 Task: Select Kindle E-Readers from Kindle E-readers & Books. Add to cart Kindle Paperwhite Leather Cover-2. Place order for _x000D_
205 6th Ct NW_x000D_
Elgin, Minnesota(MN), 55932, Cell Number (507) 876-3158
Action: Mouse moved to (404, 193)
Screenshot: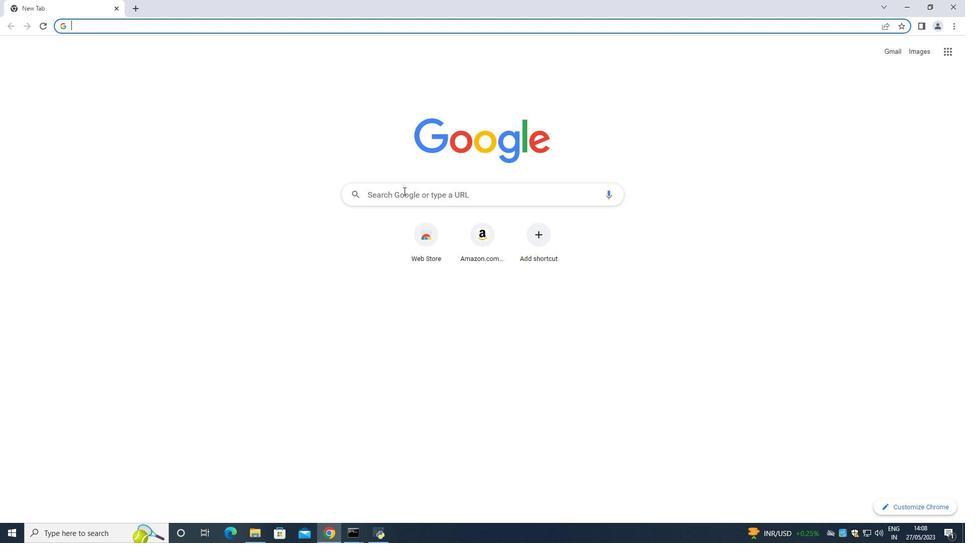 
Action: Mouse pressed left at (404, 193)
Screenshot: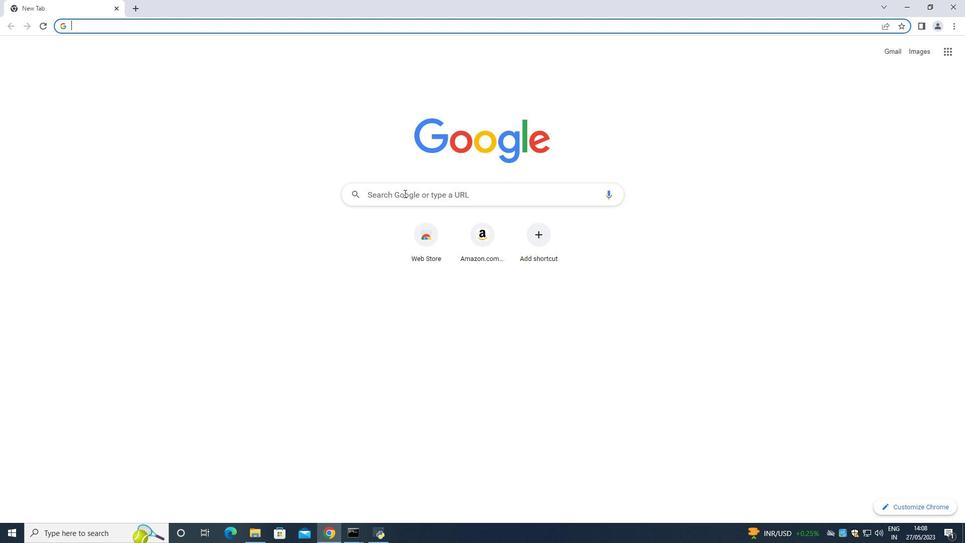 
Action: Mouse moved to (415, 167)
Screenshot: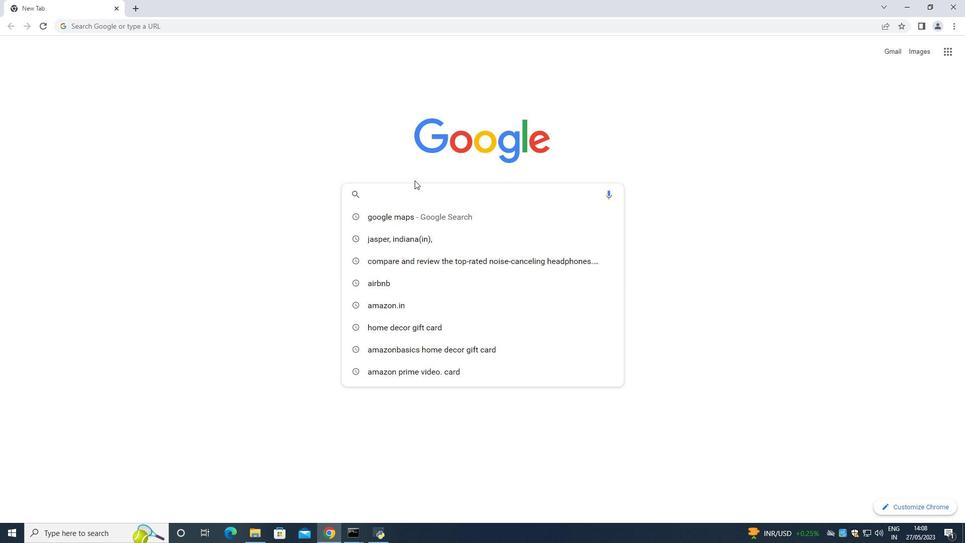 
Action: Mouse pressed left at (415, 167)
Screenshot: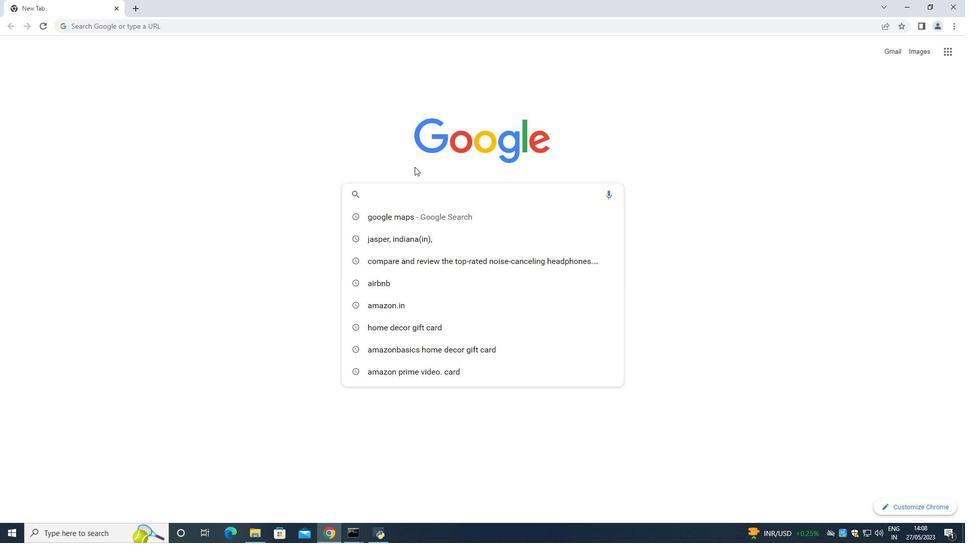 
Action: Mouse moved to (472, 234)
Screenshot: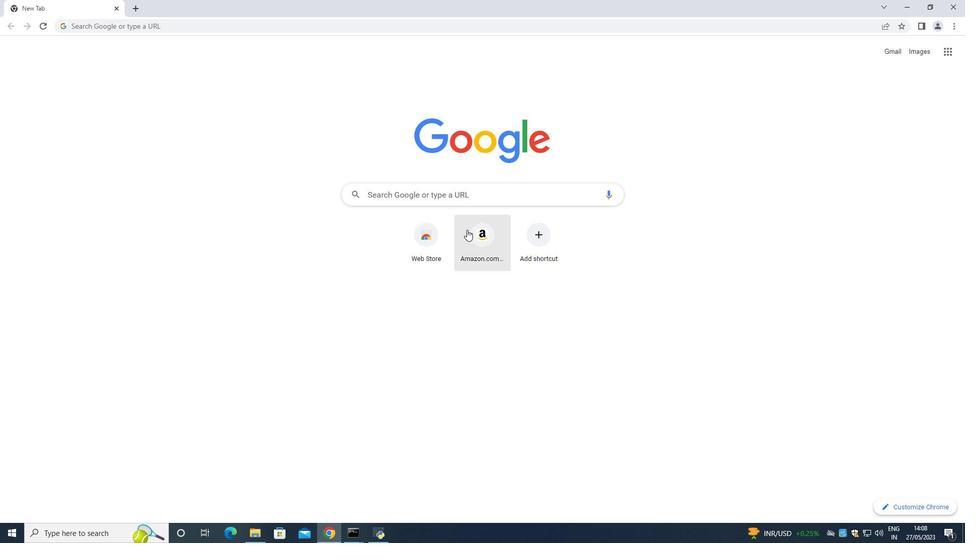 
Action: Mouse pressed left at (472, 234)
Screenshot: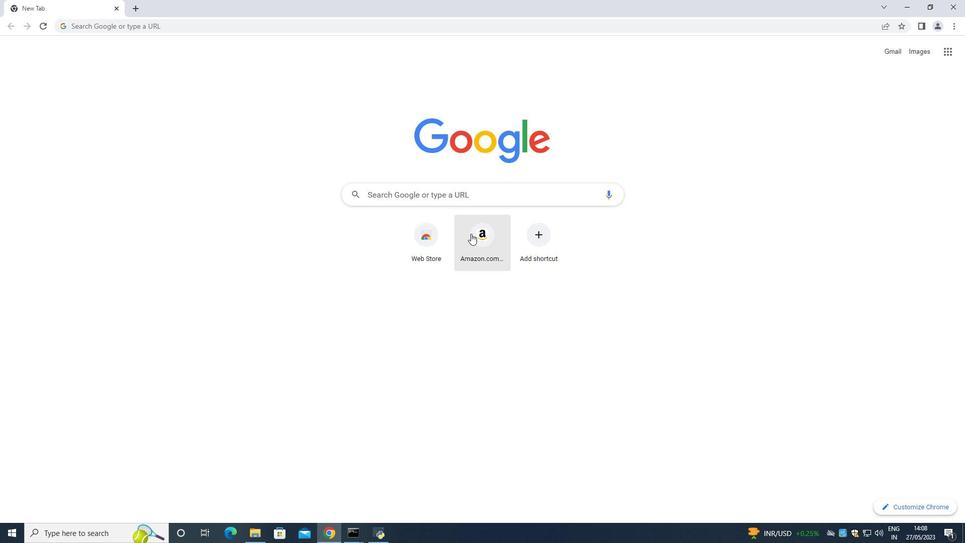 
Action: Mouse moved to (19, 77)
Screenshot: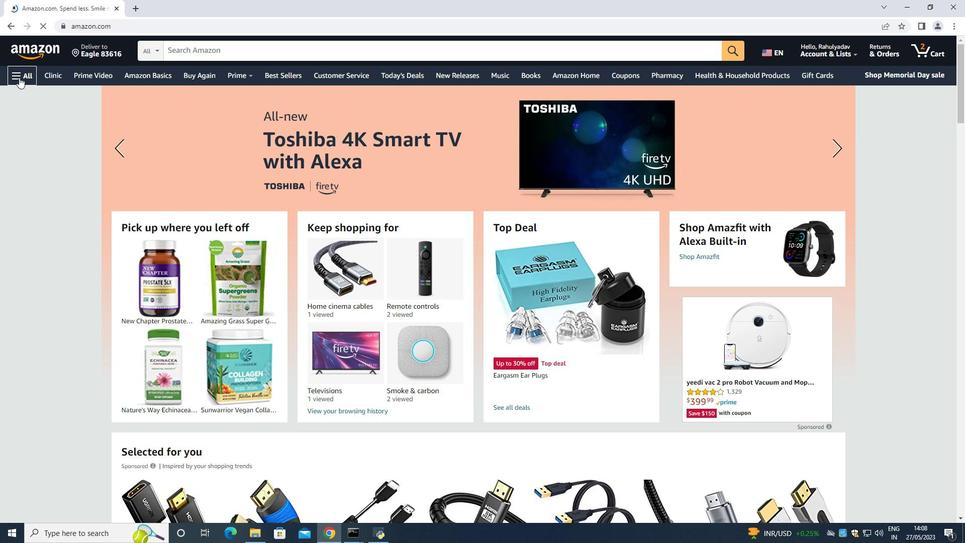 
Action: Mouse pressed left at (19, 77)
Screenshot: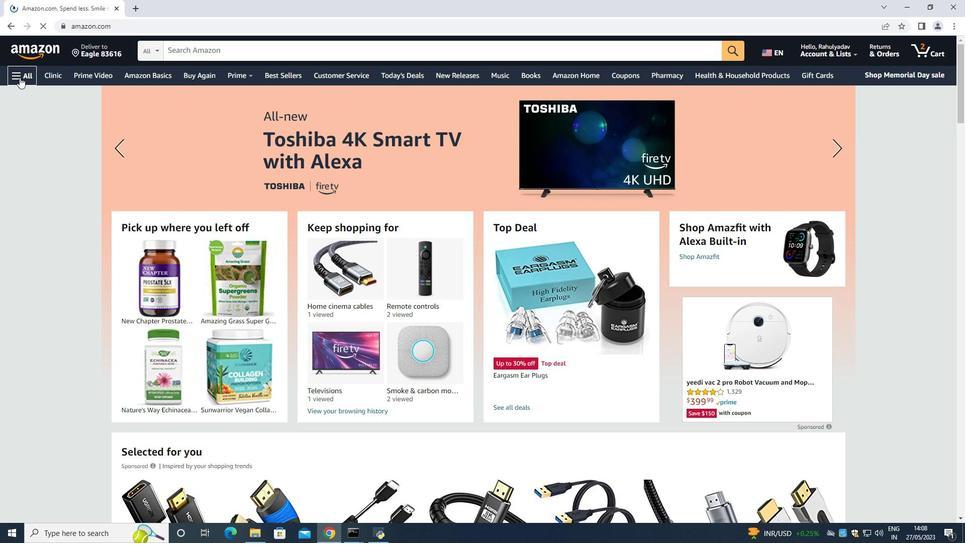
Action: Mouse moved to (66, 313)
Screenshot: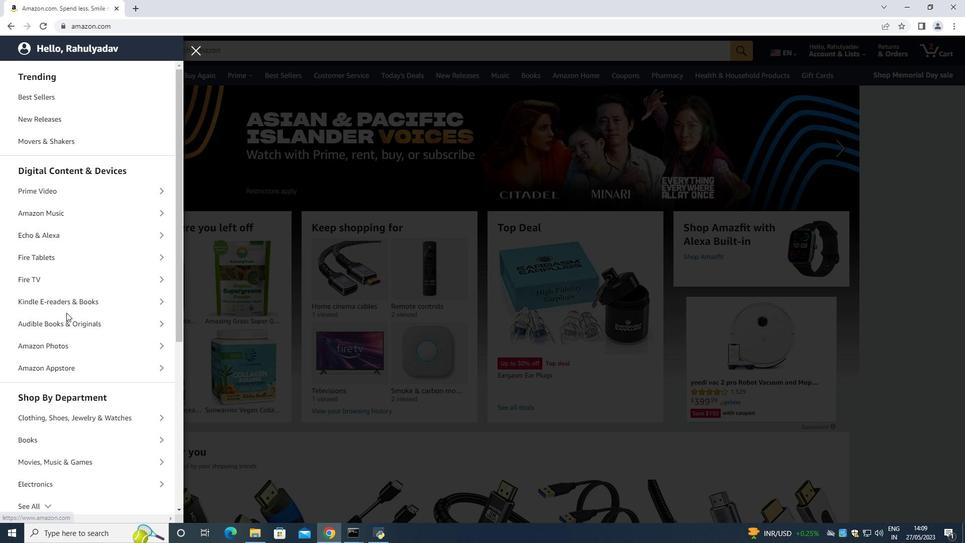 
Action: Mouse scrolled (66, 312) with delta (0, 0)
Screenshot: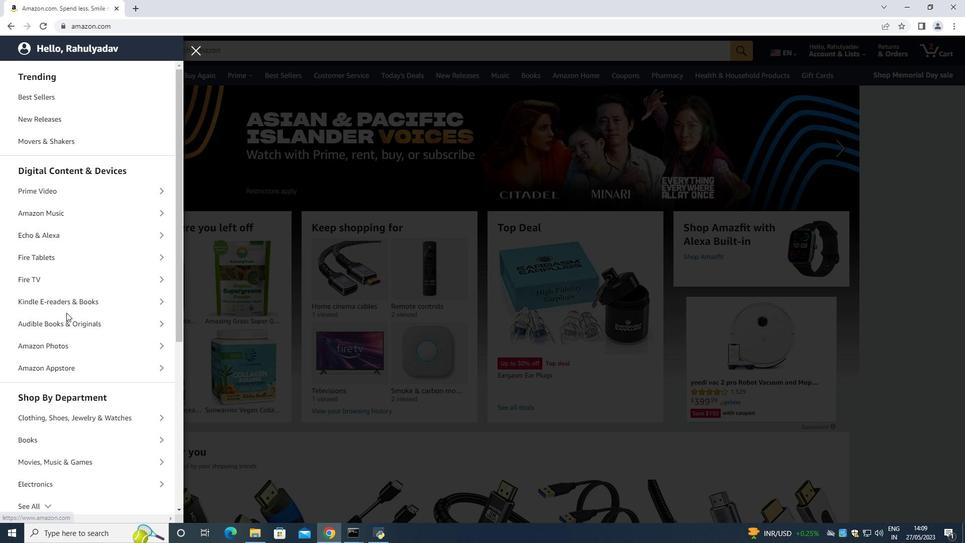 
Action: Mouse moved to (85, 254)
Screenshot: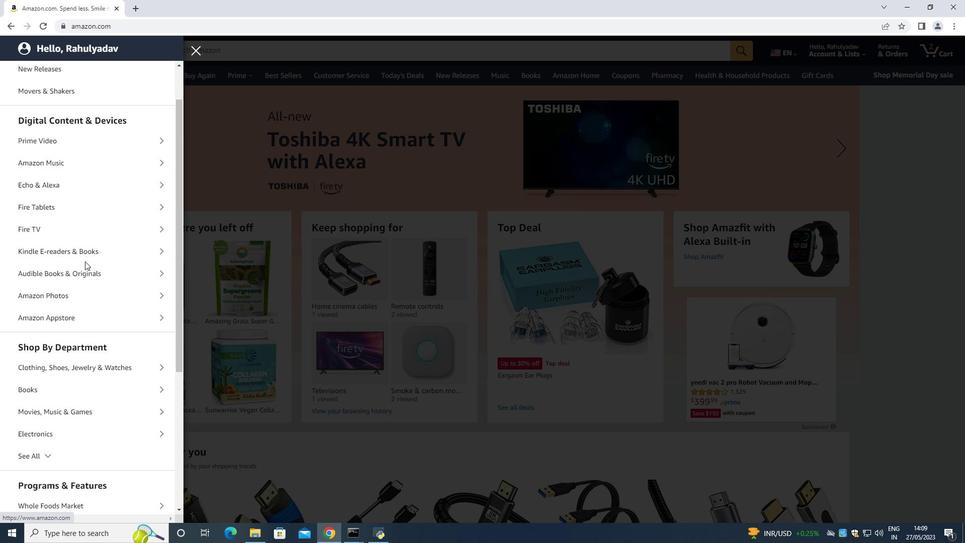 
Action: Mouse pressed left at (85, 254)
Screenshot: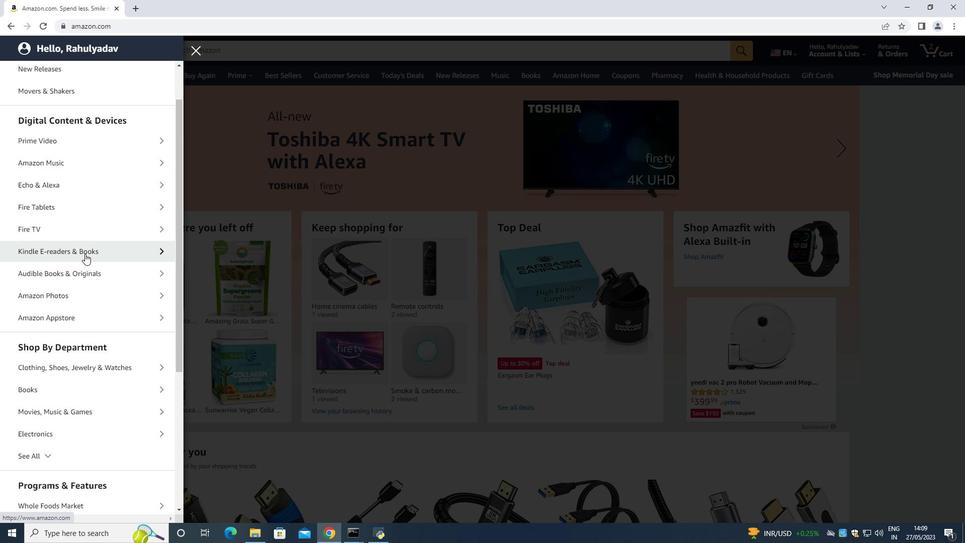 
Action: Mouse moved to (55, 256)
Screenshot: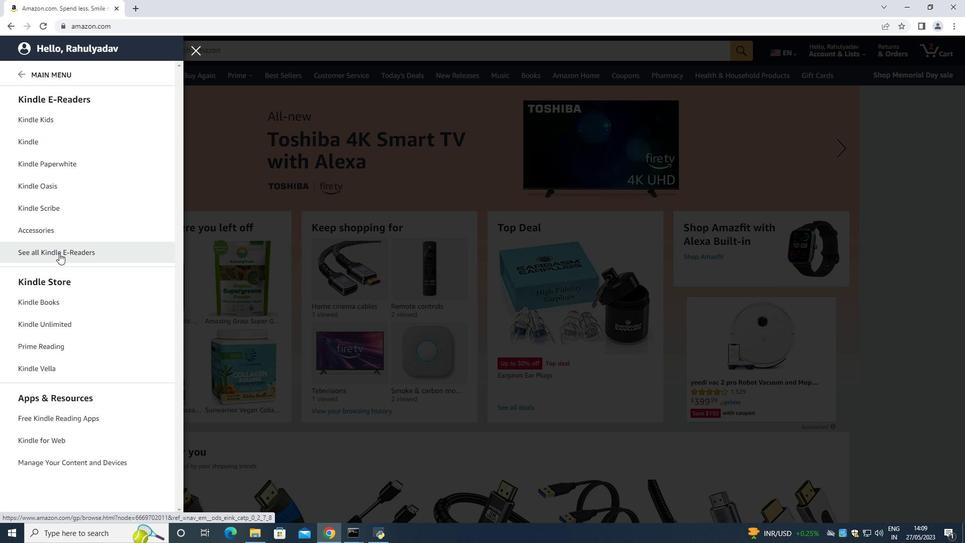
Action: Mouse pressed left at (55, 256)
Screenshot: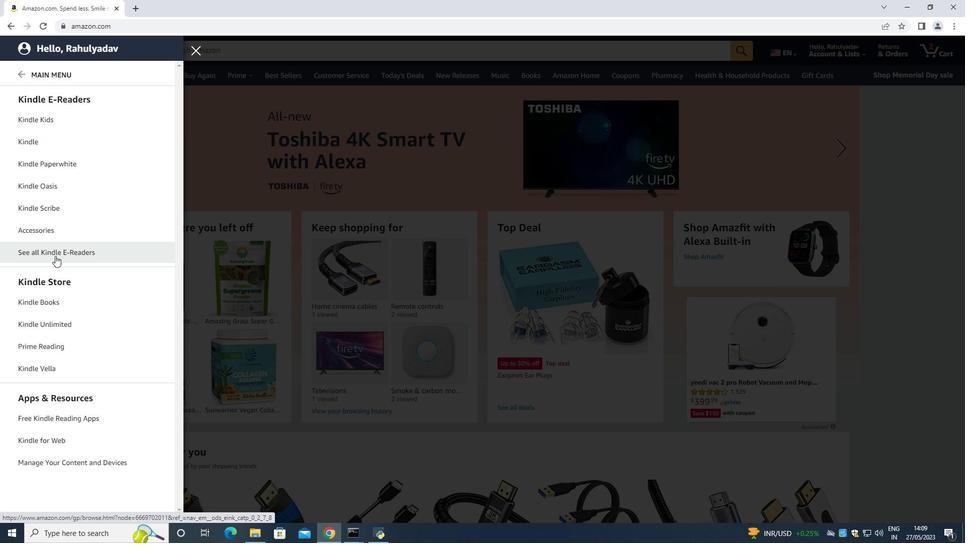 
Action: Mouse moved to (226, 47)
Screenshot: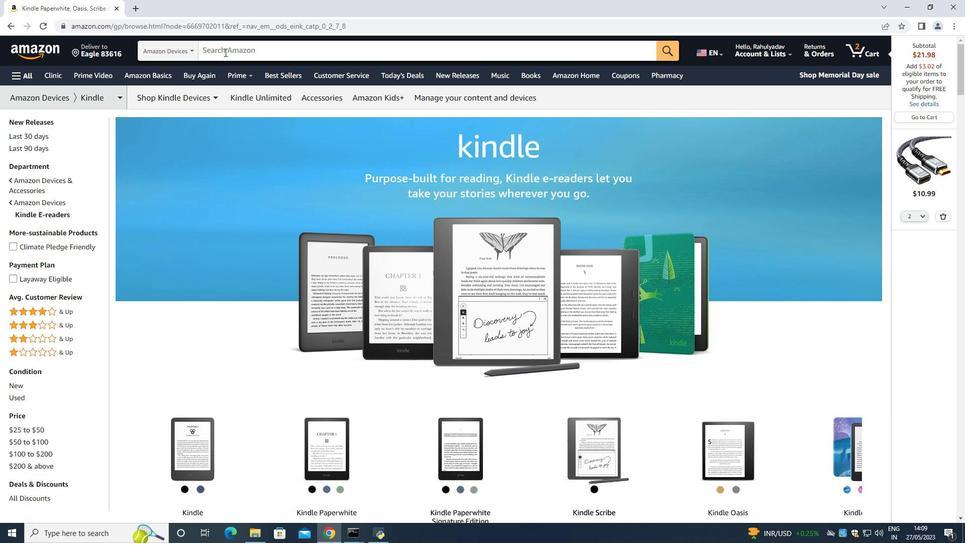 
Action: Mouse pressed left at (226, 47)
Screenshot: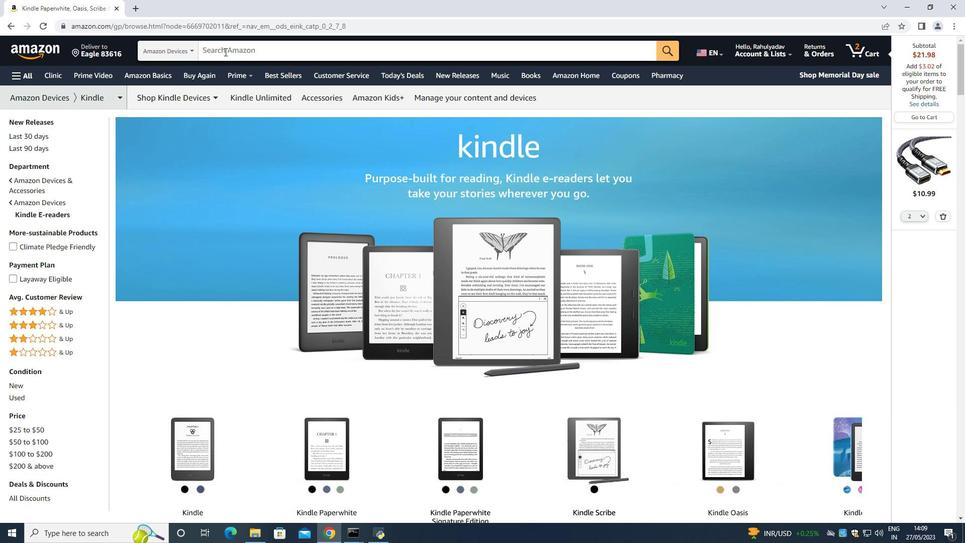 
Action: Mouse moved to (219, 58)
Screenshot: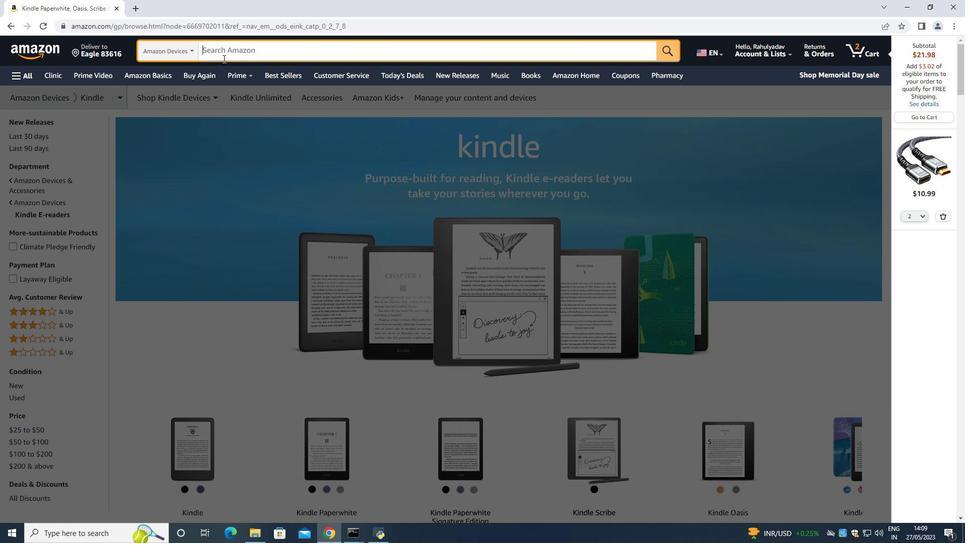 
Action: Key pressed <Key.shift><Key.shift><Key.shift><Key.shift><Key.shift><Key.shift_r>P
Screenshot: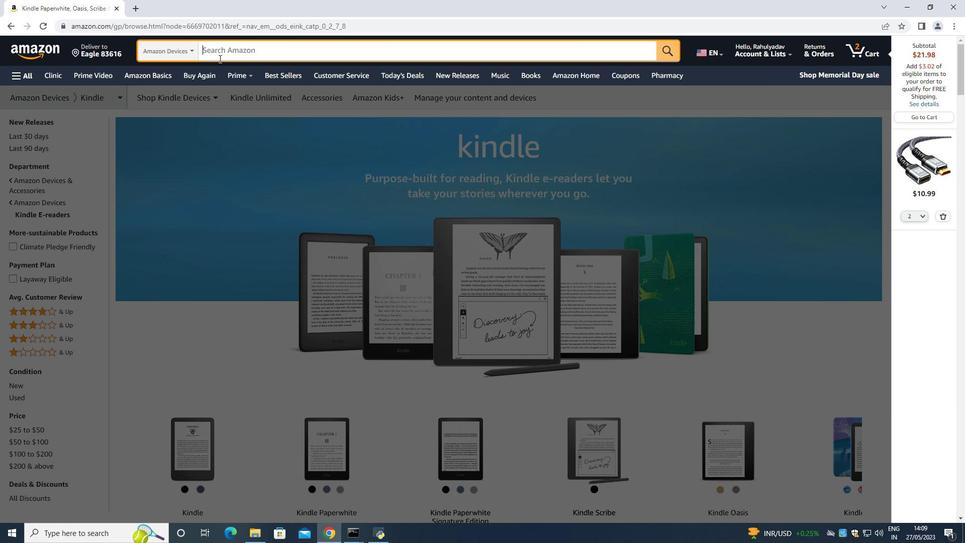 
Action: Mouse moved to (895, 0)
Screenshot: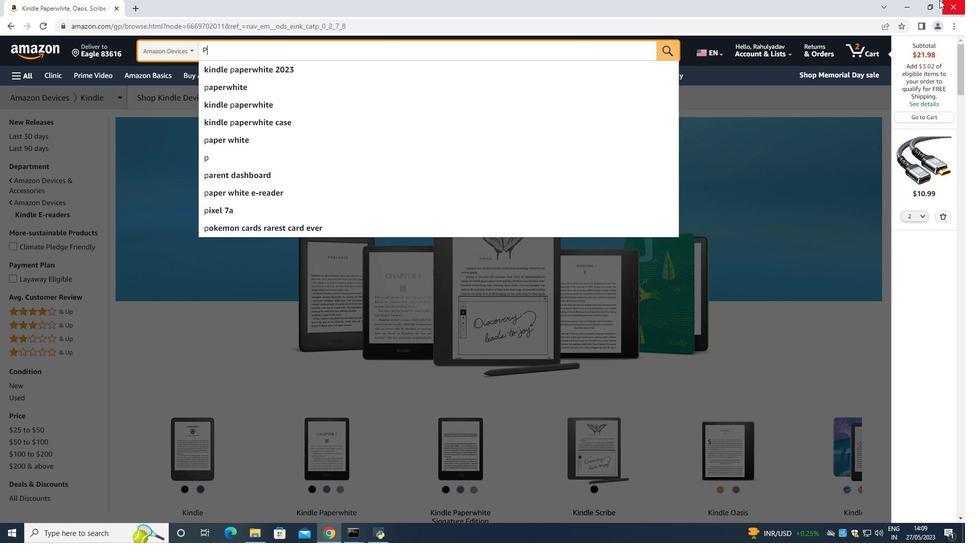 
Action: Key pressed <Key.shift><Key.shift><Key.shift><Key.shift><Key.shift><Key.shift><Key.shift>apr<Key.backspace>erwhite<Key.space><Key.shift><Key.shift><Key.shift><Key.shift><Key.shift><Key.shift><Key.shift><Key.shift><Key.shift><Key.shift><Key.shift><Key.shift><Key.shift><Key.shift><Key.shift><Key.shift><Key.shift><Key.shift><Key.shift><Key.shift><Key.shift><Key.shift><Key.shift><Key.shift><Key.shift><Key.shift><Key.shift><Key.shift><Key.shift><Key.shift><Key.shift><Key.shift>Leather<Key.space><Key.shift>Cover
Screenshot: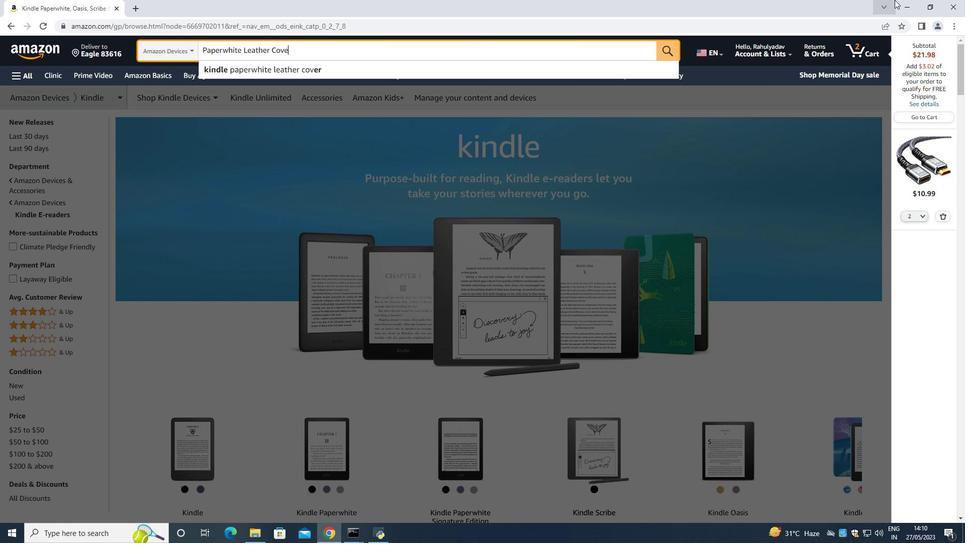
Action: Mouse moved to (671, 50)
Screenshot: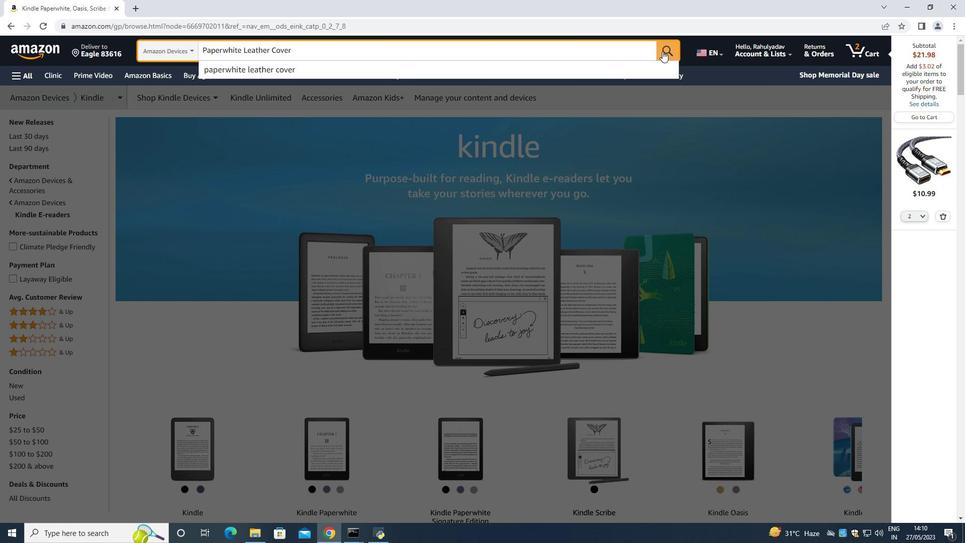 
Action: Mouse pressed left at (671, 50)
Screenshot: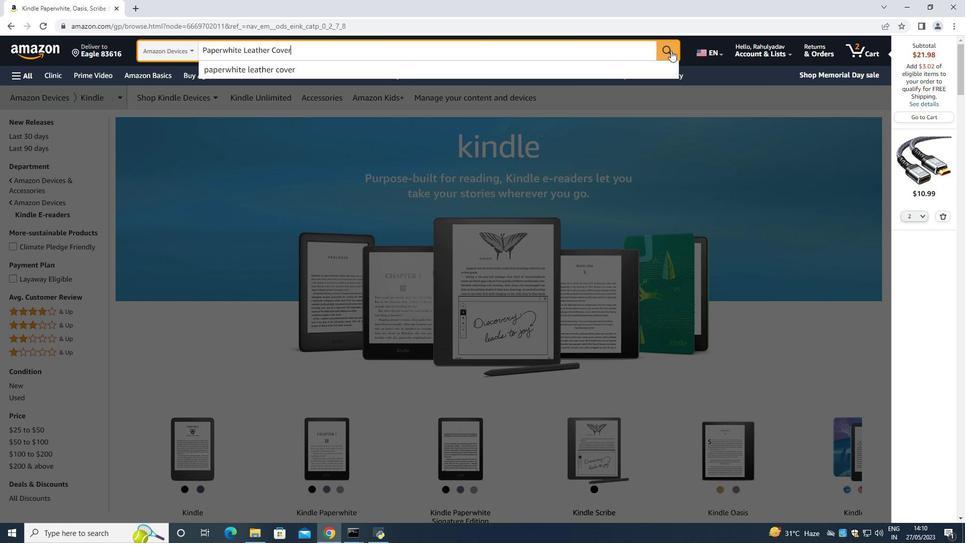 
Action: Mouse moved to (414, 308)
Screenshot: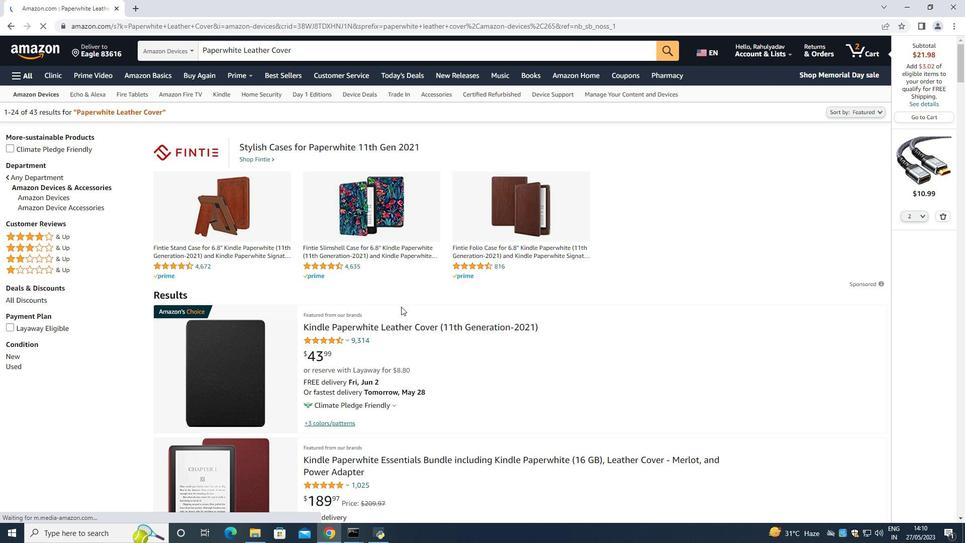 
Action: Mouse scrolled (414, 307) with delta (0, 0)
Screenshot: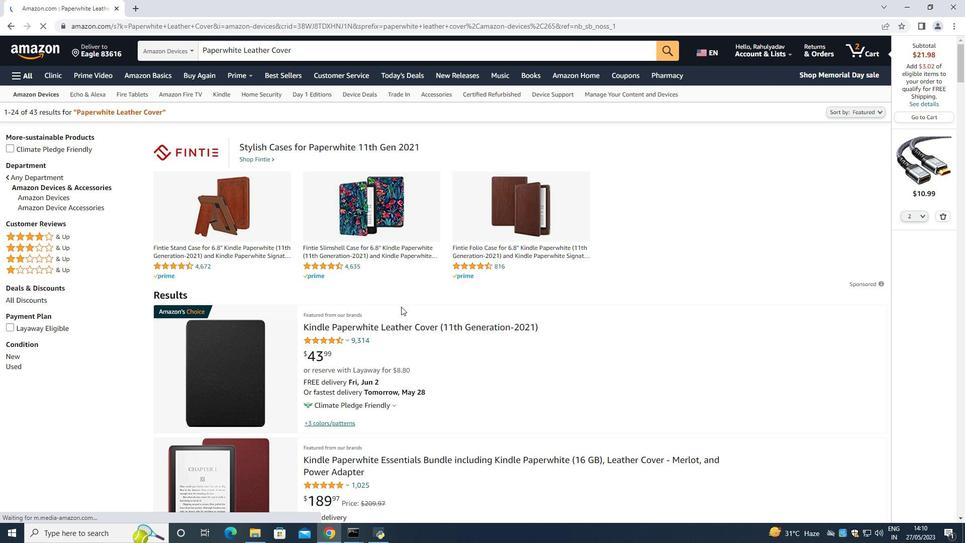 
Action: Mouse moved to (533, 274)
Screenshot: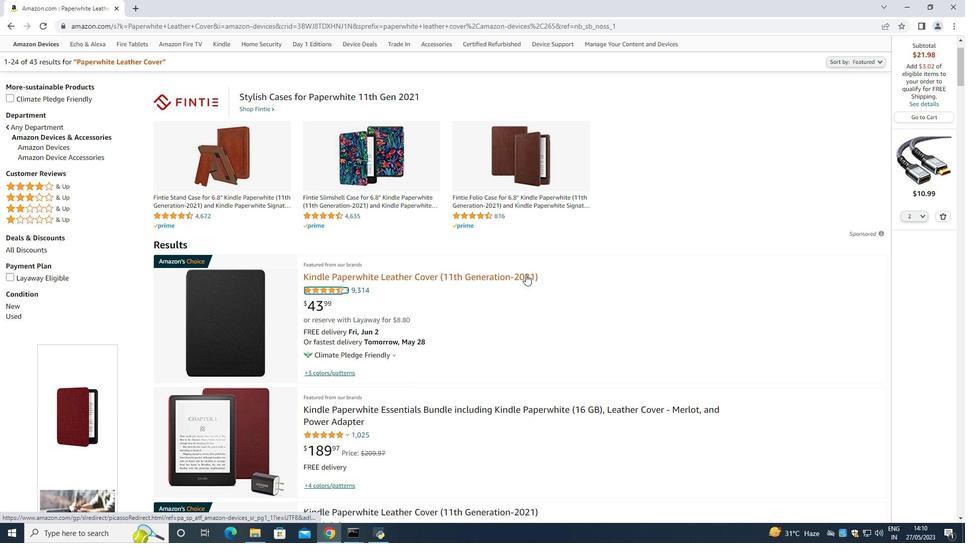 
Action: Mouse scrolled (533, 274) with delta (0, 0)
Screenshot: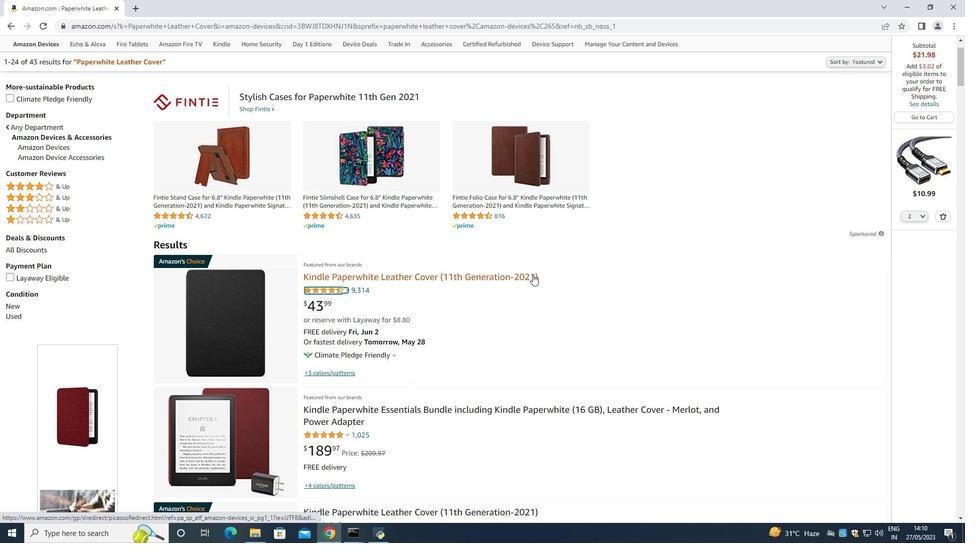 
Action: Mouse moved to (534, 214)
Screenshot: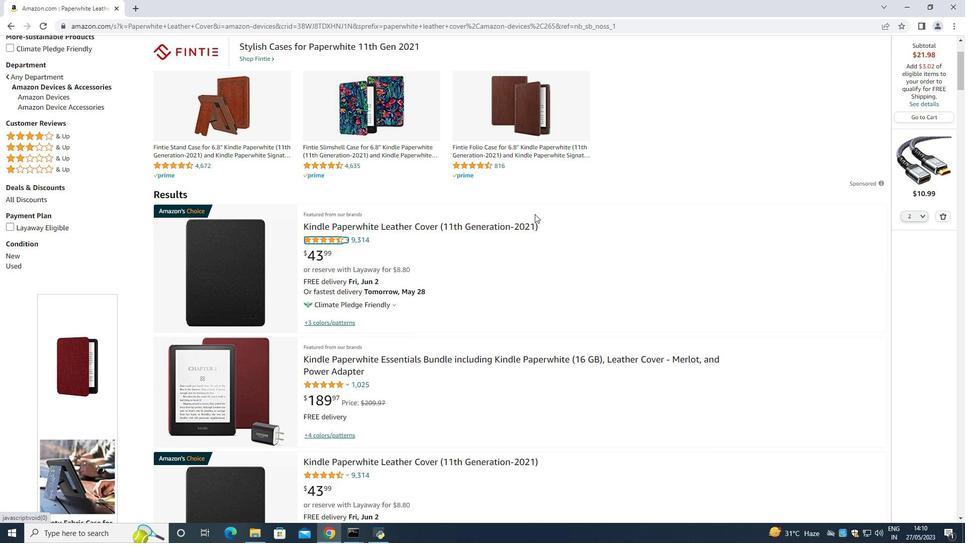 
Action: Mouse scrolled (534, 214) with delta (0, 0)
Screenshot: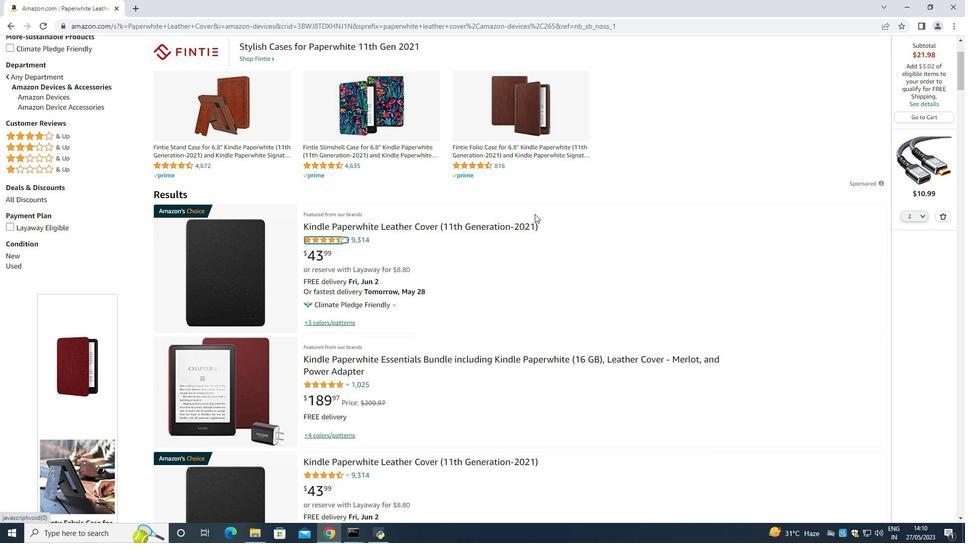 
Action: Mouse moved to (533, 215)
Screenshot: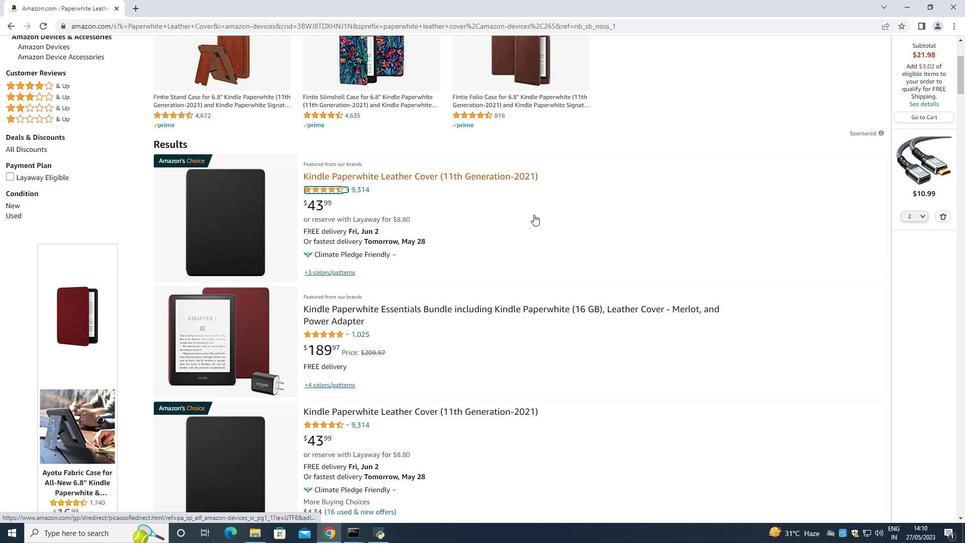 
Action: Mouse scrolled (533, 214) with delta (0, 0)
Screenshot: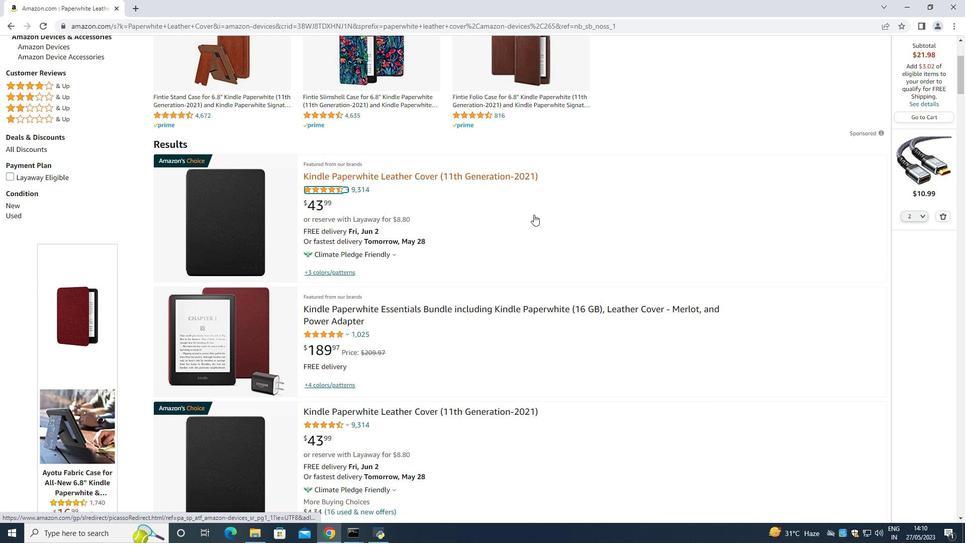 
Action: Mouse moved to (532, 215)
Screenshot: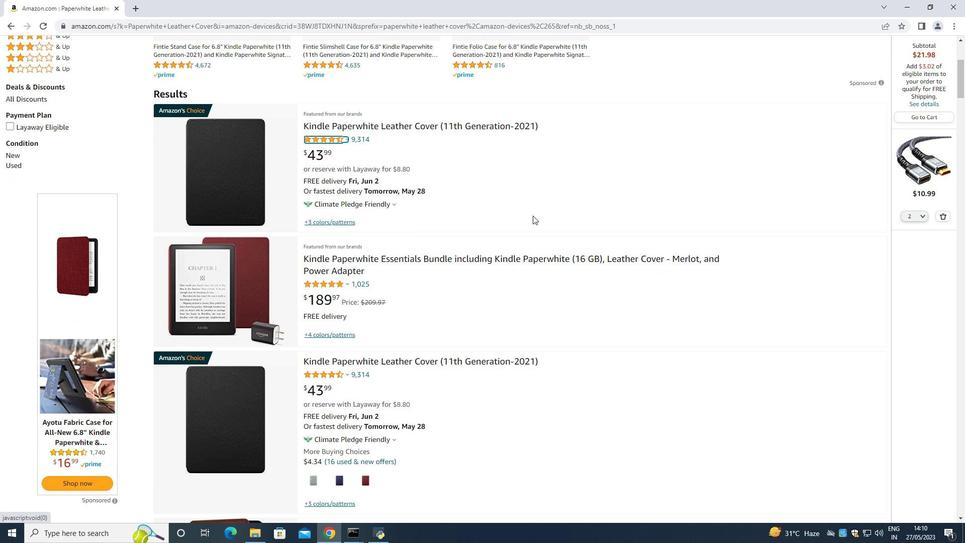 
Action: Mouse scrolled (532, 215) with delta (0, 0)
Screenshot: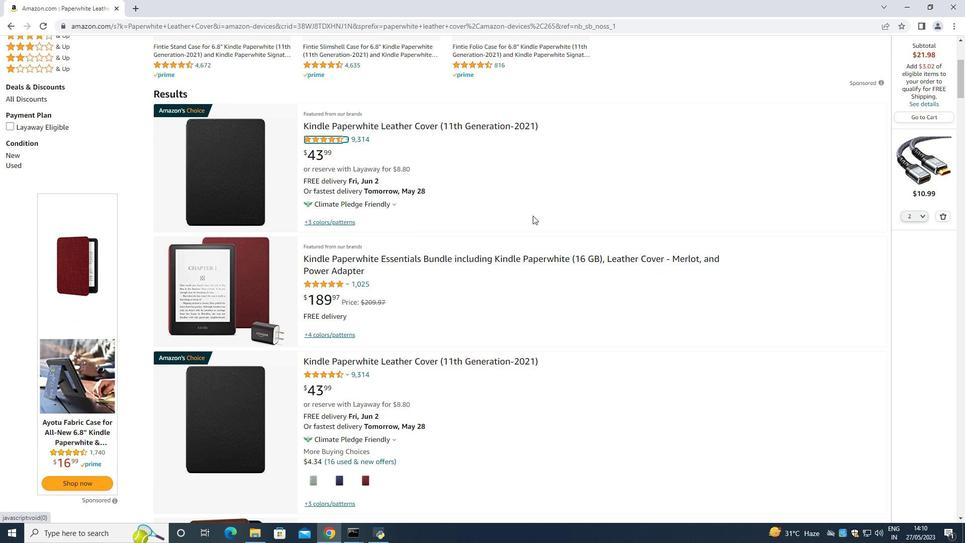 
Action: Mouse scrolled (532, 215) with delta (0, 0)
Screenshot: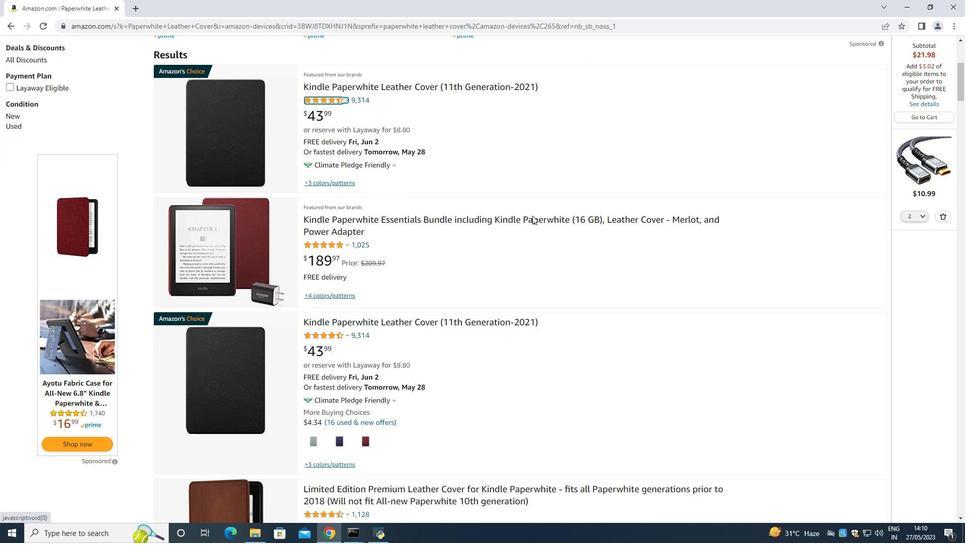 
Action: Mouse moved to (531, 216)
Screenshot: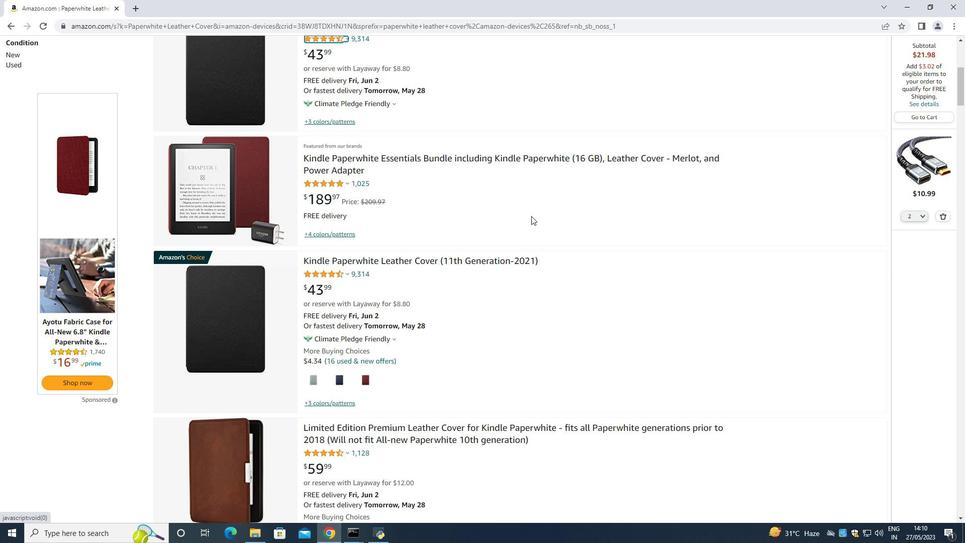 
Action: Mouse scrolled (531, 216) with delta (0, 0)
Screenshot: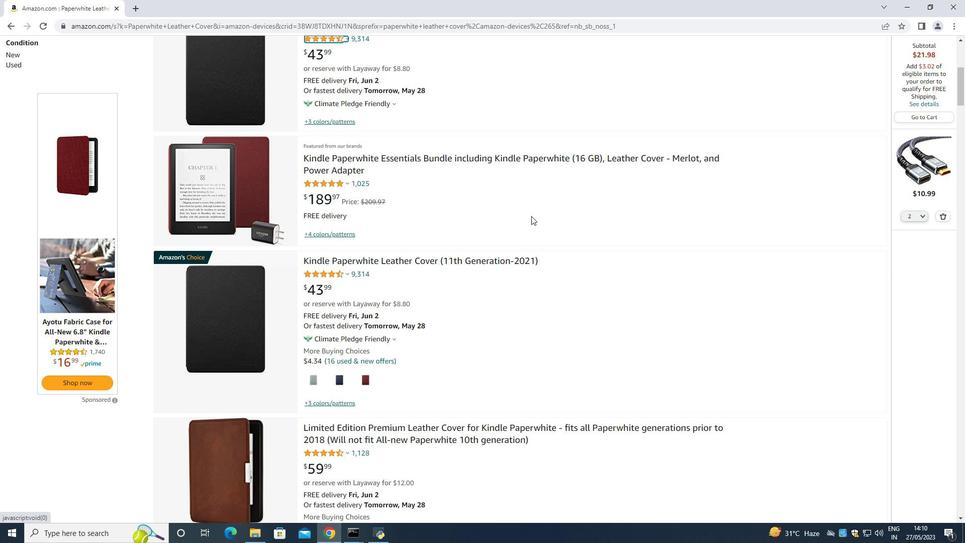 
Action: Mouse moved to (530, 216)
Screenshot: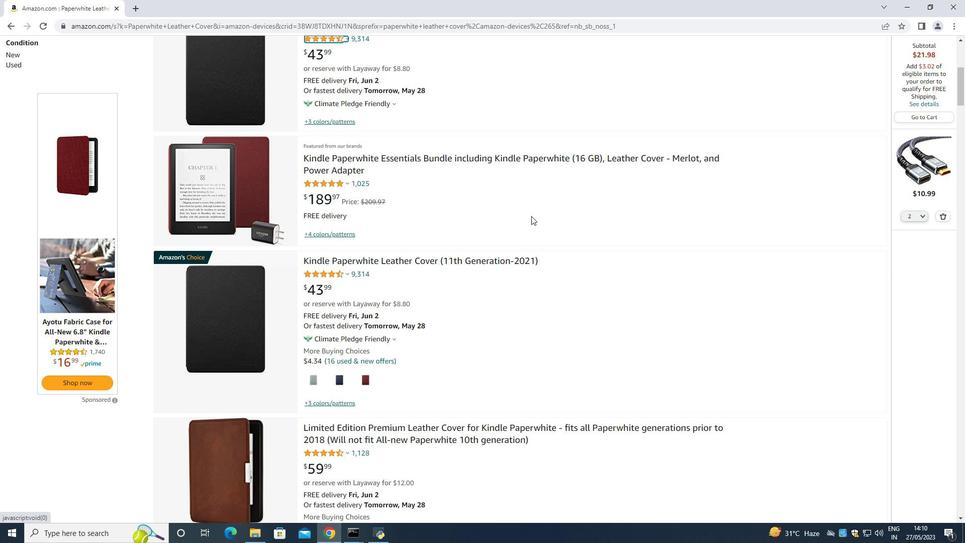
Action: Mouse scrolled (530, 216) with delta (0, 0)
Screenshot: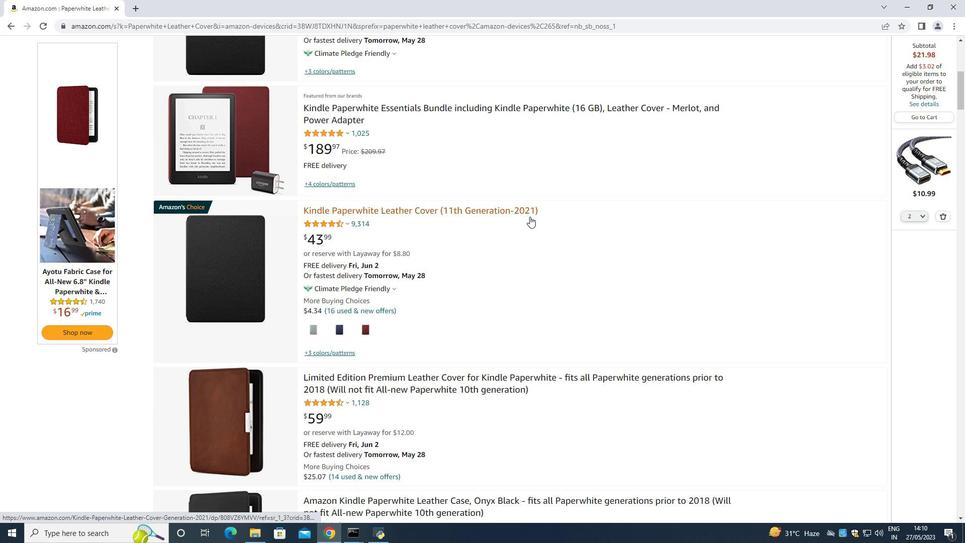 
Action: Mouse moved to (529, 216)
Screenshot: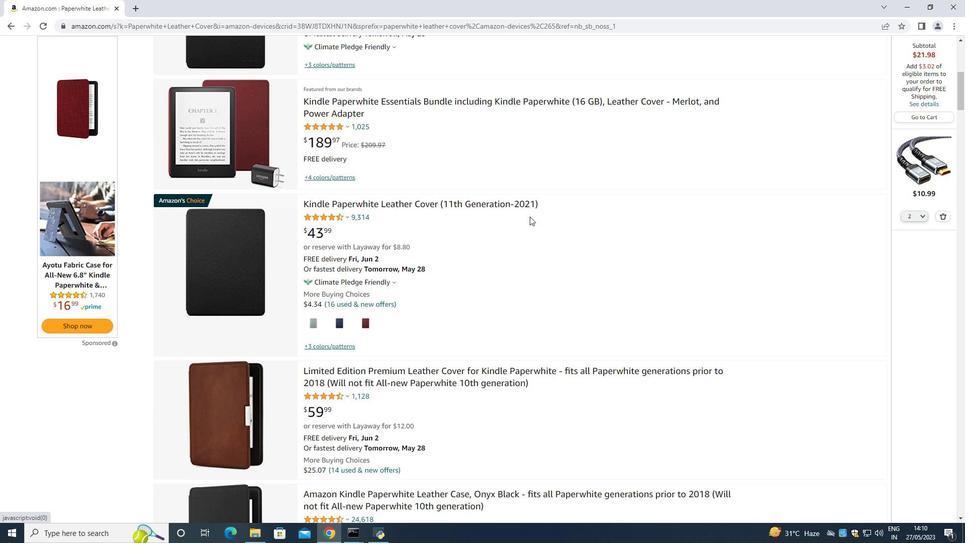 
Action: Mouse scrolled (529, 216) with delta (0, 0)
Screenshot: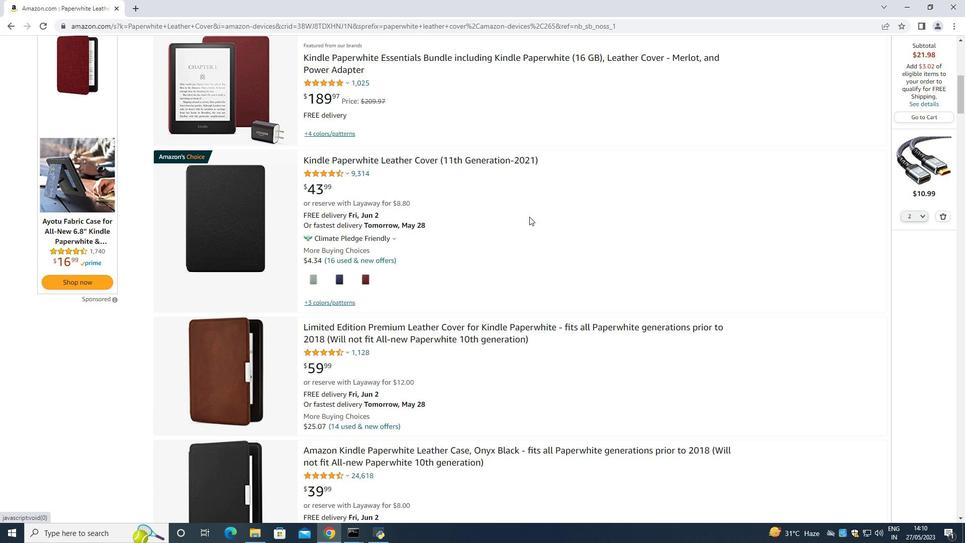 
Action: Mouse moved to (331, 196)
Screenshot: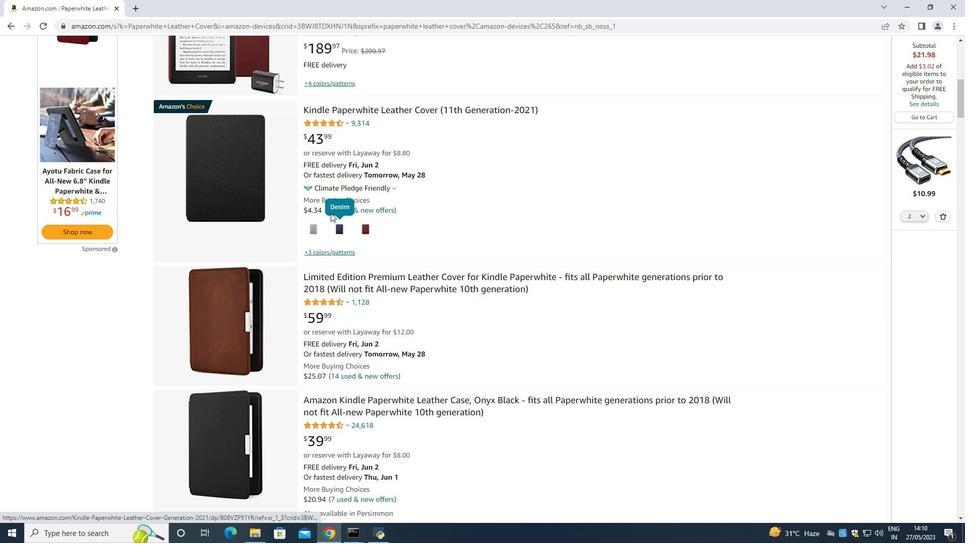 
Action: Mouse scrolled (331, 196) with delta (0, 0)
Screenshot: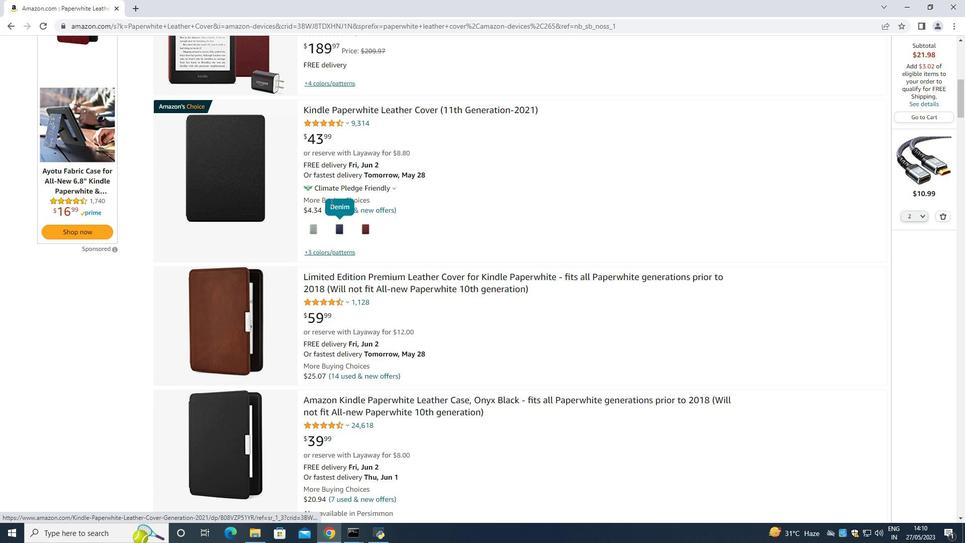
Action: Mouse moved to (327, 195)
Screenshot: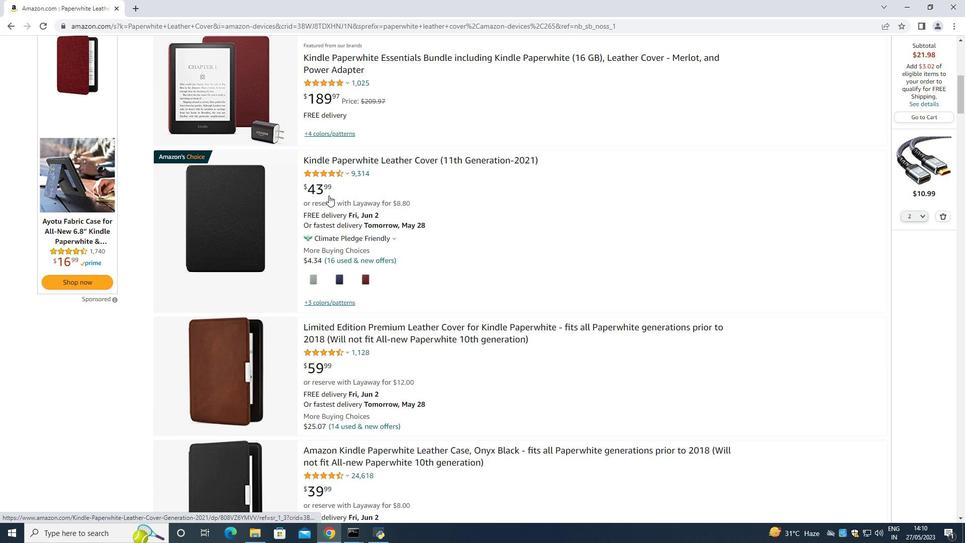 
Action: Mouse scrolled (327, 195) with delta (0, 0)
Screenshot: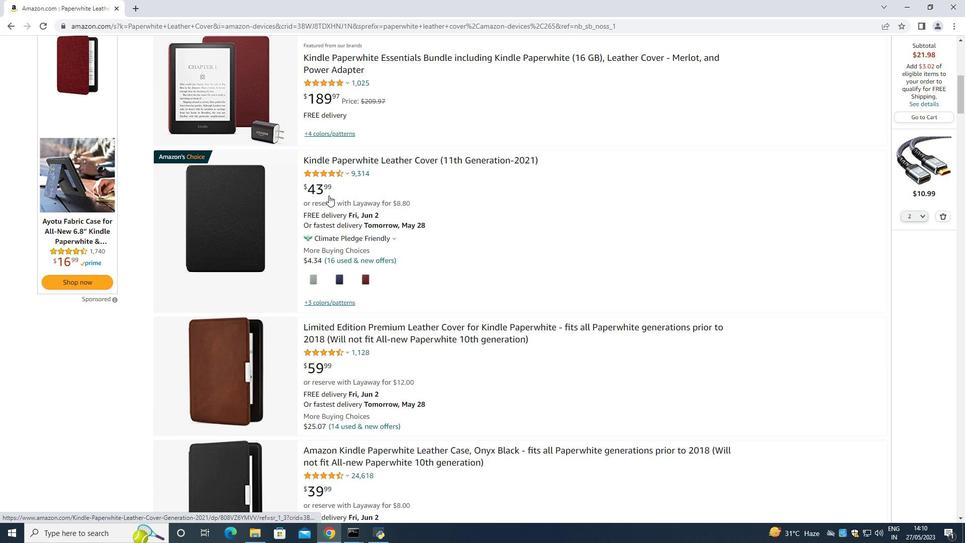 
Action: Mouse moved to (328, 195)
Screenshot: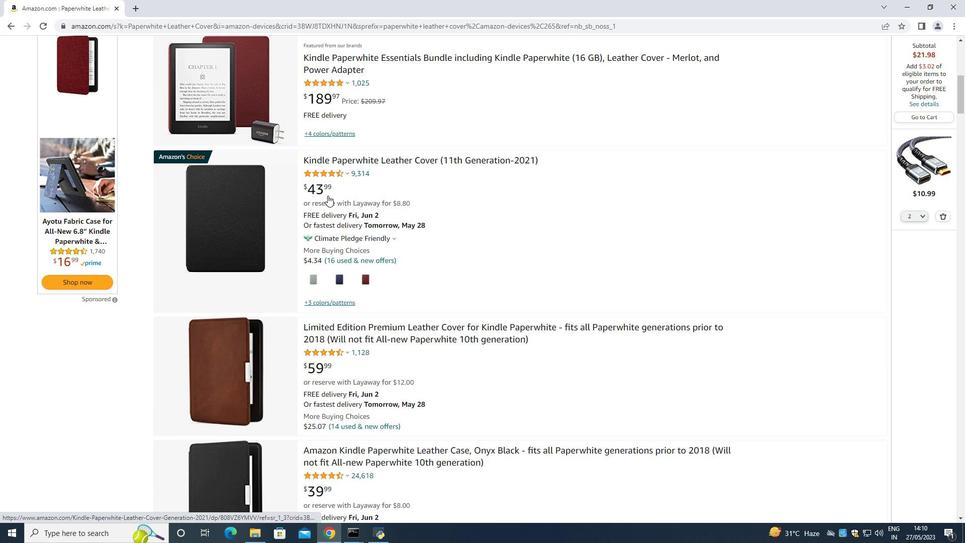 
Action: Mouse scrolled (328, 195) with delta (0, 0)
Screenshot: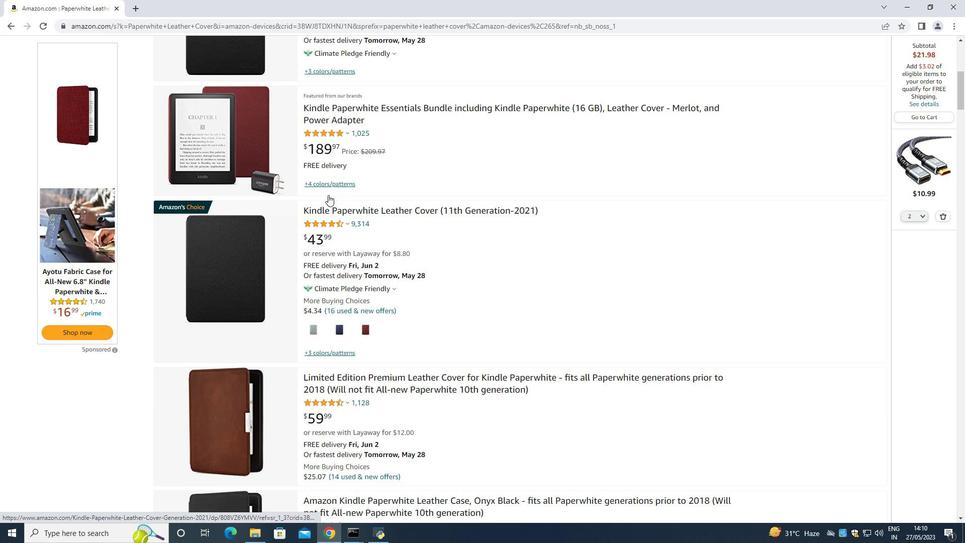 
Action: Mouse scrolled (328, 195) with delta (0, 0)
Screenshot: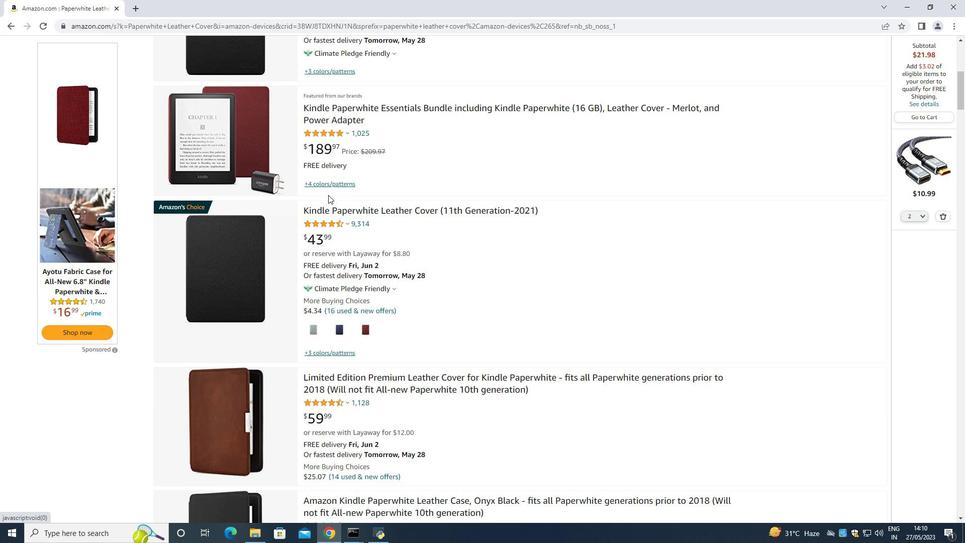 
Action: Mouse moved to (328, 194)
Screenshot: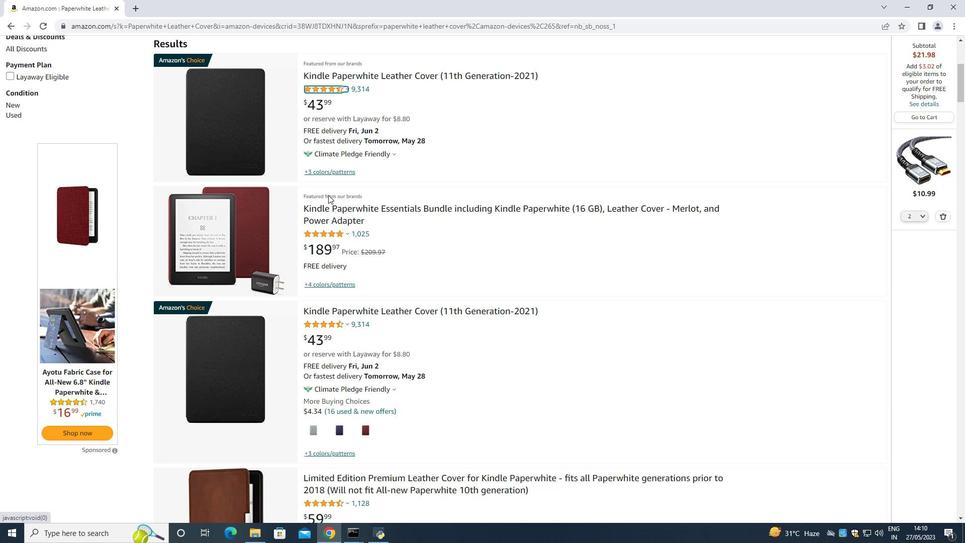 
Action: Mouse scrolled (328, 194) with delta (0, 0)
Screenshot: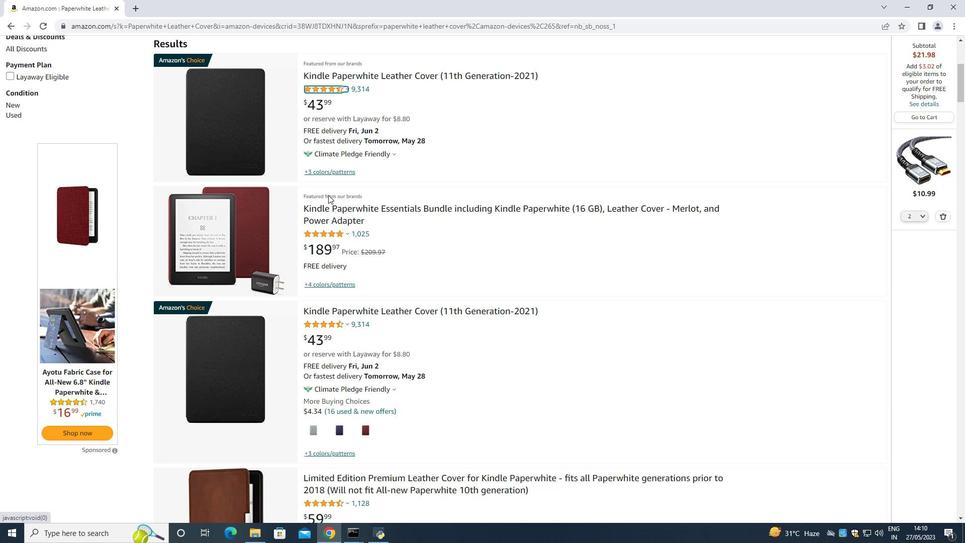 
Action: Mouse scrolled (328, 194) with delta (0, 0)
Screenshot: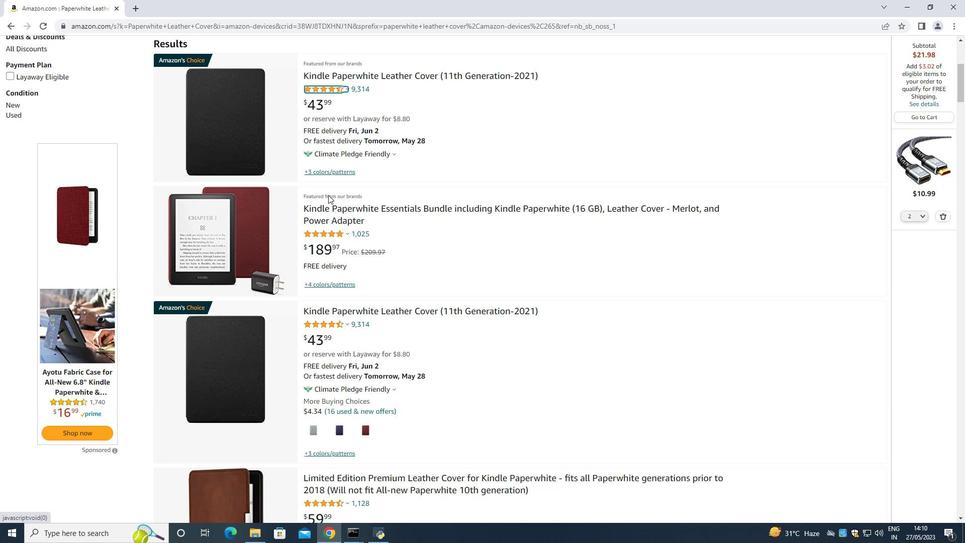 
Action: Mouse scrolled (328, 194) with delta (0, 0)
Screenshot: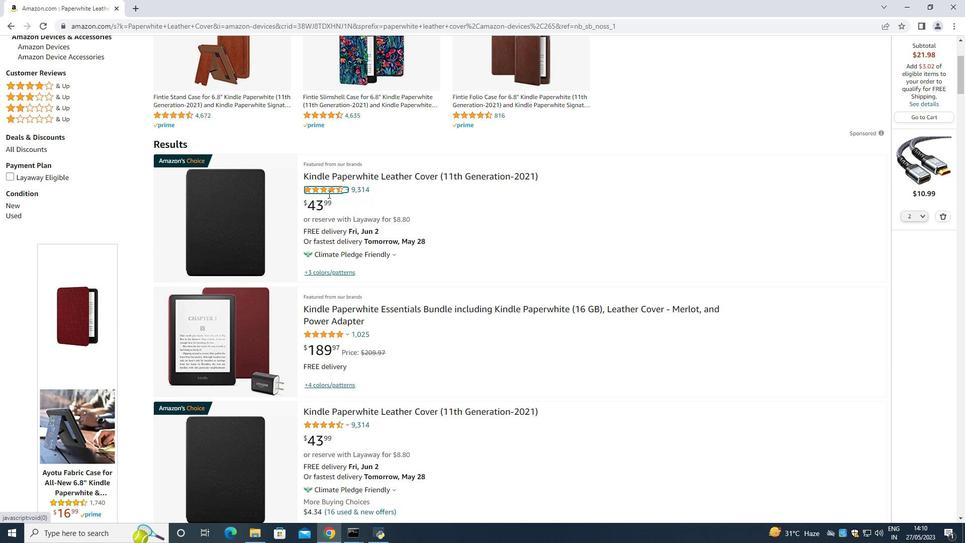 
Action: Mouse scrolled (328, 194) with delta (0, 0)
Screenshot: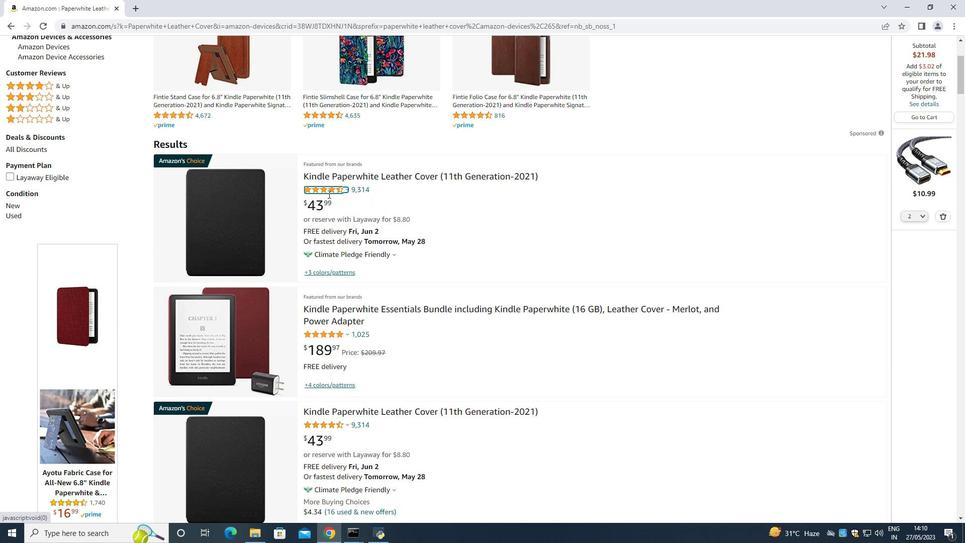 
Action: Mouse scrolled (328, 194) with delta (0, 0)
Screenshot: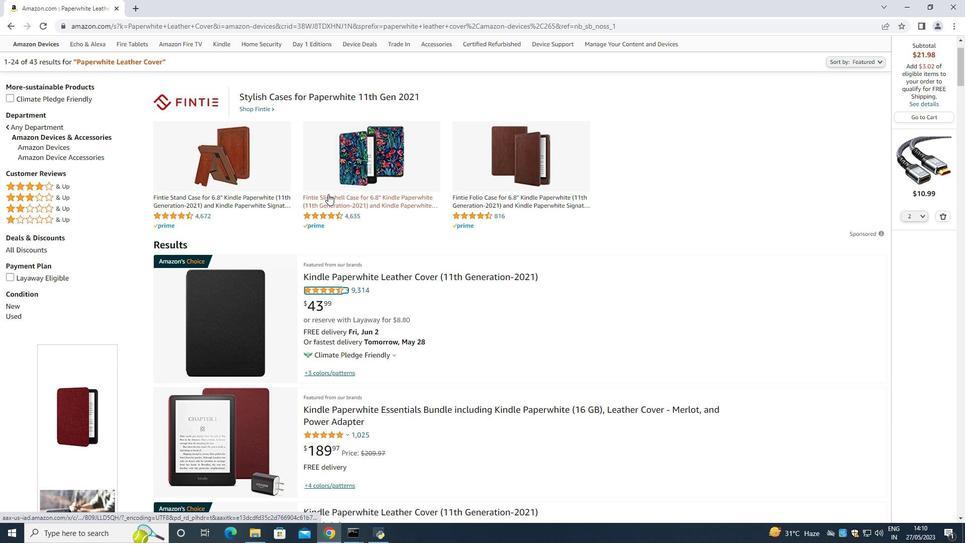
Action: Mouse scrolled (328, 194) with delta (0, 0)
Screenshot: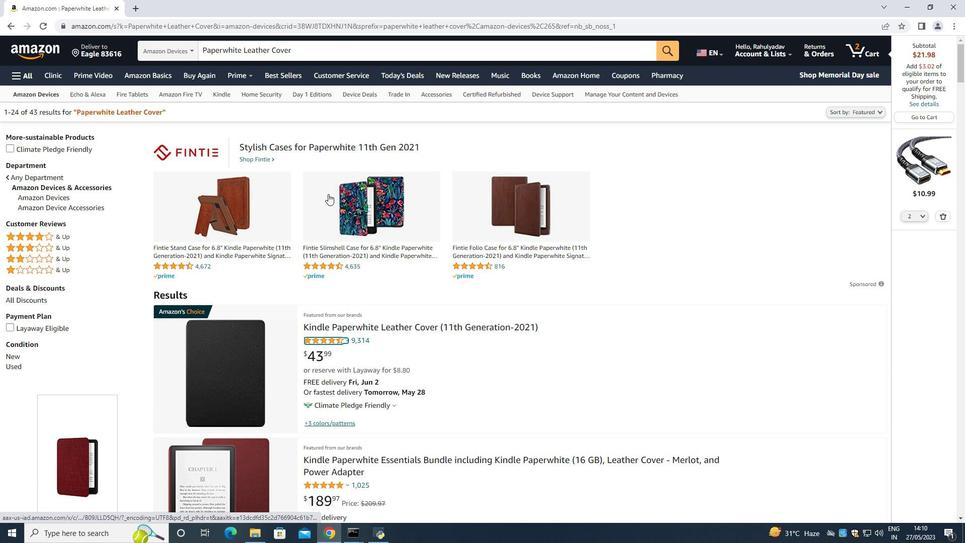 
Action: Mouse scrolled (328, 194) with delta (0, 0)
Screenshot: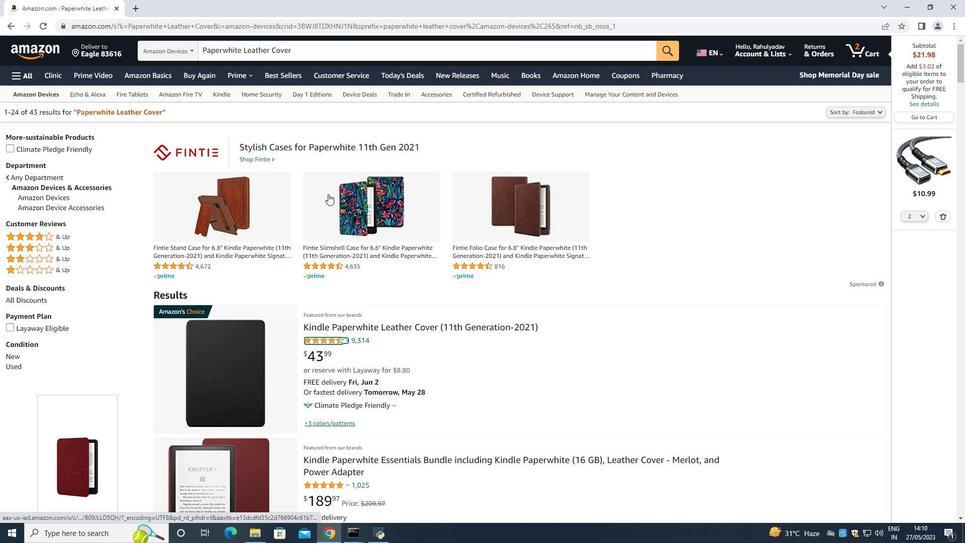
Action: Mouse scrolled (328, 194) with delta (0, 0)
Screenshot: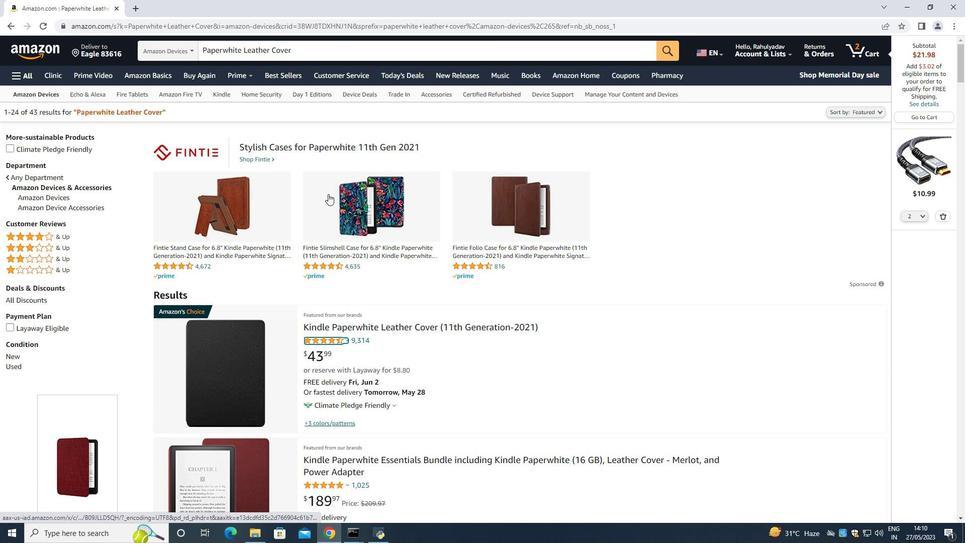 
Action: Mouse scrolled (328, 194) with delta (0, 0)
Screenshot: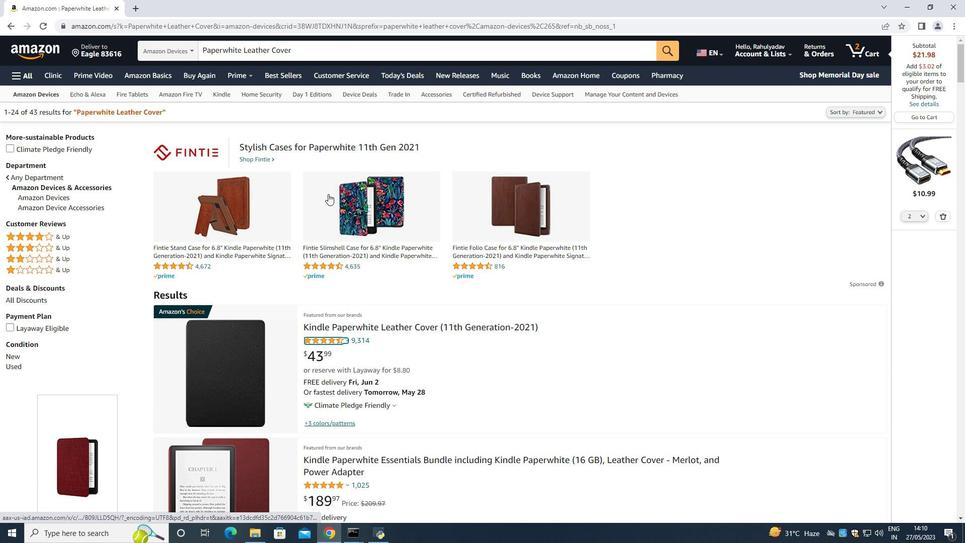 
Action: Mouse moved to (361, 382)
Screenshot: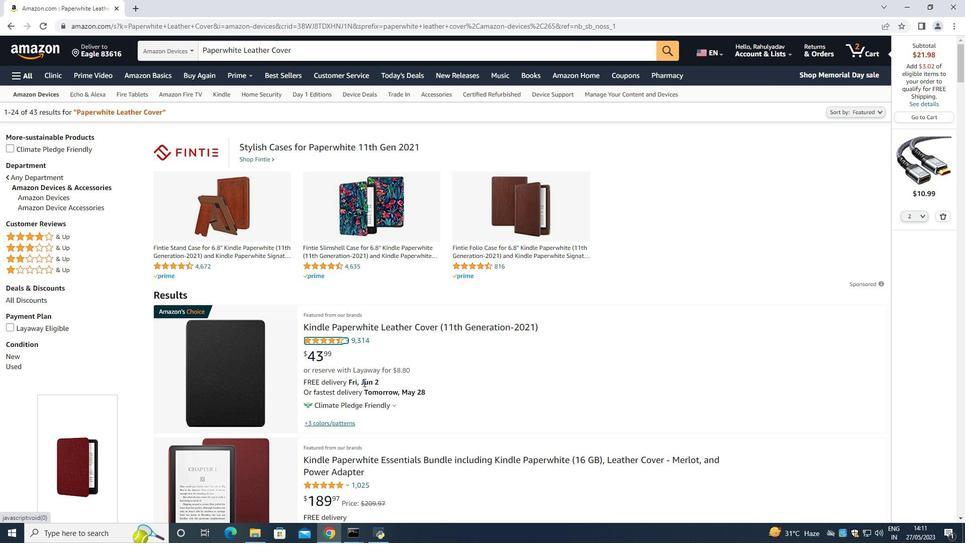 
Action: Mouse scrolled (361, 382) with delta (0, 0)
Screenshot: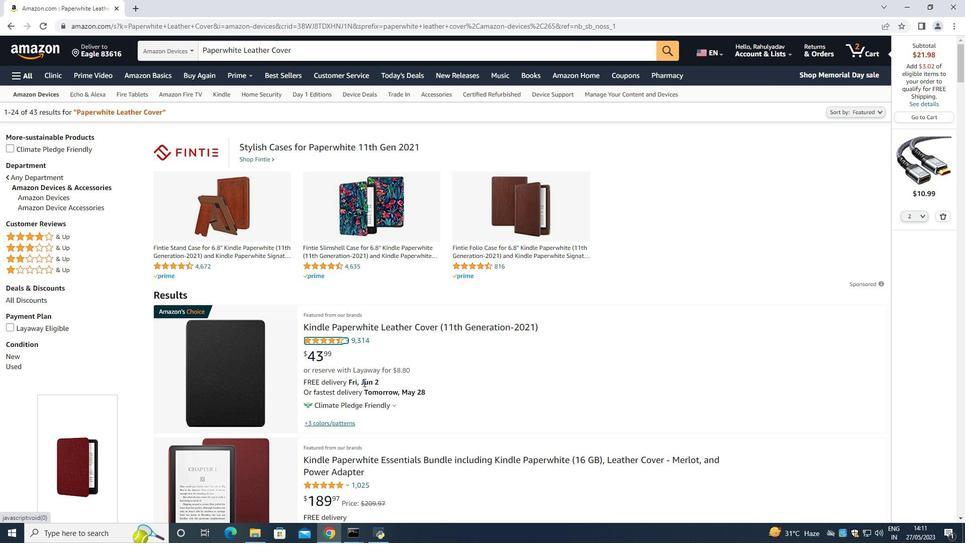 
Action: Mouse moved to (569, 413)
Screenshot: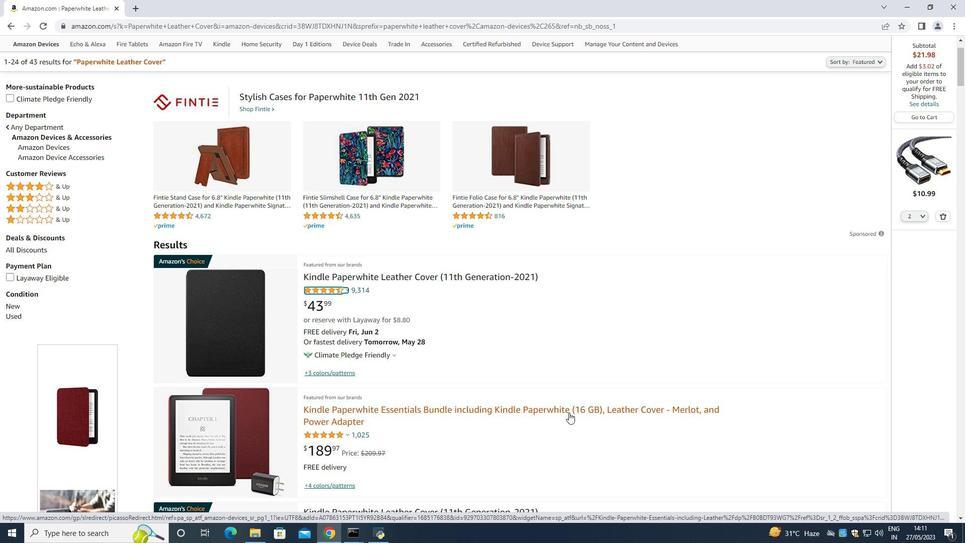 
Action: Mouse scrolled (569, 413) with delta (0, 0)
Screenshot: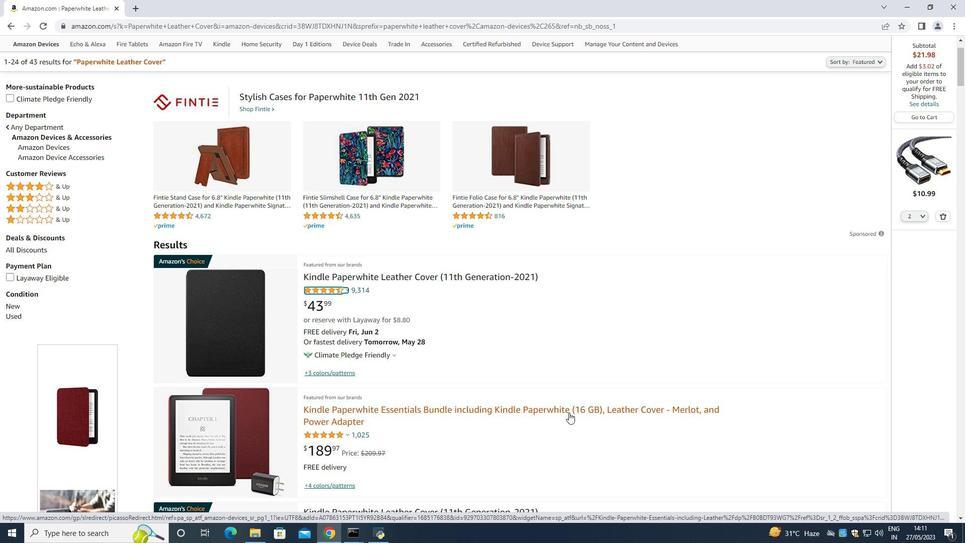 
Action: Mouse scrolled (569, 413) with delta (0, 0)
Screenshot: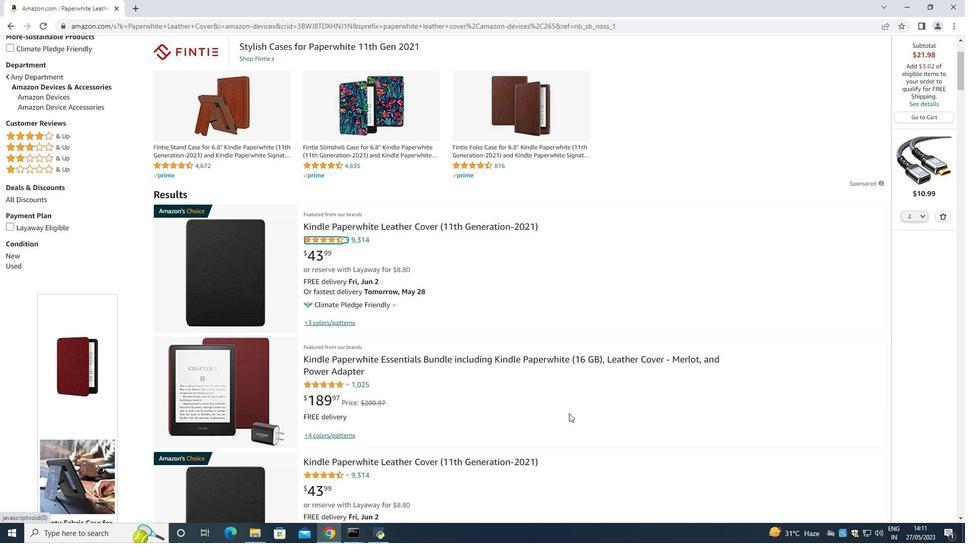 
Action: Mouse scrolled (569, 413) with delta (0, 0)
Screenshot: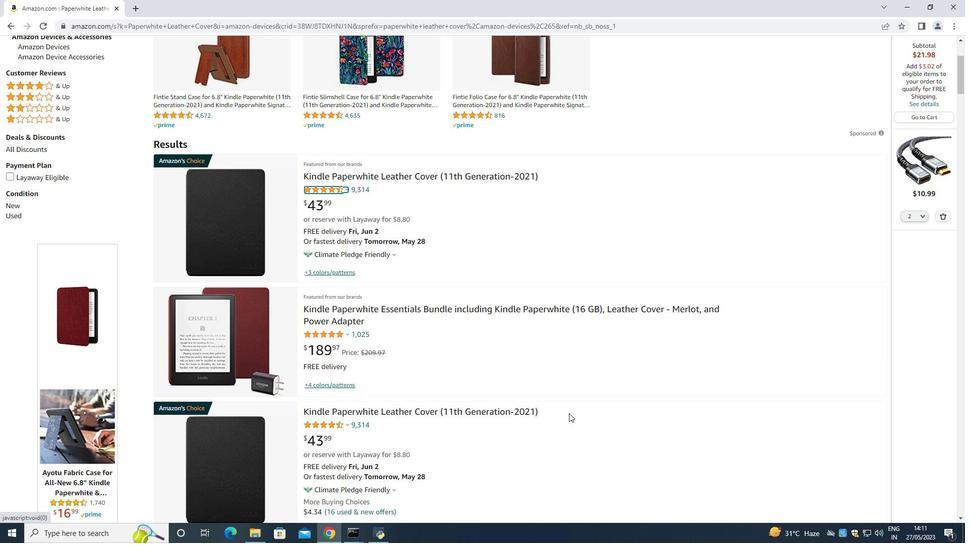 
Action: Mouse moved to (510, 379)
Screenshot: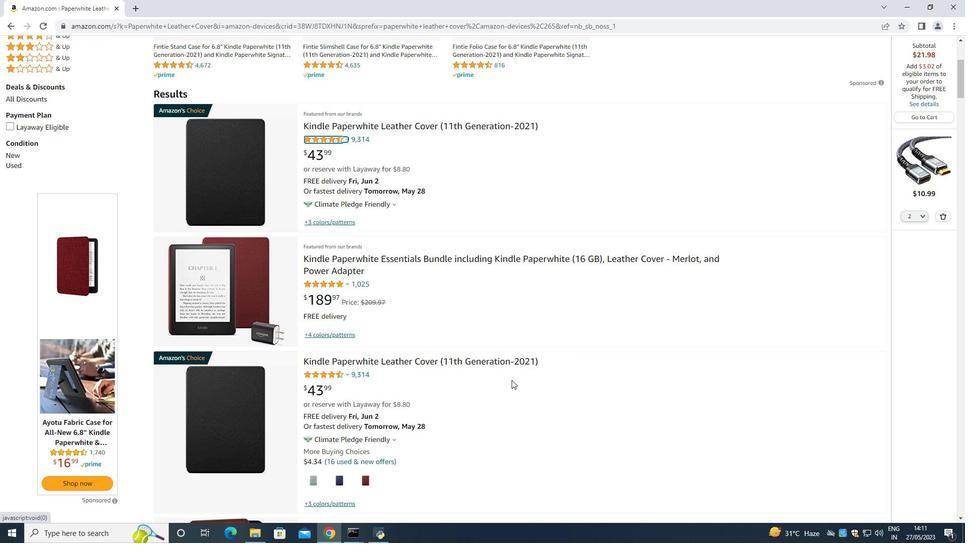 
Action: Mouse scrolled (510, 379) with delta (0, 0)
Screenshot: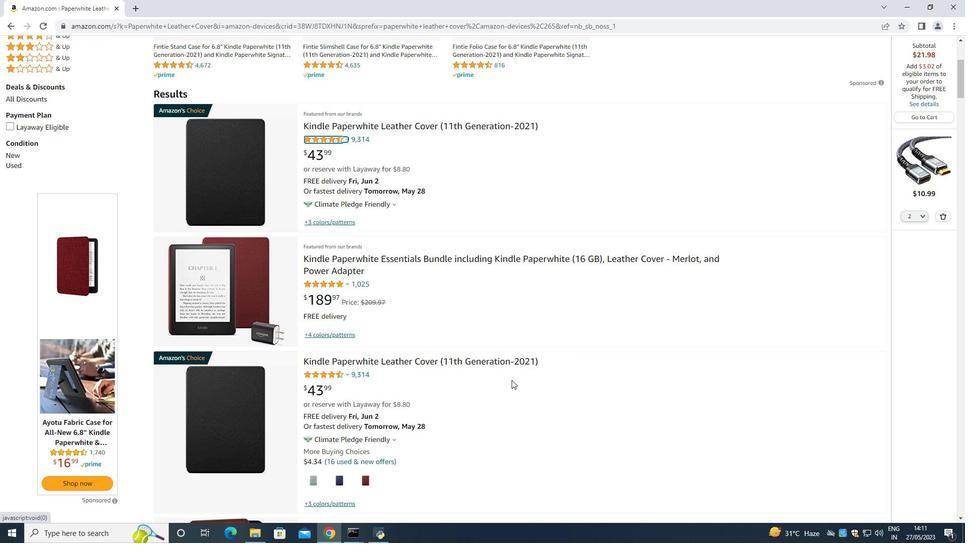 
Action: Mouse moved to (554, 229)
Screenshot: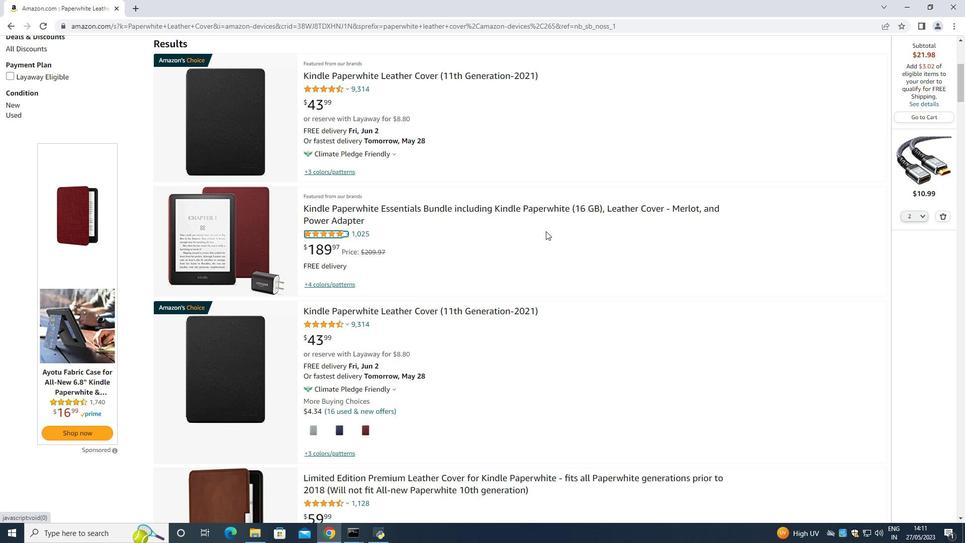 
Action: Mouse scrolled (554, 229) with delta (0, 0)
Screenshot: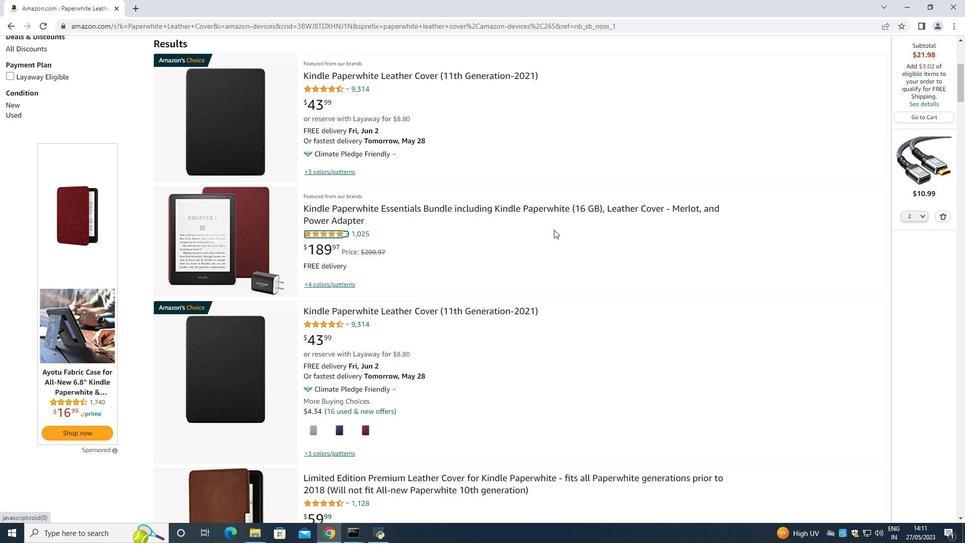 
Action: Mouse moved to (375, 268)
Screenshot: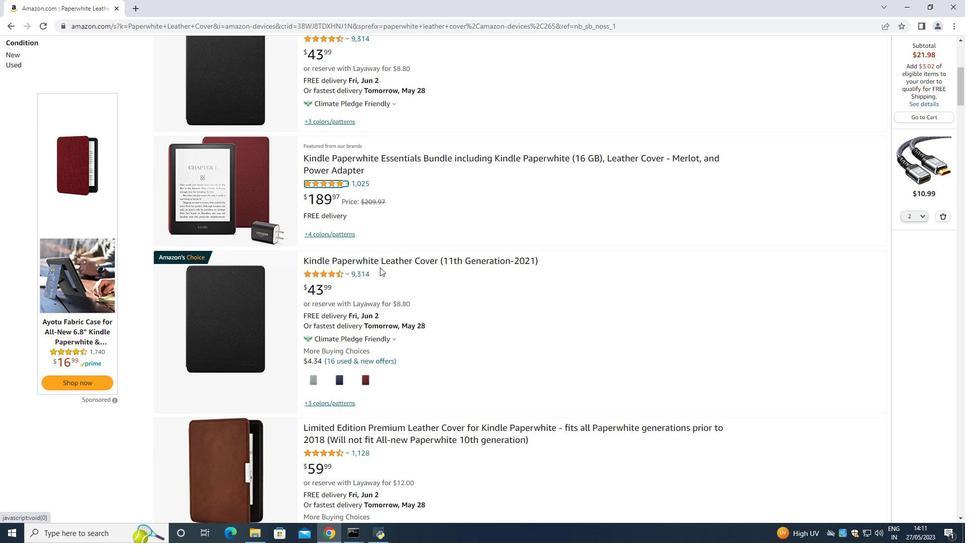 
Action: Mouse scrolled (375, 268) with delta (0, 0)
Screenshot: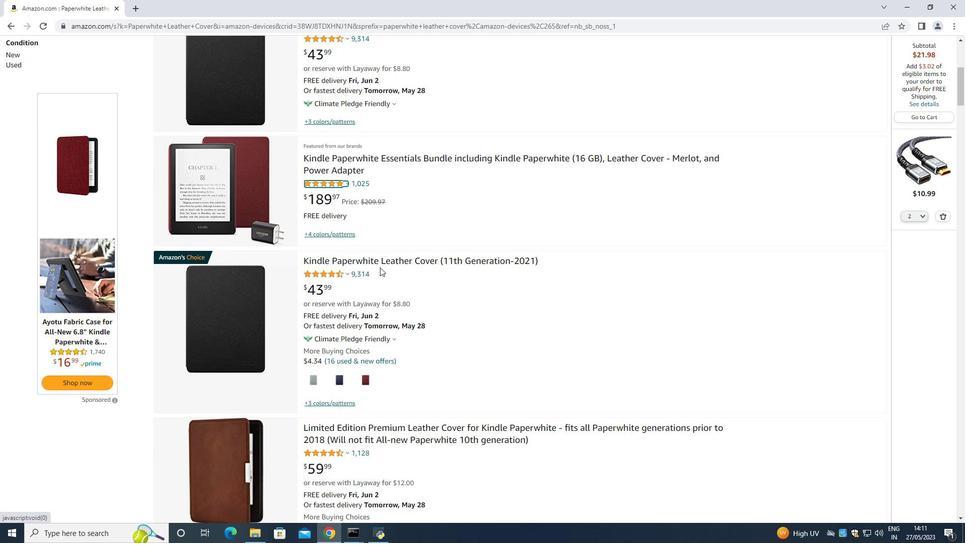 
Action: Mouse moved to (364, 268)
Screenshot: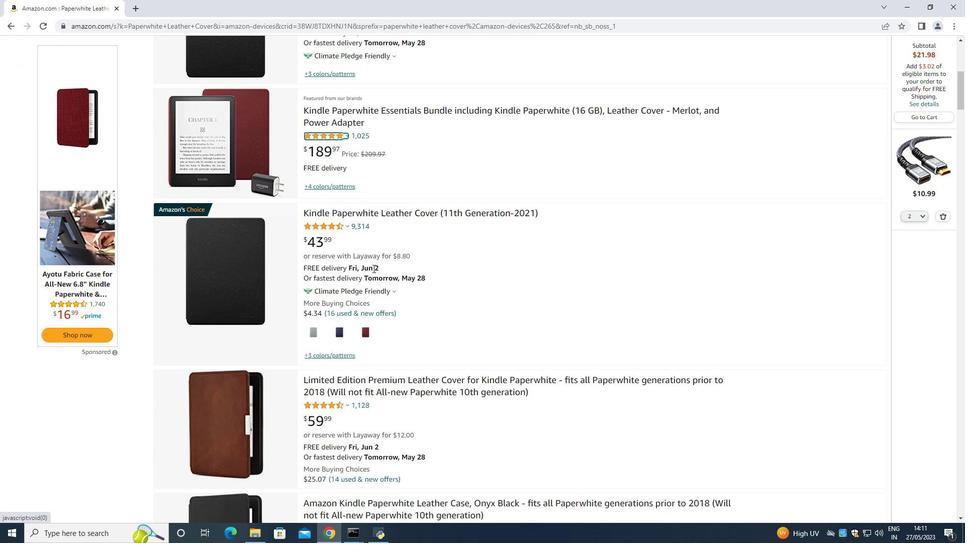 
Action: Mouse scrolled (364, 268) with delta (0, 0)
Screenshot: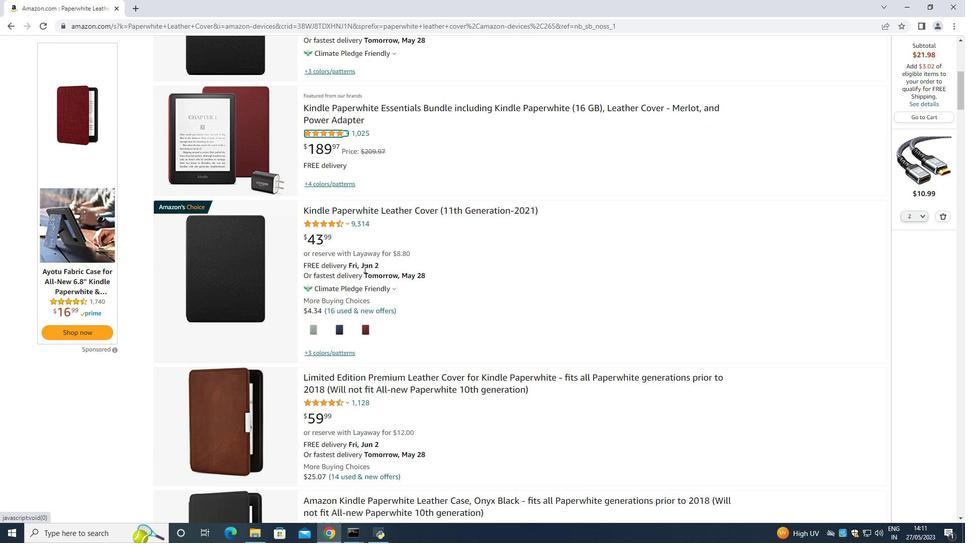 
Action: Mouse moved to (384, 234)
Screenshot: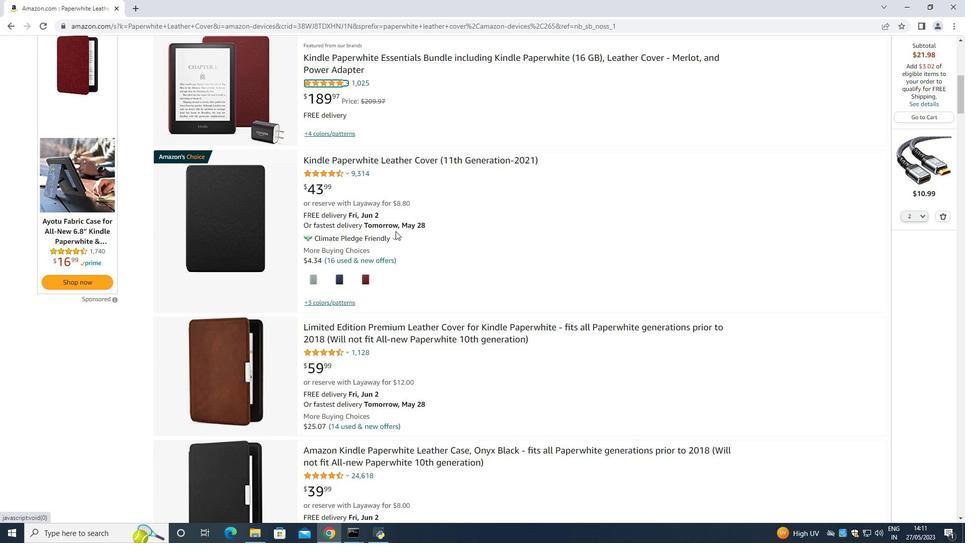 
Action: Mouse scrolled (384, 234) with delta (0, 0)
Screenshot: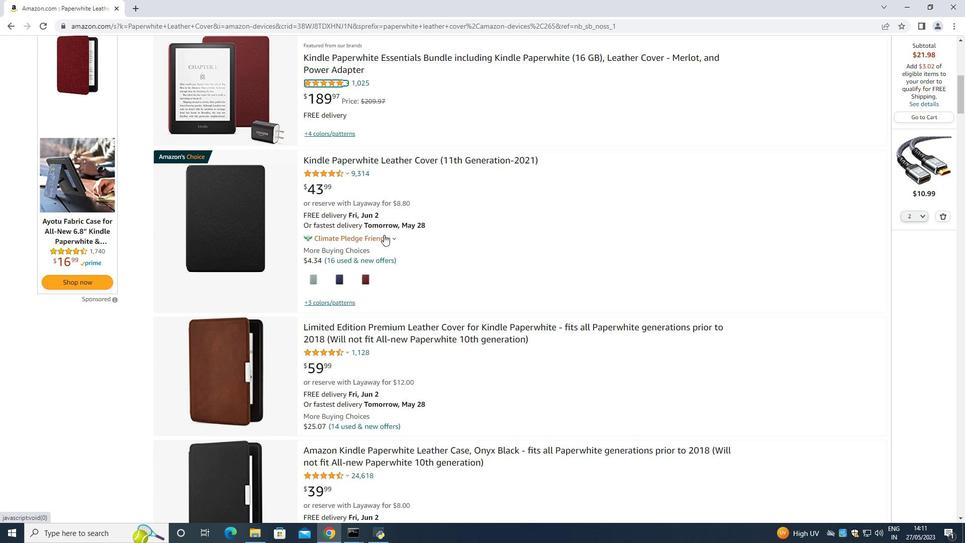 
Action: Mouse moved to (340, 220)
Screenshot: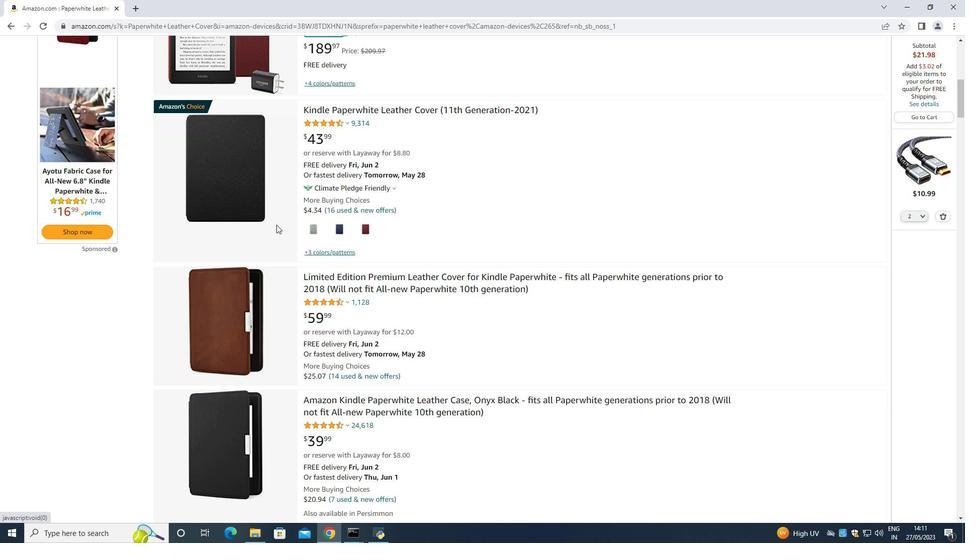 
Action: Mouse scrolled (340, 220) with delta (0, 0)
Screenshot: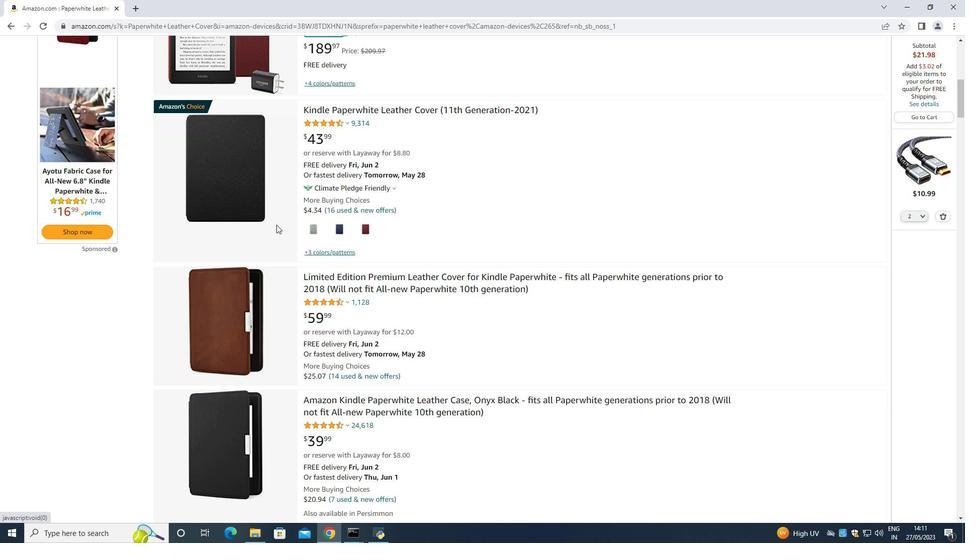 
Action: Mouse scrolled (340, 220) with delta (0, 0)
Screenshot: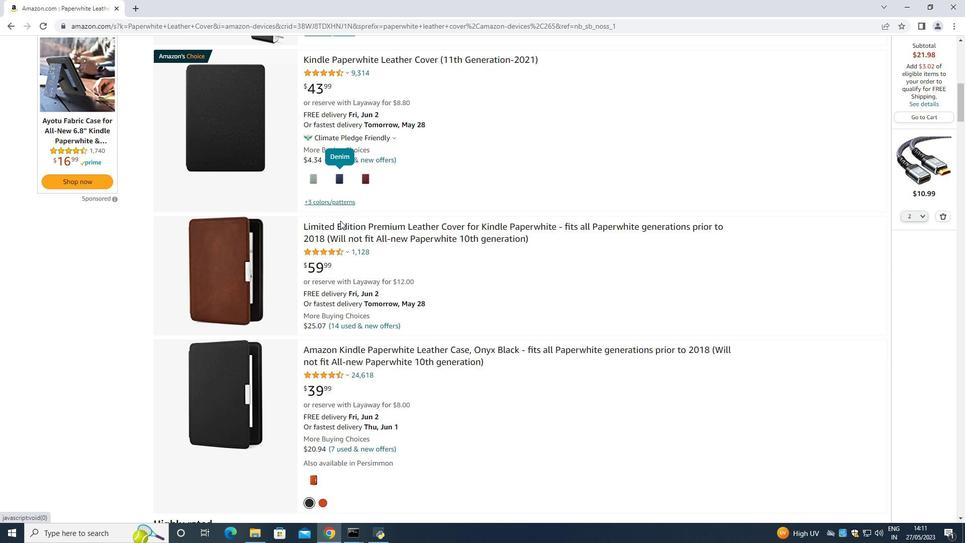 
Action: Mouse scrolled (340, 220) with delta (0, 0)
Screenshot: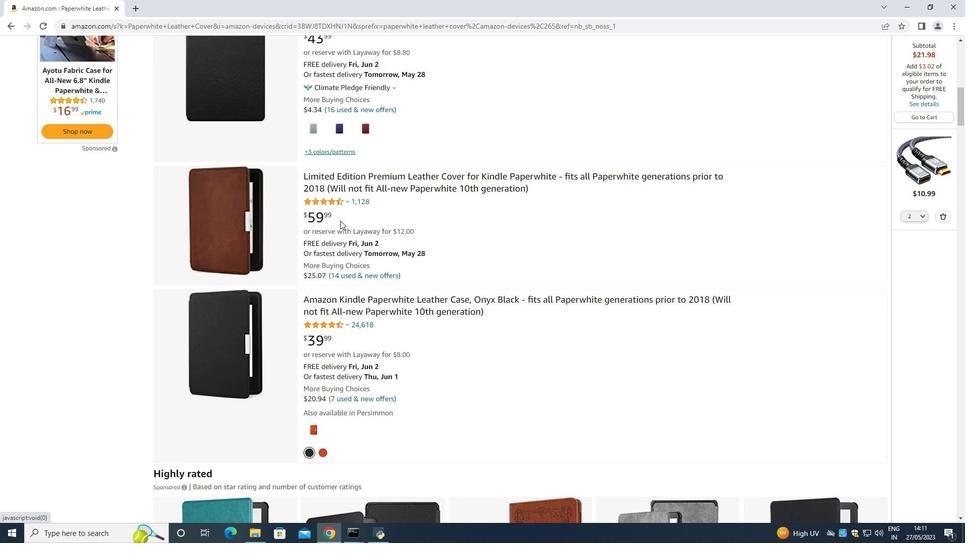
Action: Mouse scrolled (340, 220) with delta (0, 0)
Screenshot: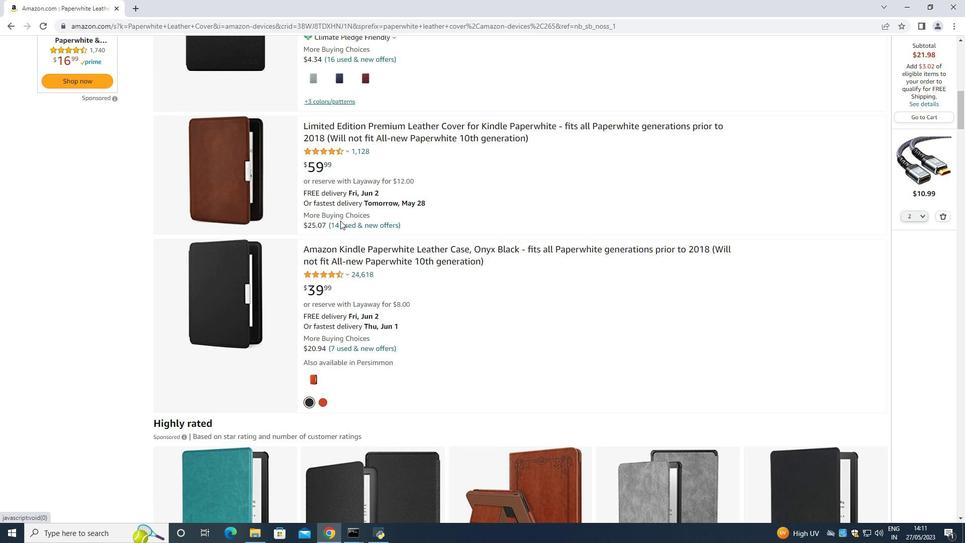 
Action: Mouse moved to (438, 196)
Screenshot: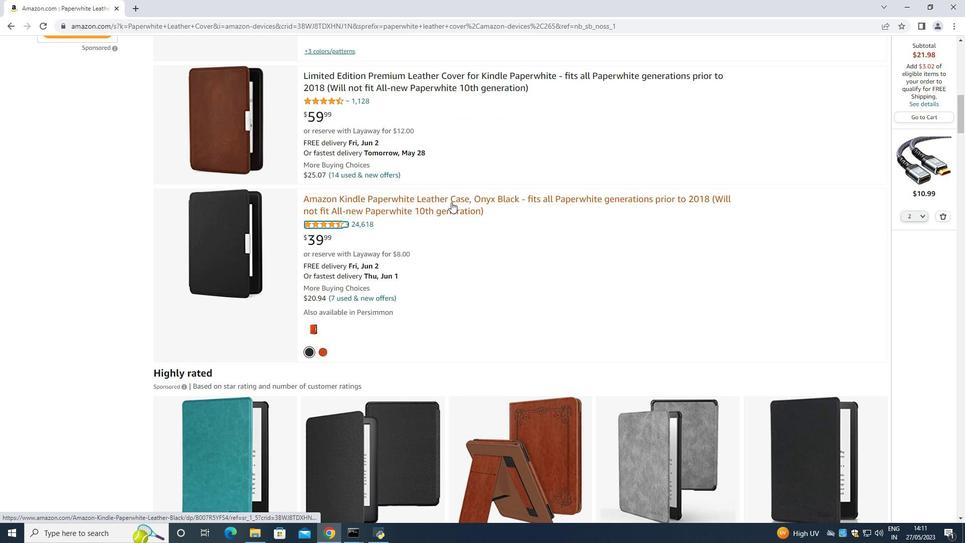 
Action: Mouse scrolled (438, 196) with delta (0, 0)
Screenshot: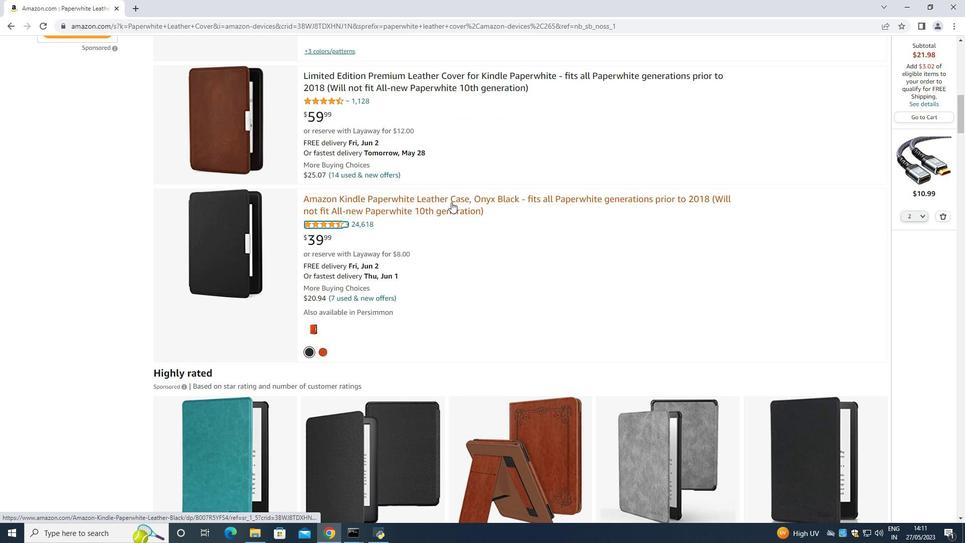 
Action: Mouse moved to (434, 195)
Screenshot: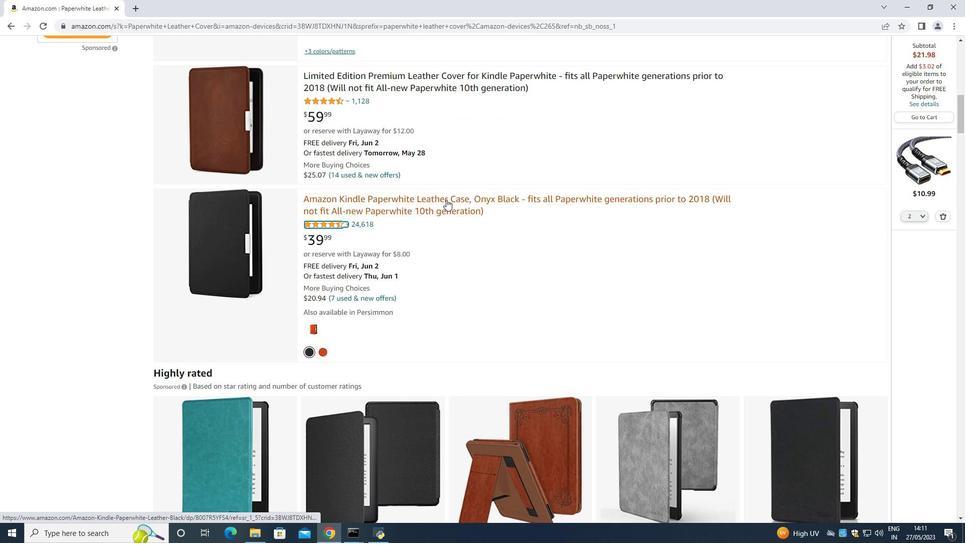 
Action: Mouse scrolled (434, 196) with delta (0, 0)
Screenshot: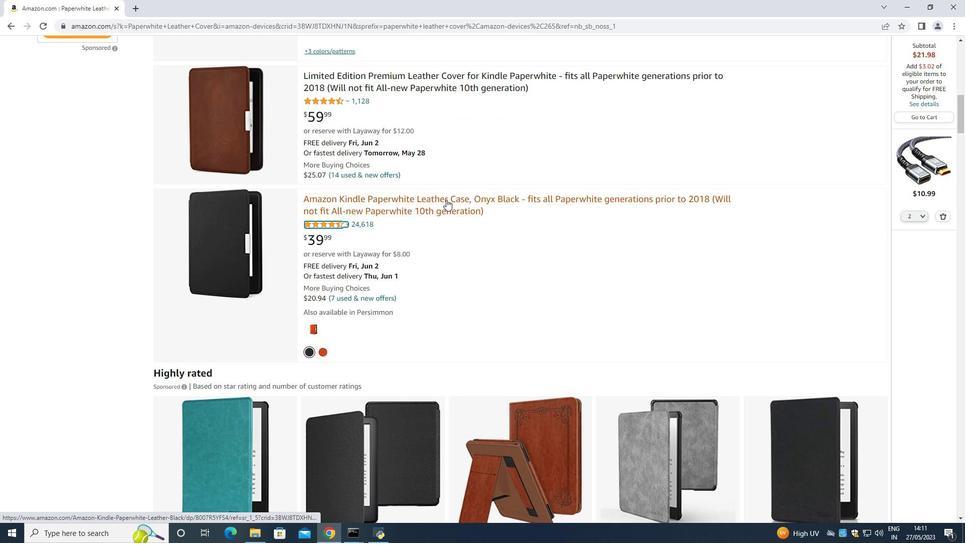 
Action: Mouse moved to (342, 202)
Screenshot: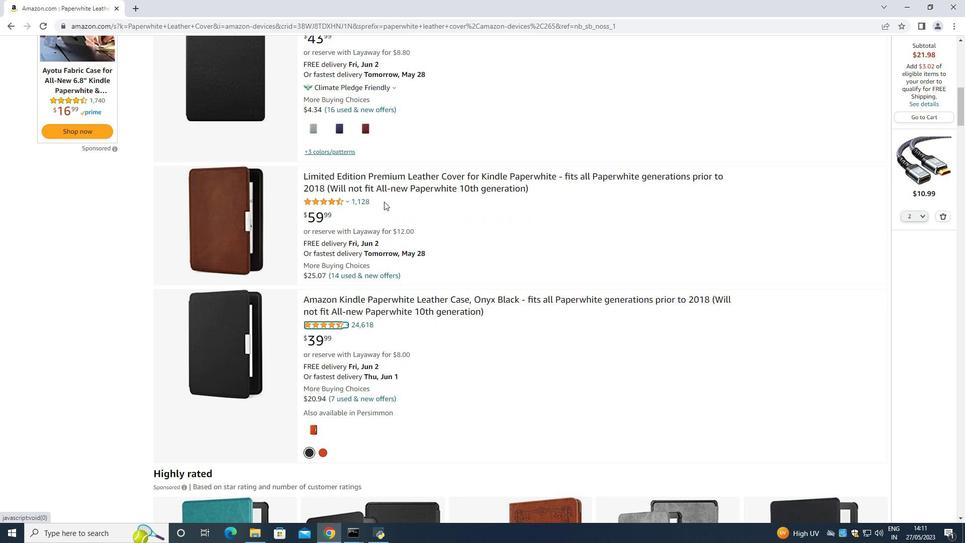 
Action: Mouse scrolled (342, 203) with delta (0, 0)
Screenshot: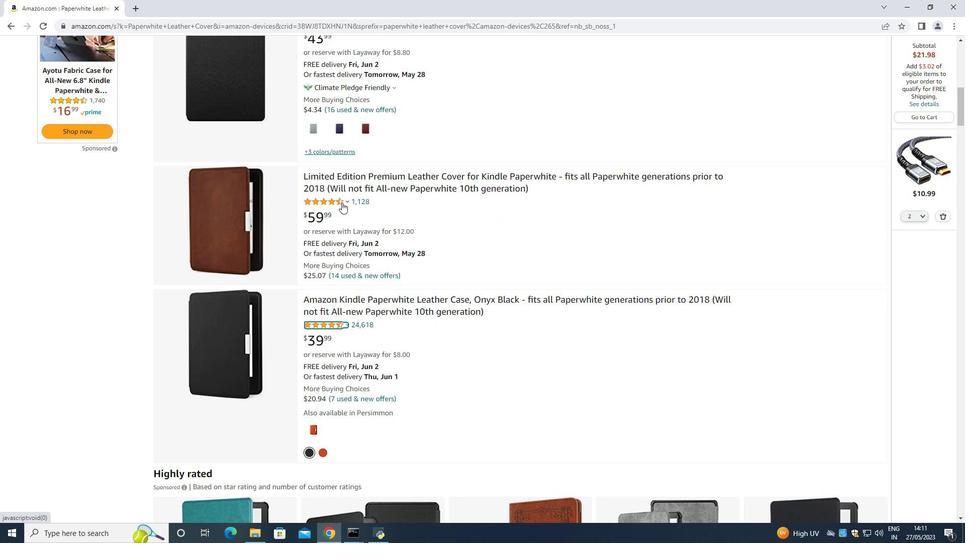 
Action: Mouse scrolled (342, 203) with delta (0, 0)
Screenshot: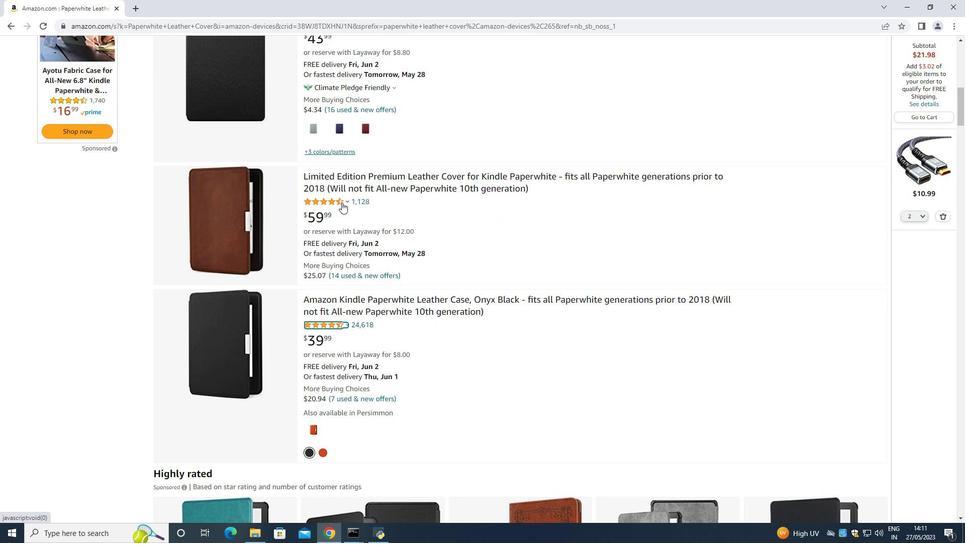 
Action: Mouse scrolled (342, 203) with delta (0, 0)
Screenshot: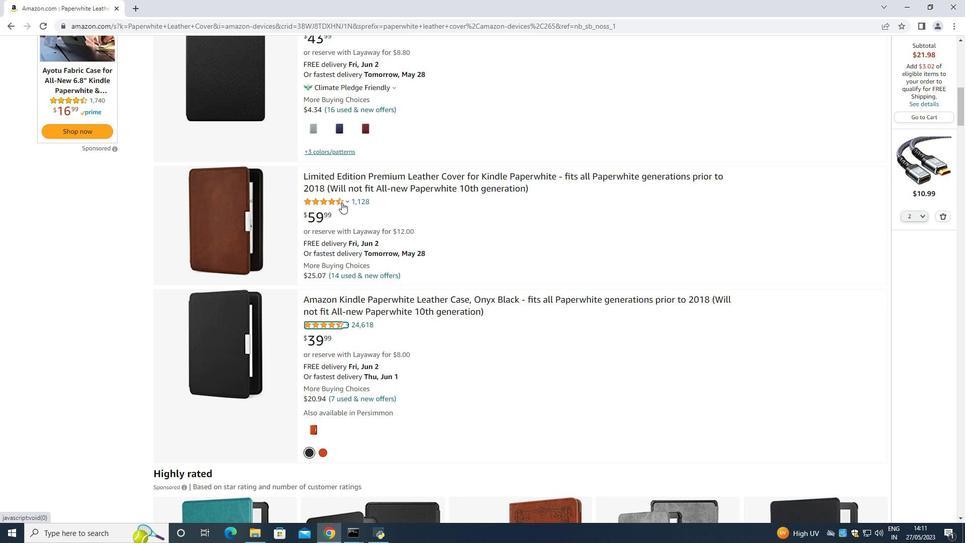 
Action: Mouse moved to (385, 189)
Screenshot: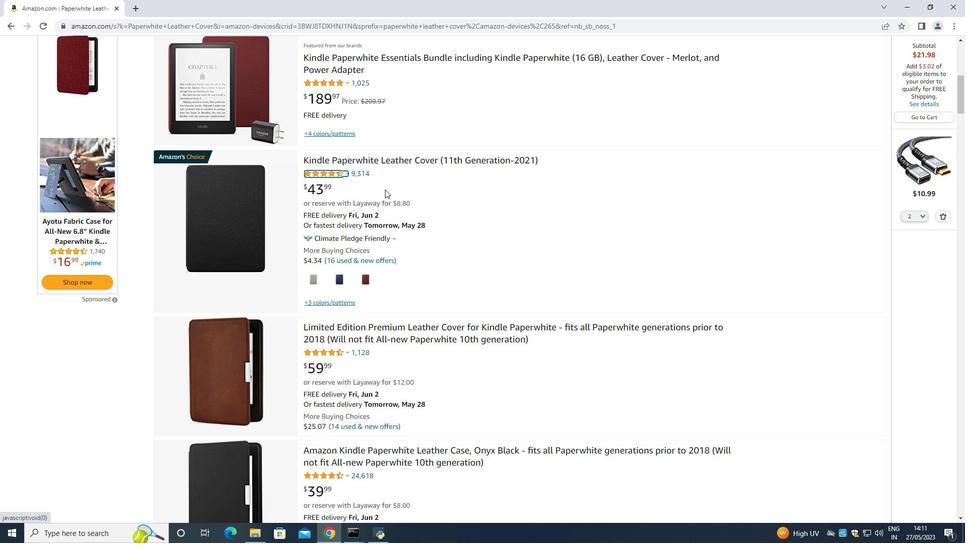 
Action: Mouse scrolled (385, 189) with delta (0, 0)
Screenshot: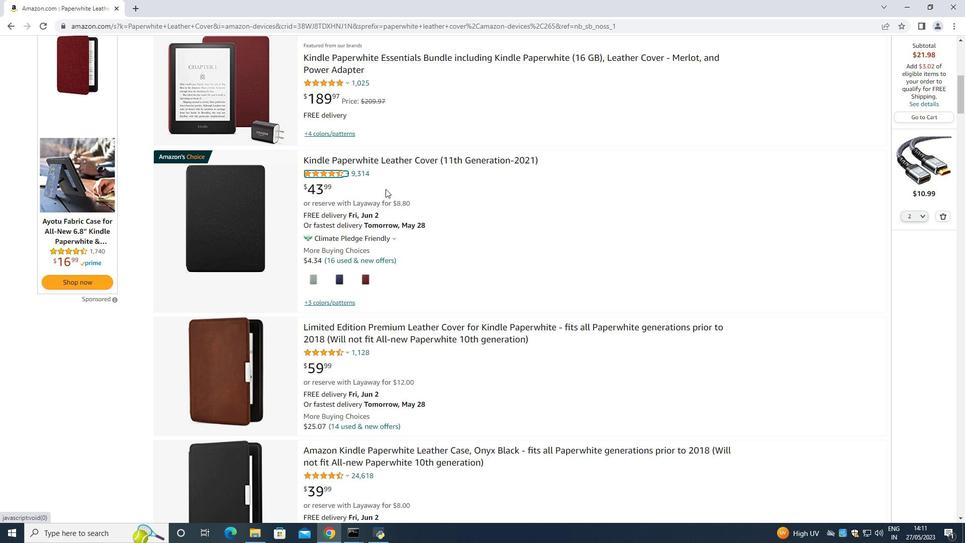 
Action: Mouse moved to (381, 179)
Screenshot: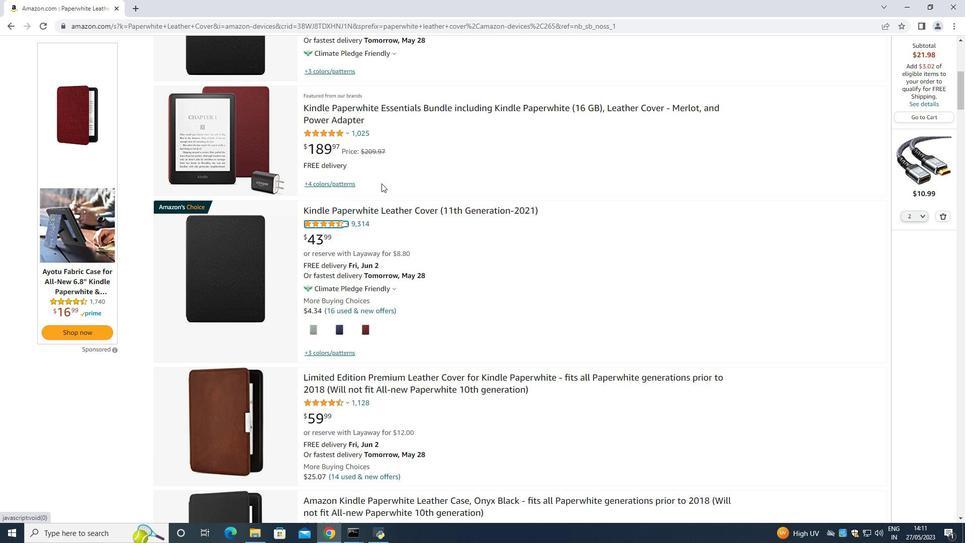 
Action: Mouse scrolled (381, 180) with delta (0, 0)
Screenshot: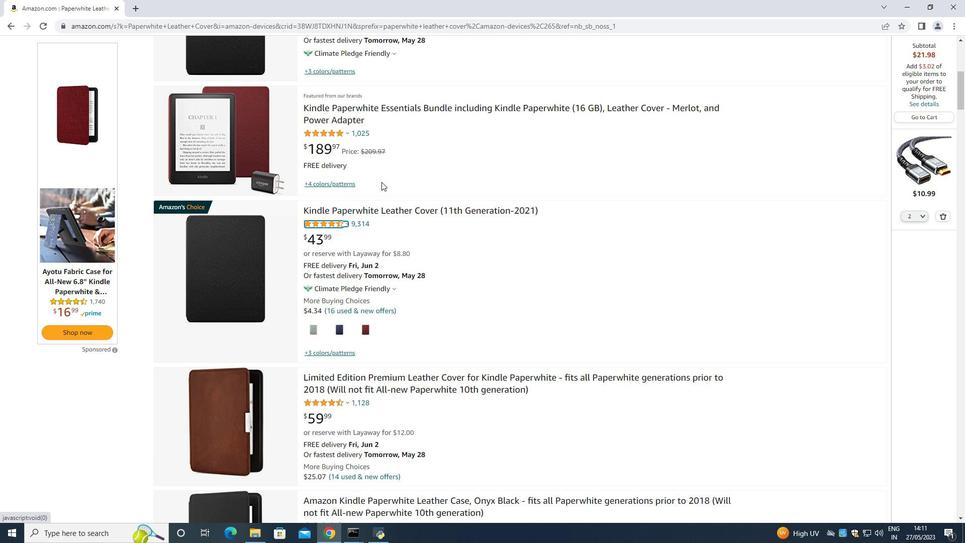 
Action: Mouse scrolled (381, 180) with delta (0, 0)
Screenshot: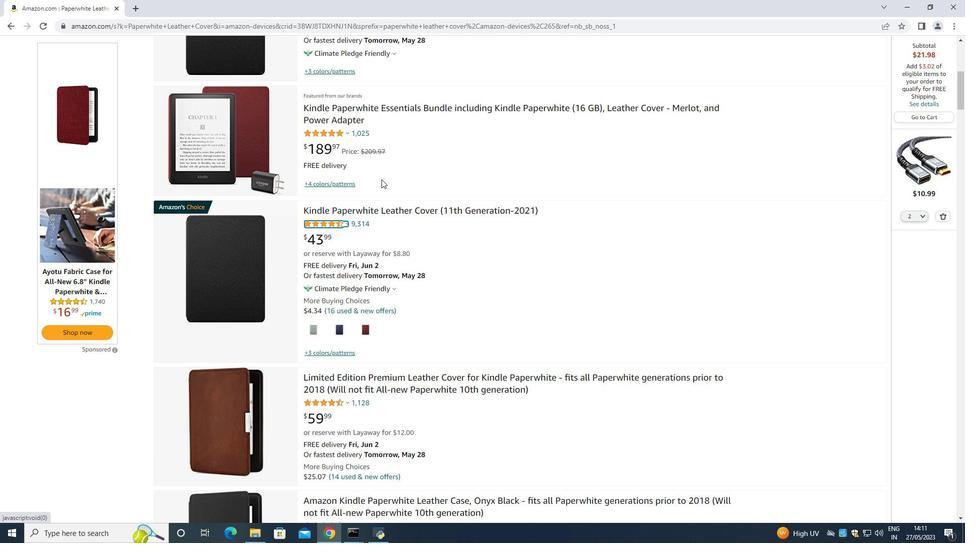 
Action: Mouse moved to (389, 216)
Screenshot: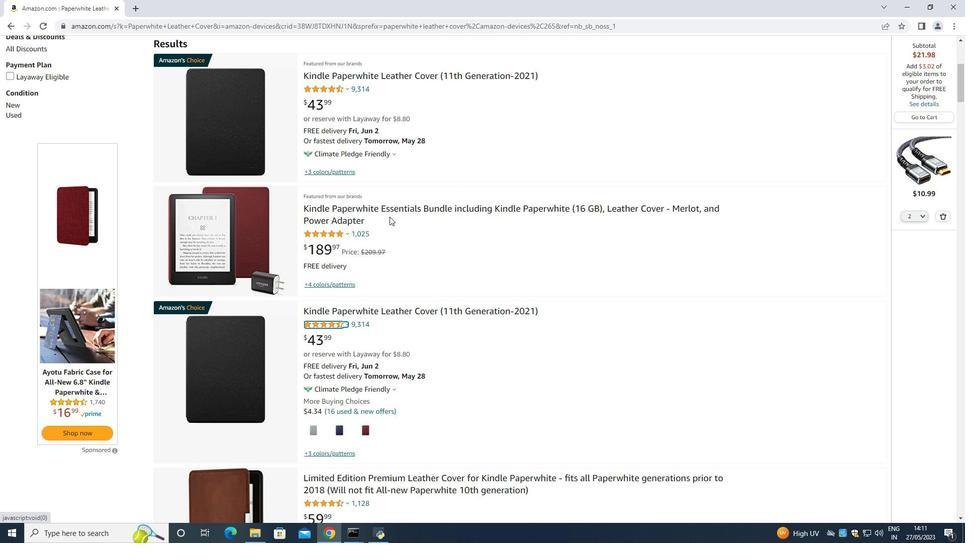 
Action: Mouse scrolled (389, 217) with delta (0, 0)
Screenshot: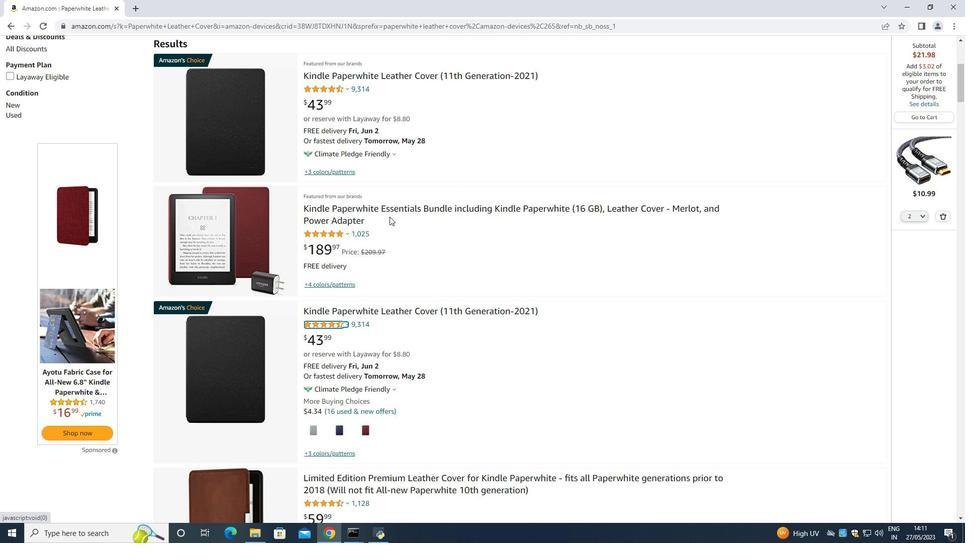 
Action: Mouse moved to (384, 125)
Screenshot: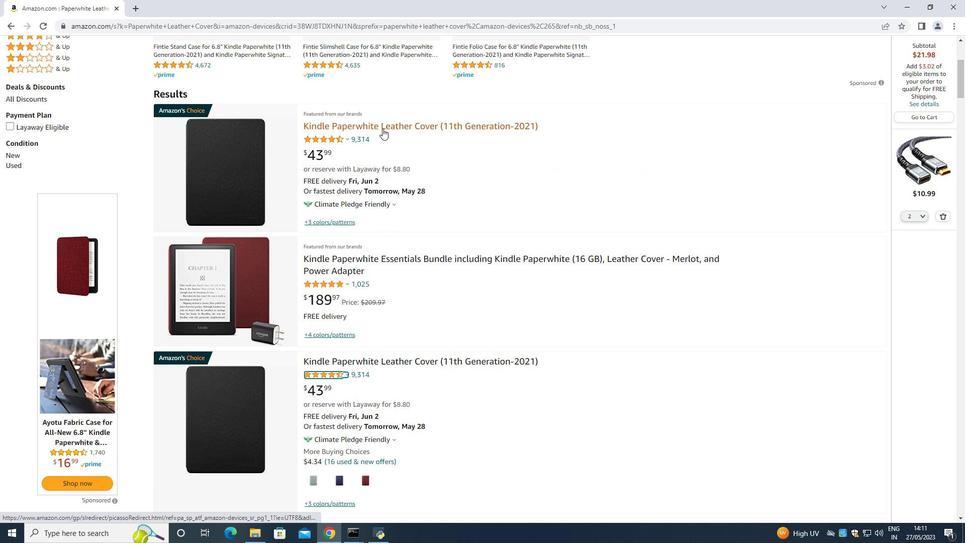 
Action: Mouse pressed left at (384, 125)
Screenshot: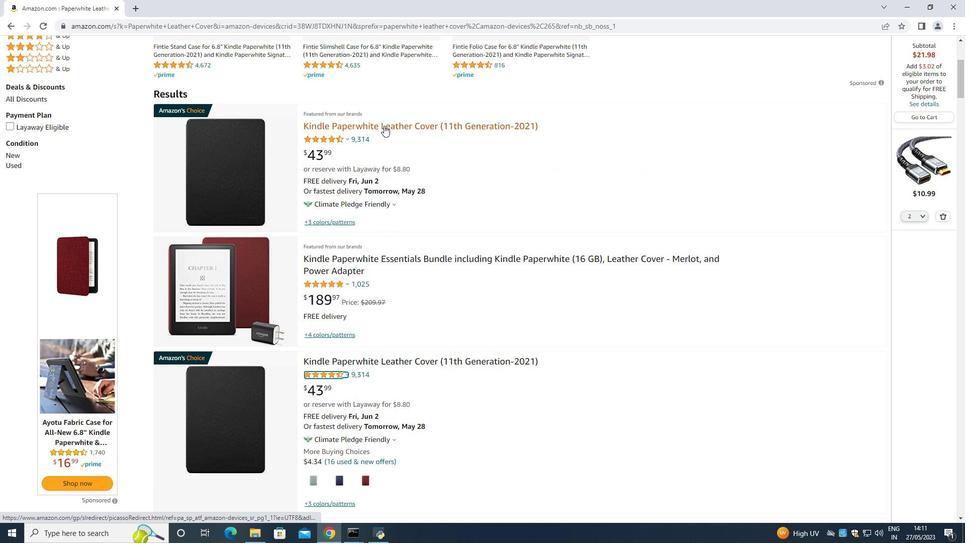 
Action: Mouse moved to (465, 376)
Screenshot: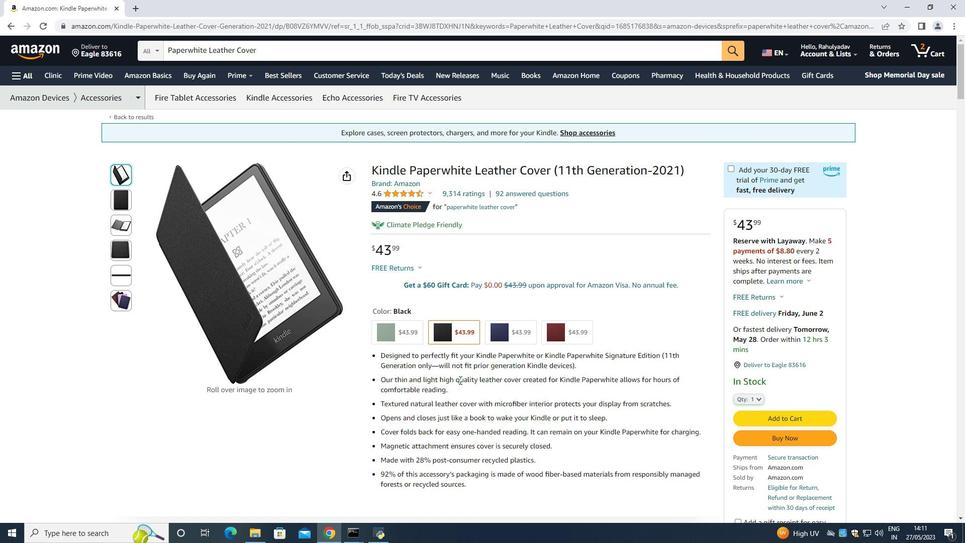
Action: Mouse scrolled (465, 375) with delta (0, 0)
Screenshot: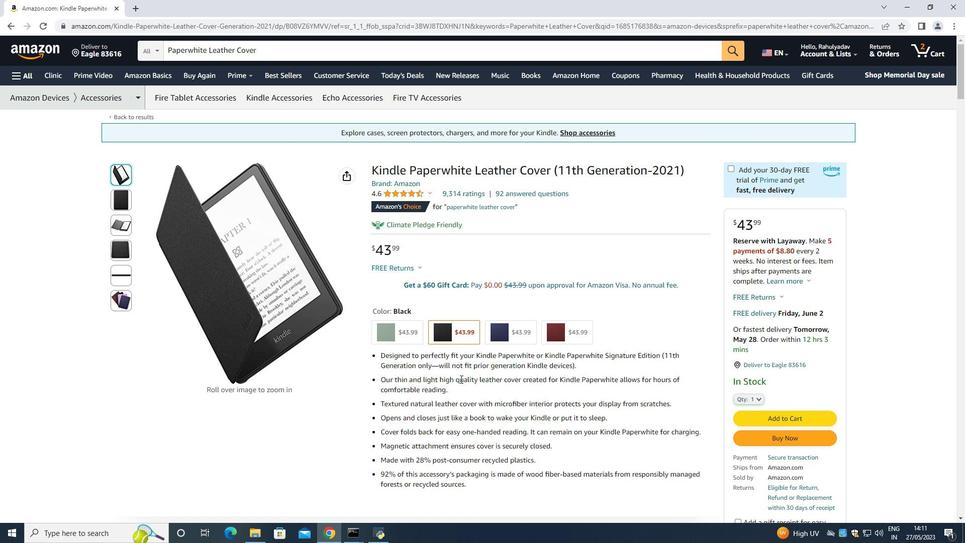 
Action: Mouse moved to (540, 331)
Screenshot: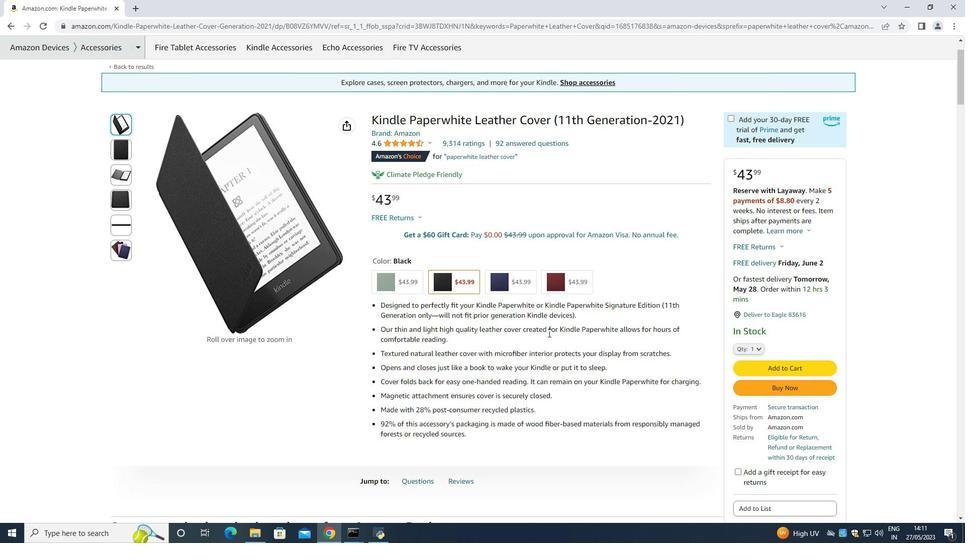 
Action: Mouse scrolled (540, 330) with delta (0, 0)
Screenshot: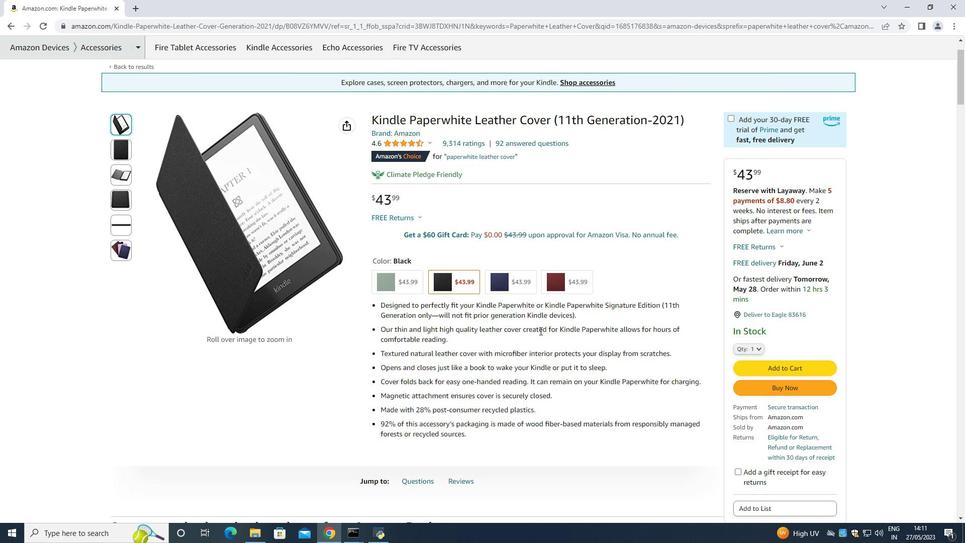 
Action: Mouse moved to (583, 272)
Screenshot: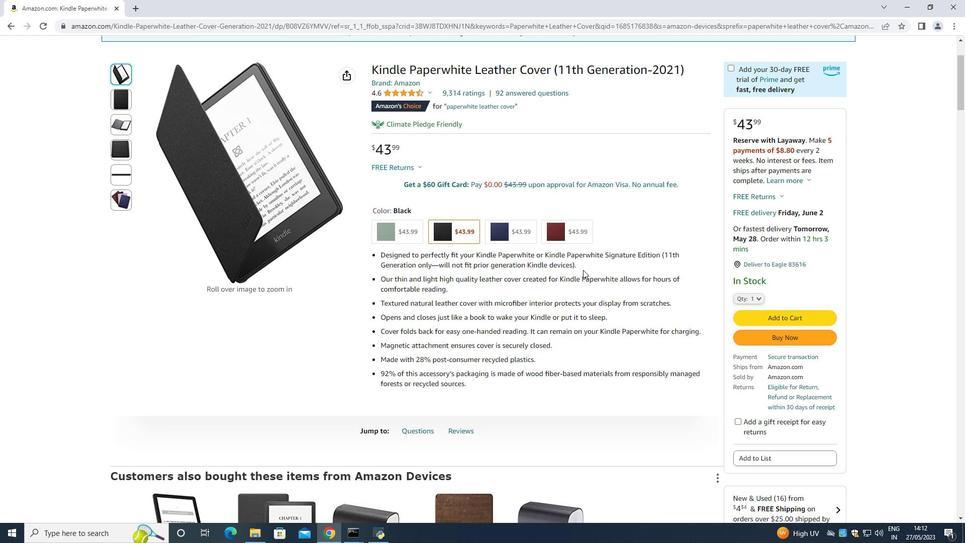 
Action: Mouse scrolled (583, 271) with delta (0, 0)
Screenshot: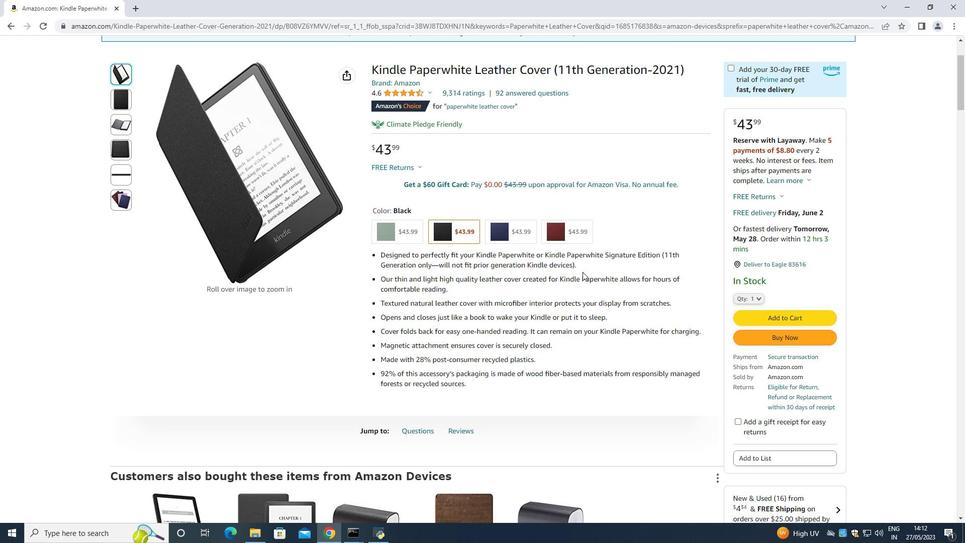 
Action: Mouse moved to (545, 224)
Screenshot: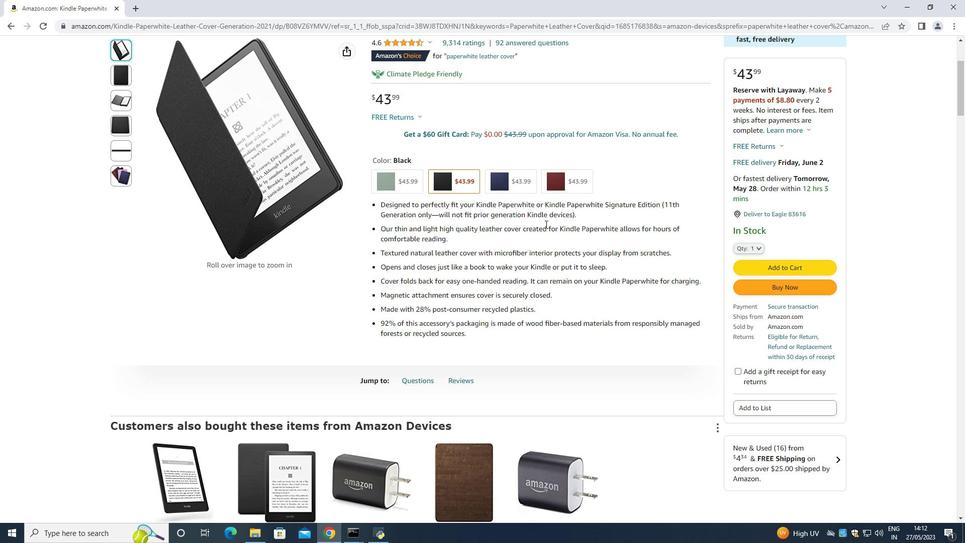 
Action: Mouse scrolled (545, 223) with delta (0, 0)
Screenshot: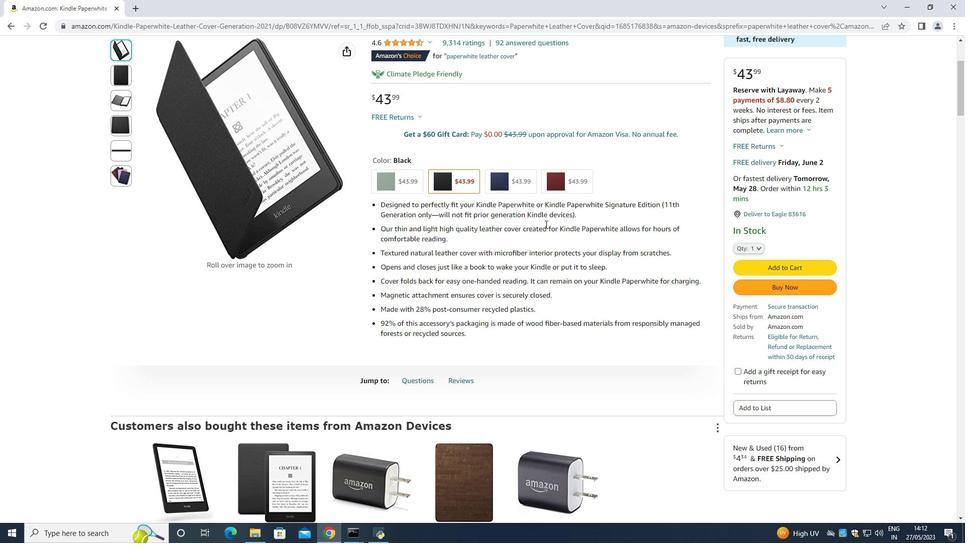 
Action: Mouse moved to (415, 240)
Screenshot: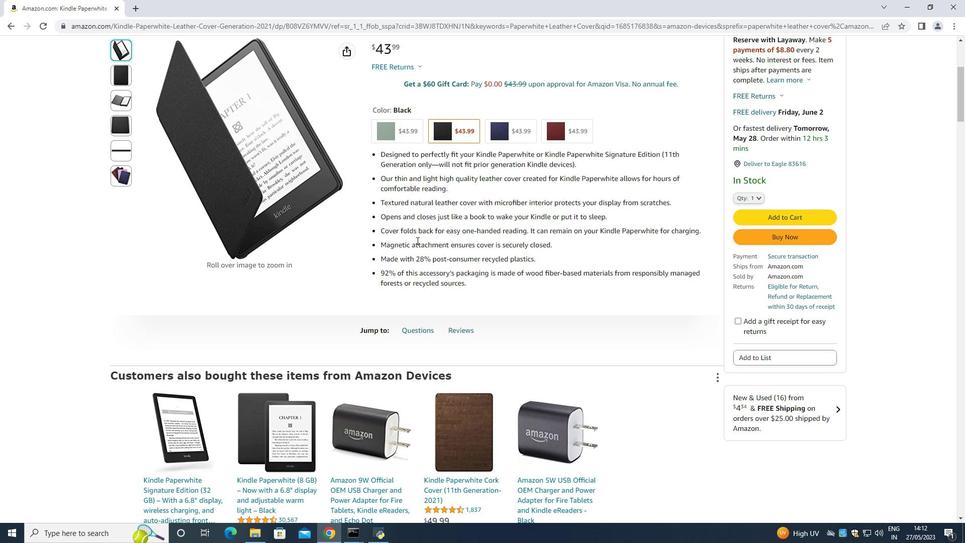 
Action: Mouse scrolled (415, 240) with delta (0, 0)
Screenshot: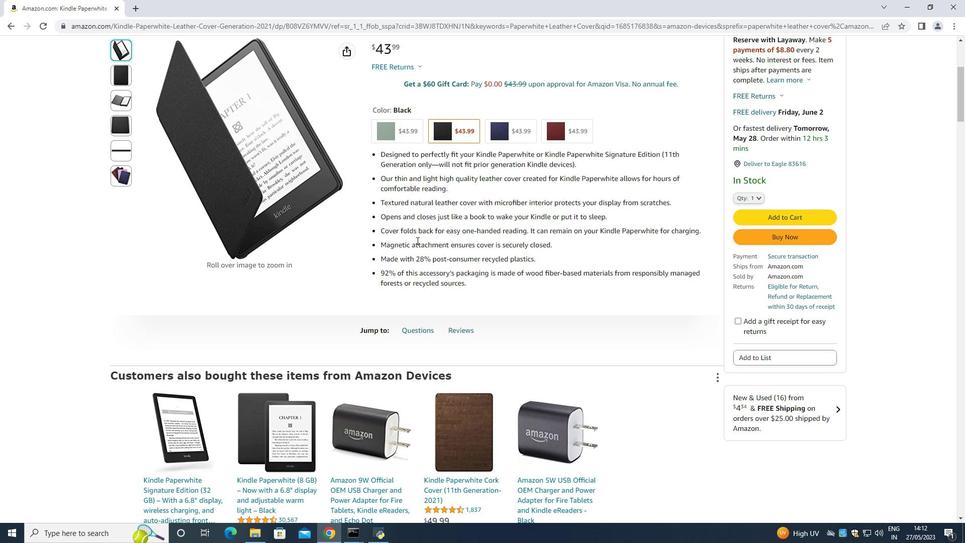 
Action: Mouse moved to (424, 204)
Screenshot: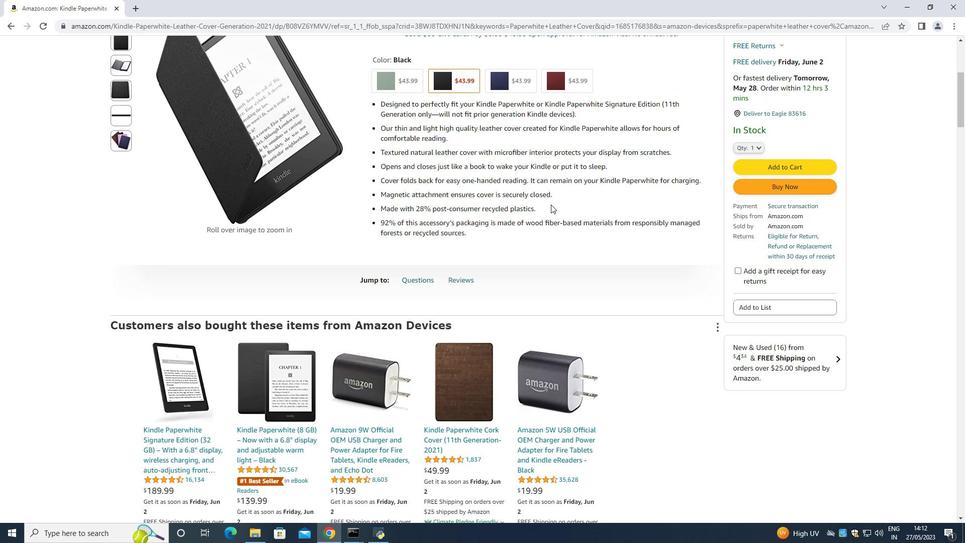 
Action: Mouse scrolled (429, 204) with delta (0, 0)
Screenshot: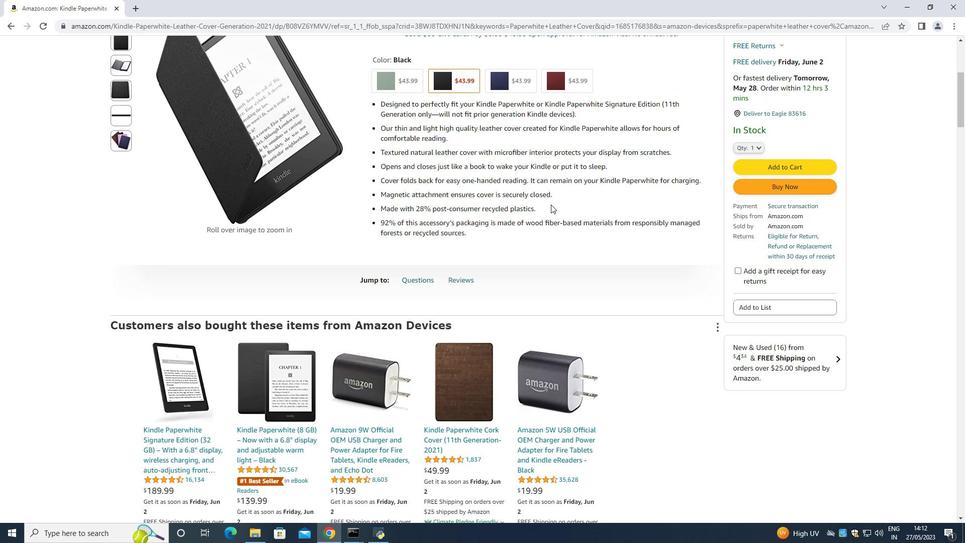 
Action: Mouse moved to (330, 195)
Screenshot: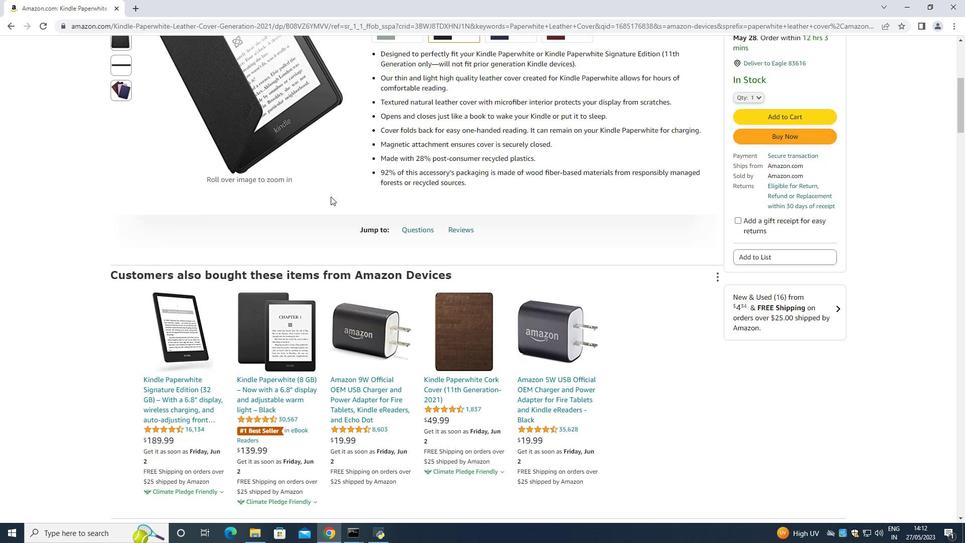 
Action: Mouse scrolled (330, 196) with delta (0, 0)
Screenshot: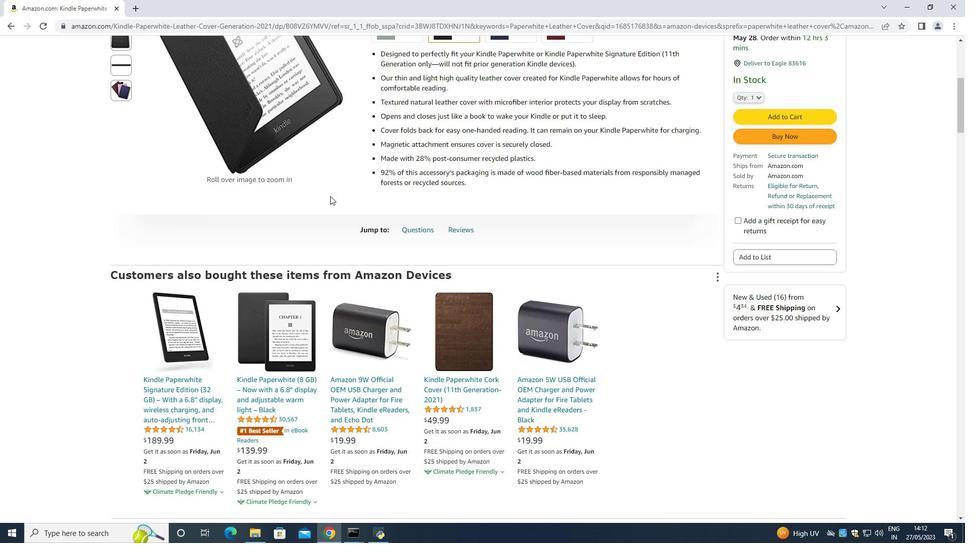 
Action: Mouse scrolled (330, 196) with delta (0, 0)
Screenshot: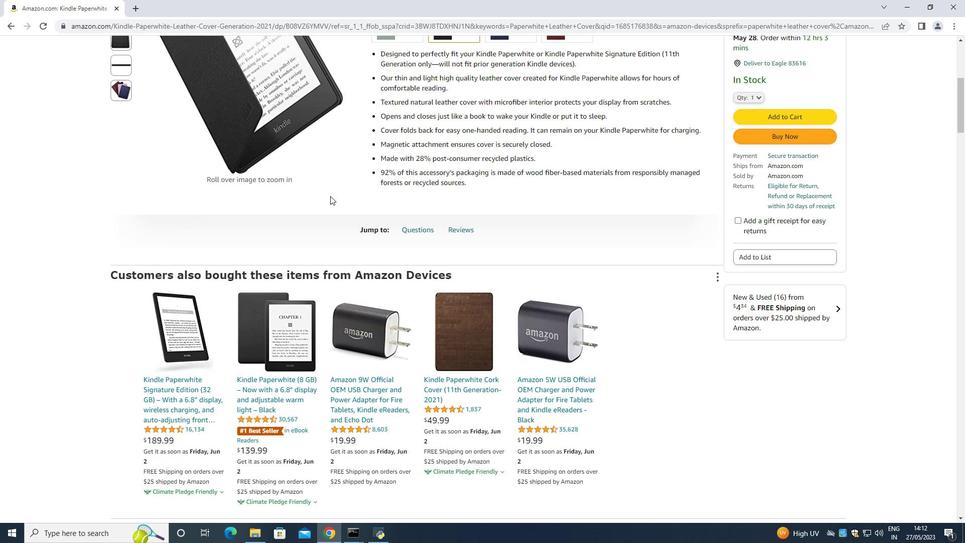 
Action: Mouse scrolled (330, 196) with delta (0, 0)
Screenshot: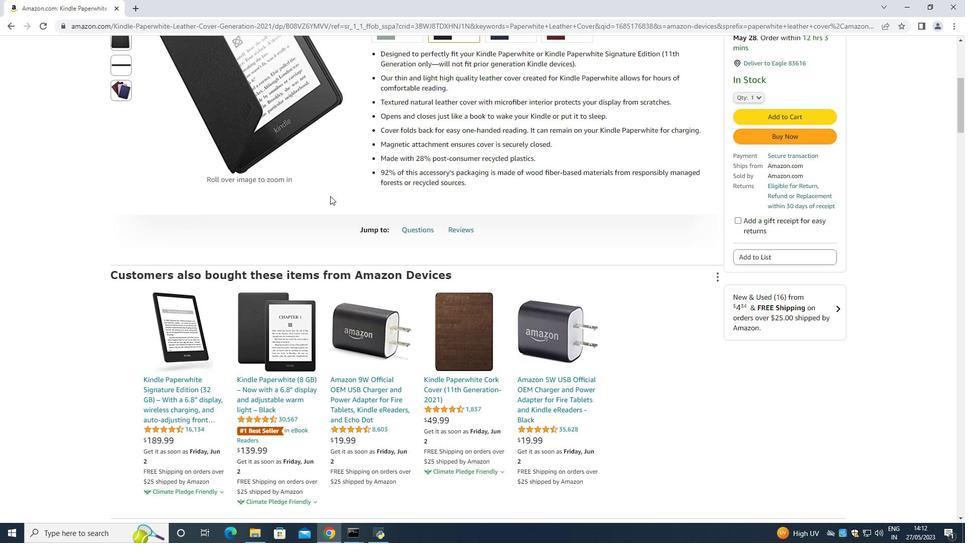 
Action: Mouse scrolled (330, 196) with delta (0, 0)
Screenshot: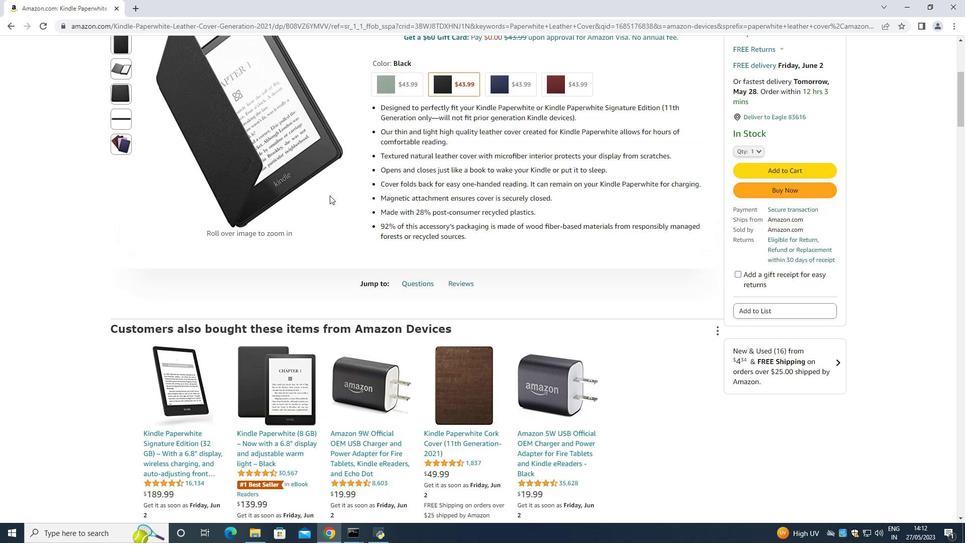 
Action: Mouse moved to (330, 195)
Screenshot: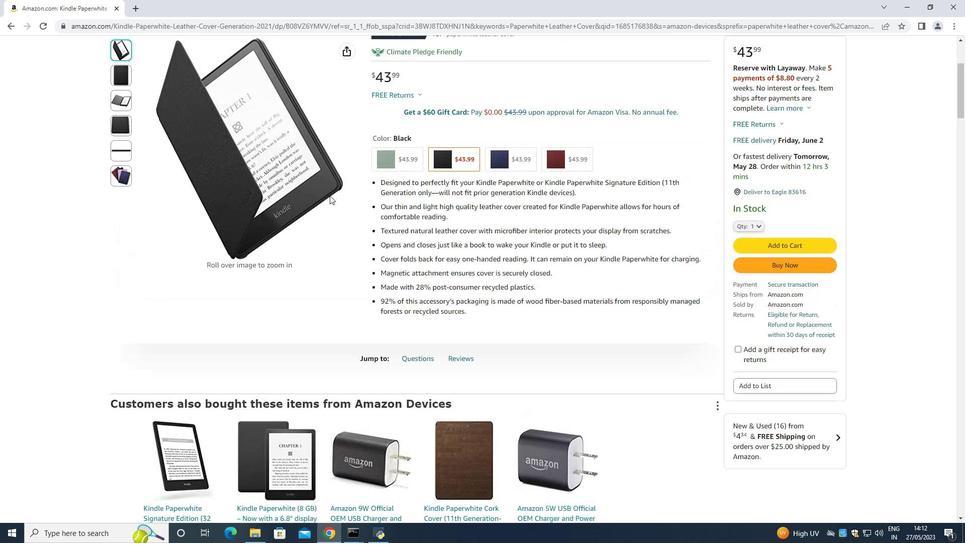 
Action: Mouse scrolled (330, 195) with delta (0, 0)
Screenshot: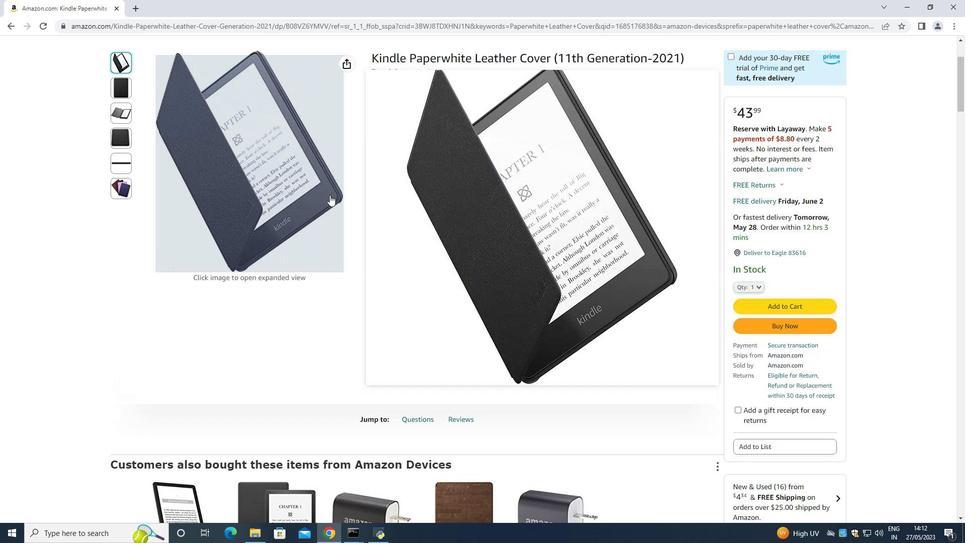 
Action: Mouse moved to (299, 296)
Screenshot: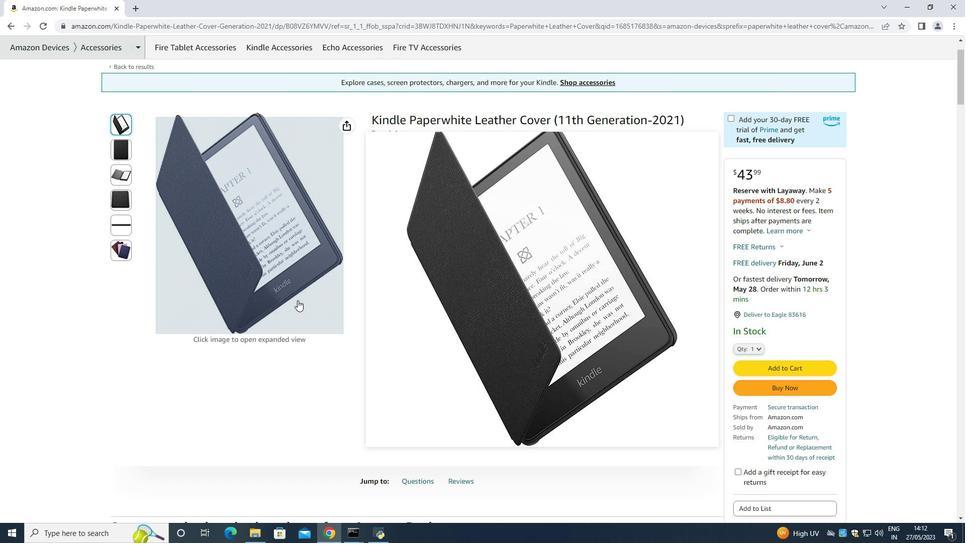
Action: Mouse scrolled (299, 297) with delta (0, 0)
Screenshot: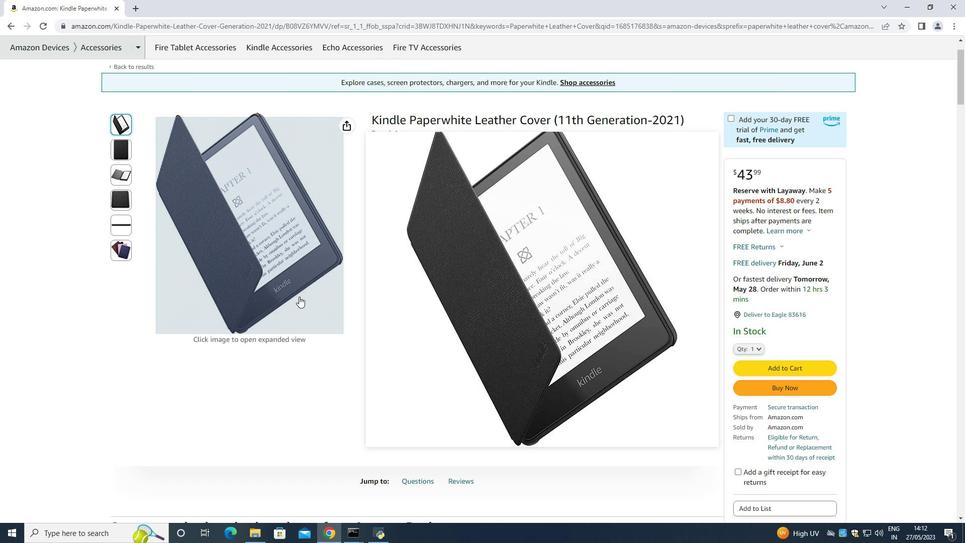 
Action: Mouse moved to (299, 296)
Screenshot: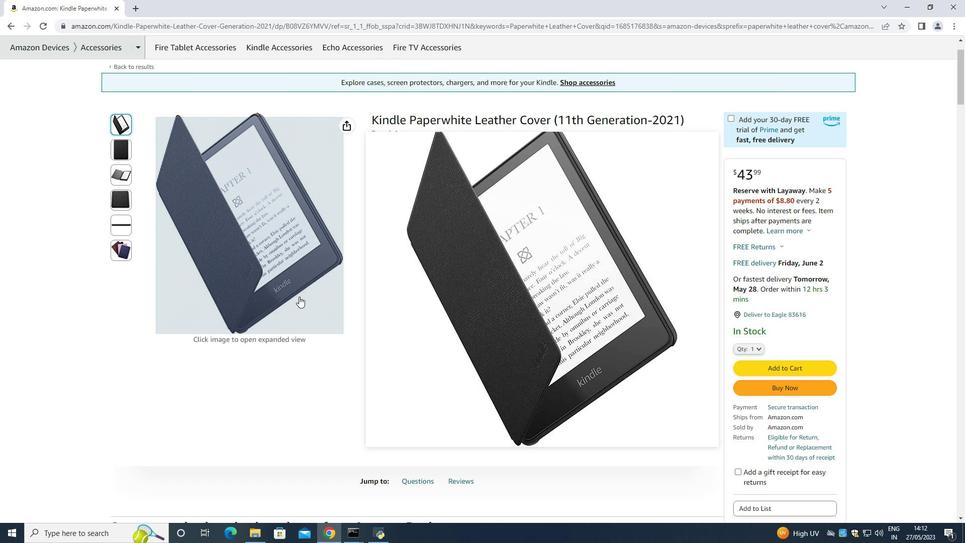 
Action: Mouse scrolled (299, 297) with delta (0, 0)
Screenshot: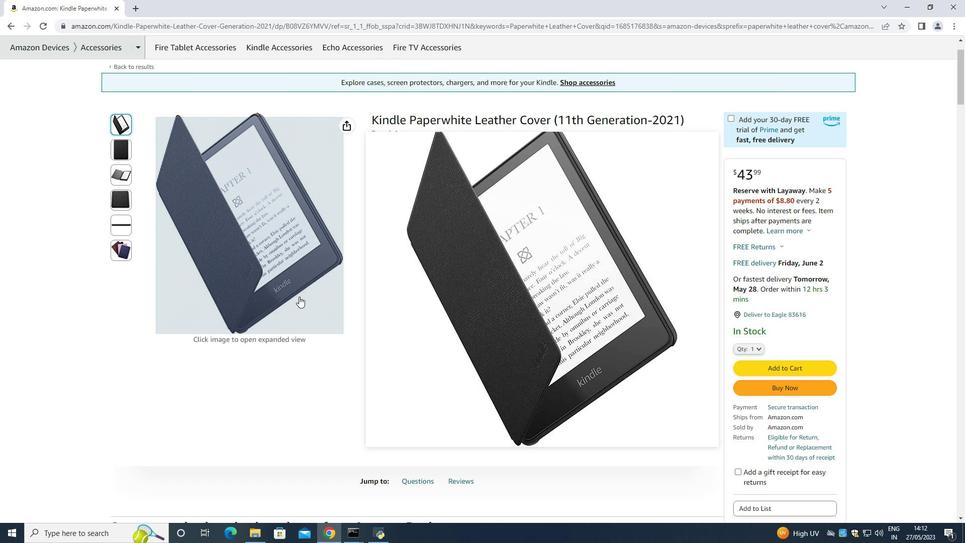
Action: Mouse scrolled (299, 296) with delta (0, 0)
Screenshot: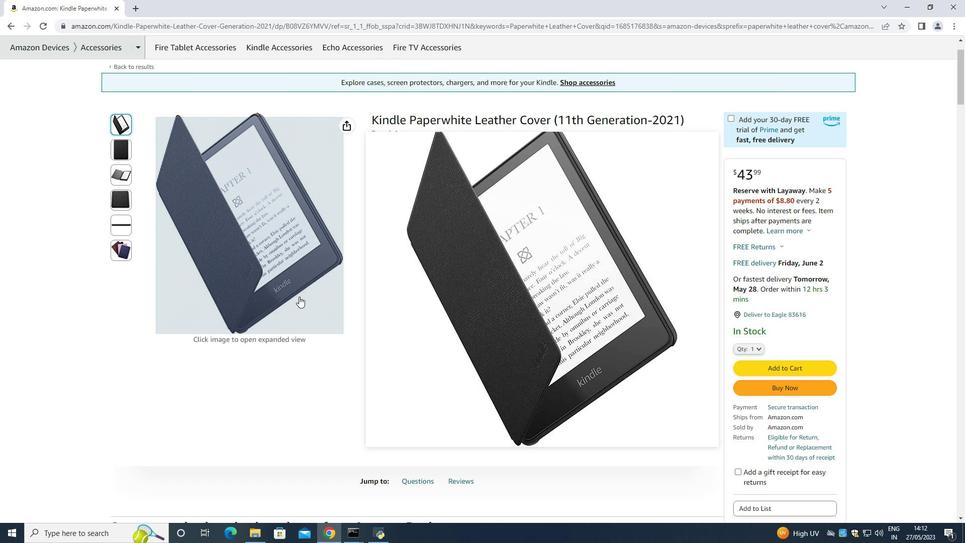 
Action: Mouse moved to (121, 197)
Screenshot: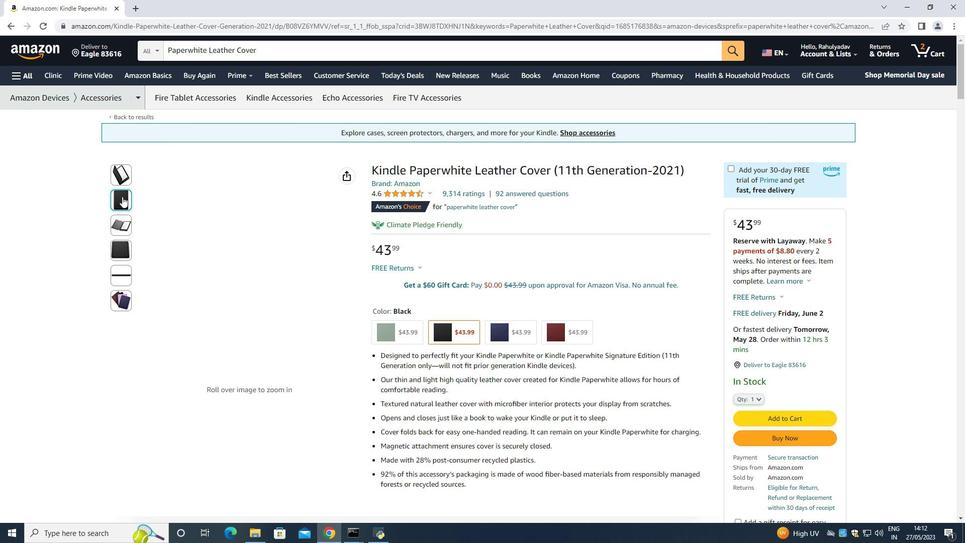 
Action: Mouse pressed left at (121, 197)
Screenshot: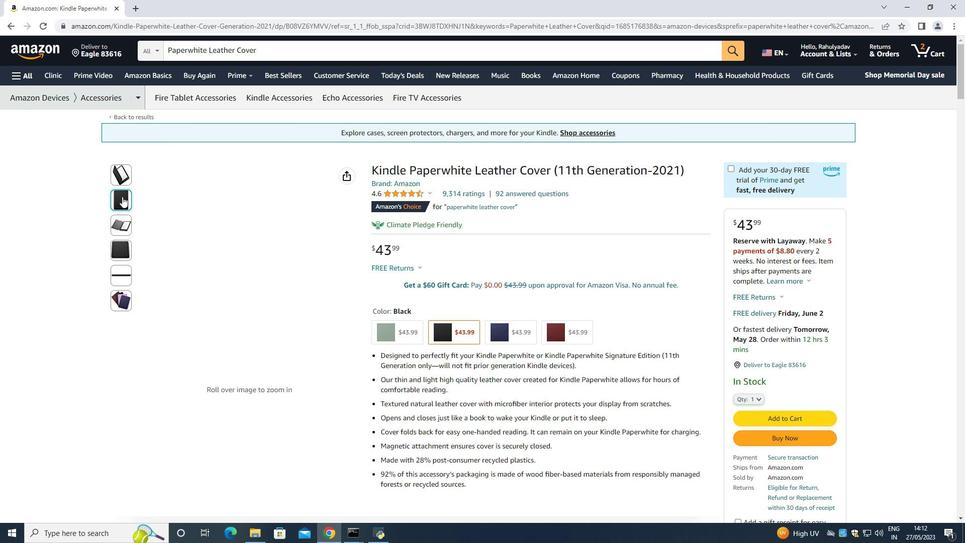 
Action: Mouse moved to (119, 222)
Screenshot: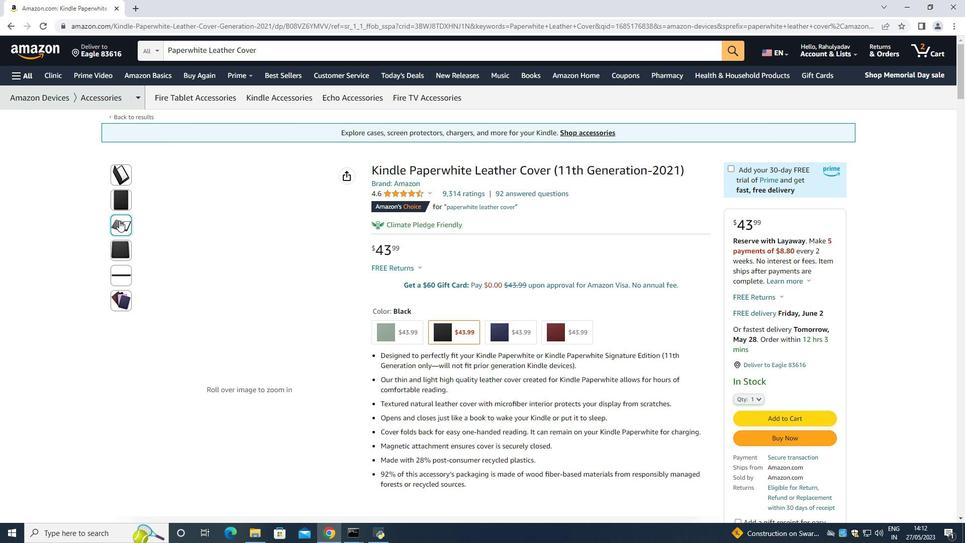 
Action: Mouse pressed left at (119, 222)
Screenshot: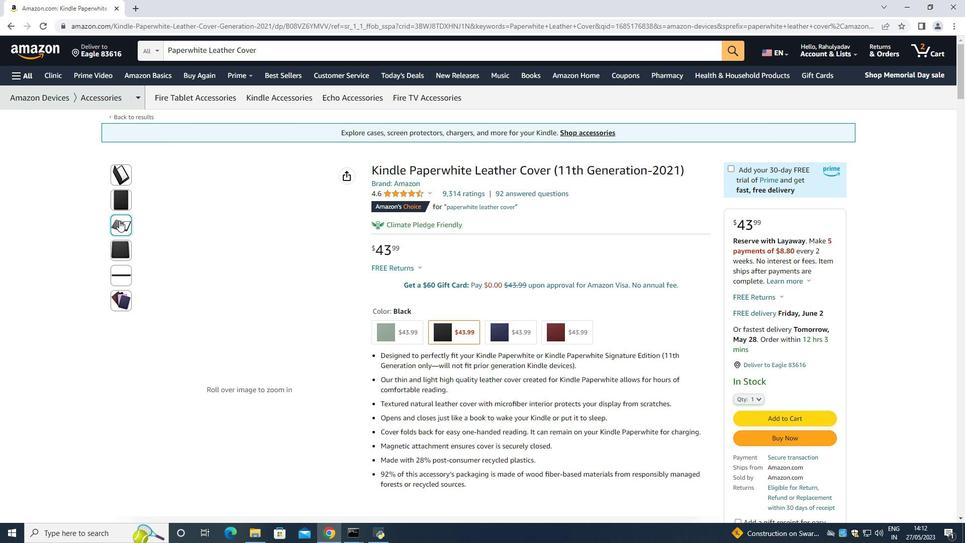 
Action: Mouse moved to (120, 242)
Screenshot: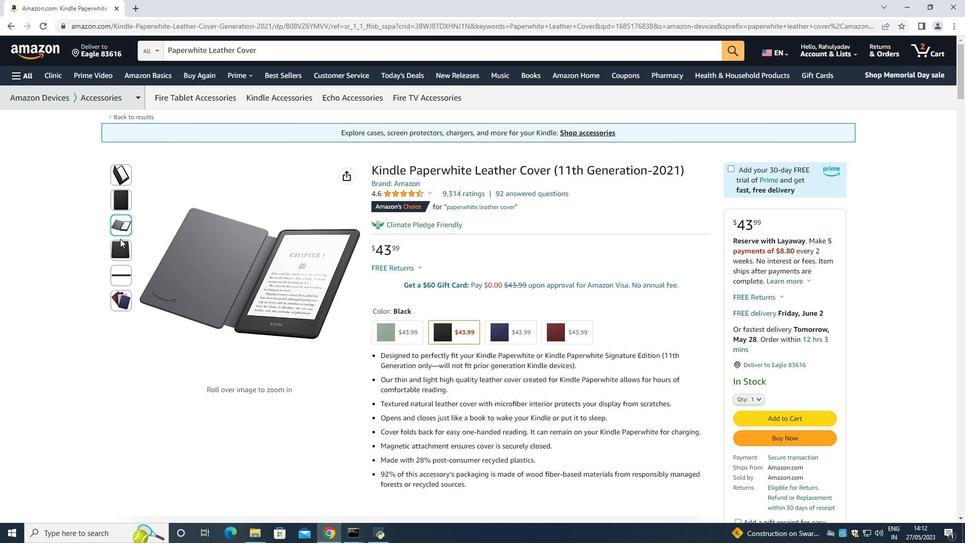 
Action: Mouse pressed left at (120, 242)
Screenshot: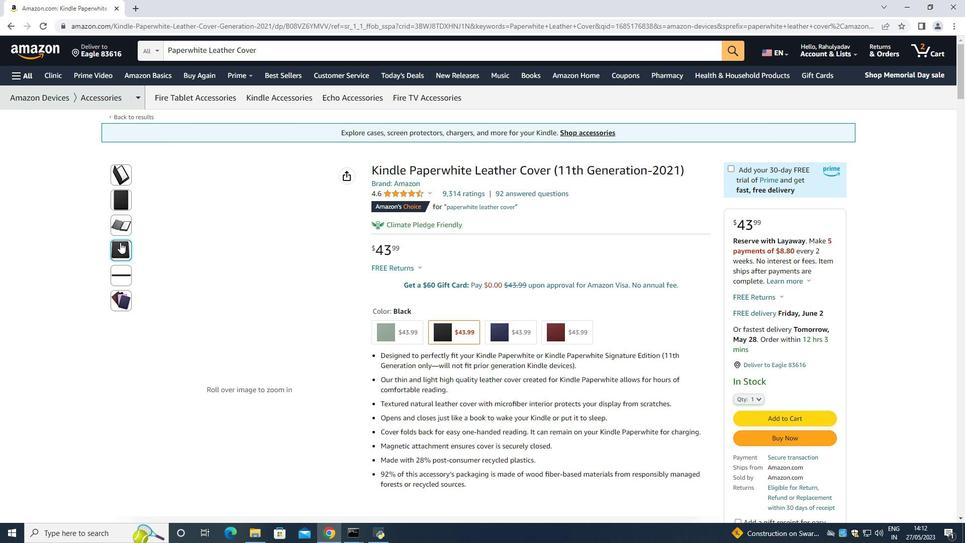 
Action: Mouse moved to (189, 253)
Screenshot: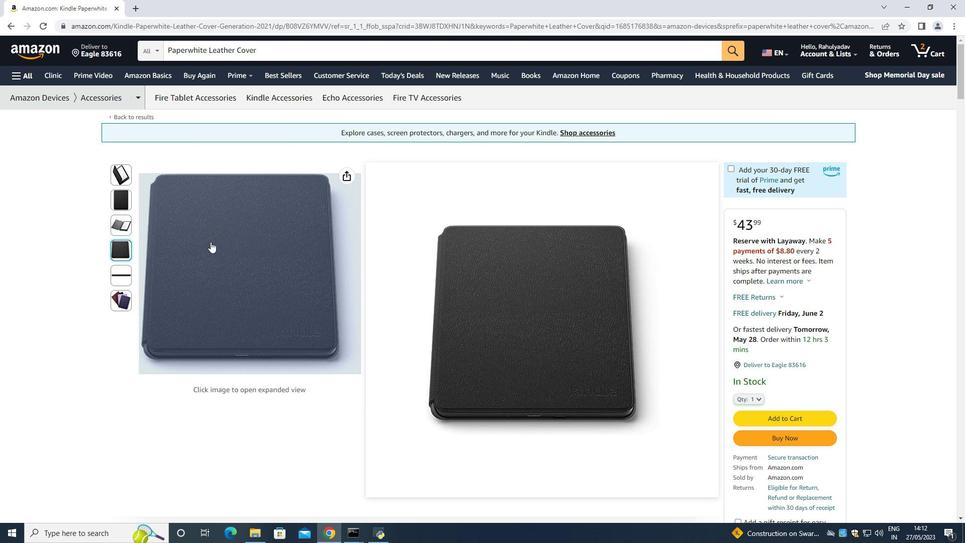 
Action: Mouse scrolled (189, 253) with delta (0, 0)
Screenshot: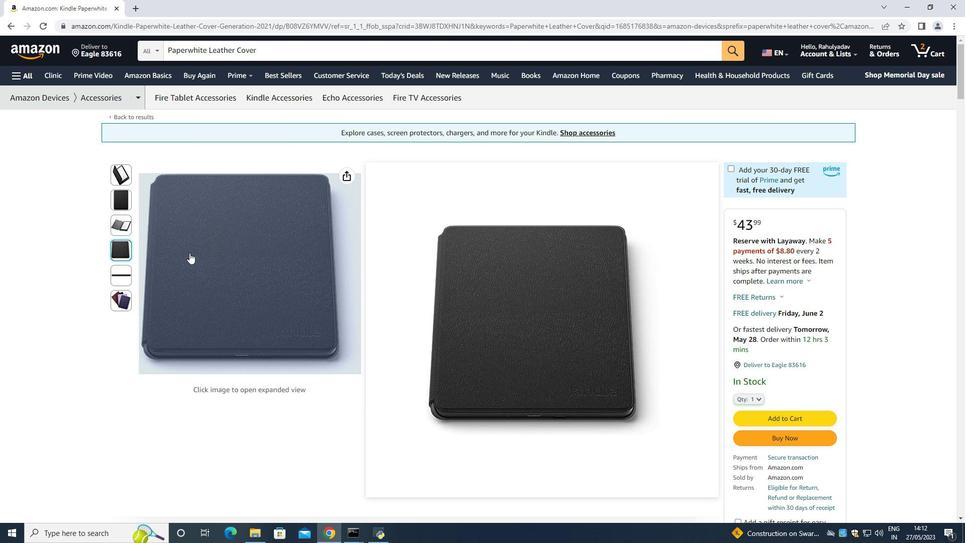 
Action: Mouse scrolled (189, 253) with delta (0, 0)
Screenshot: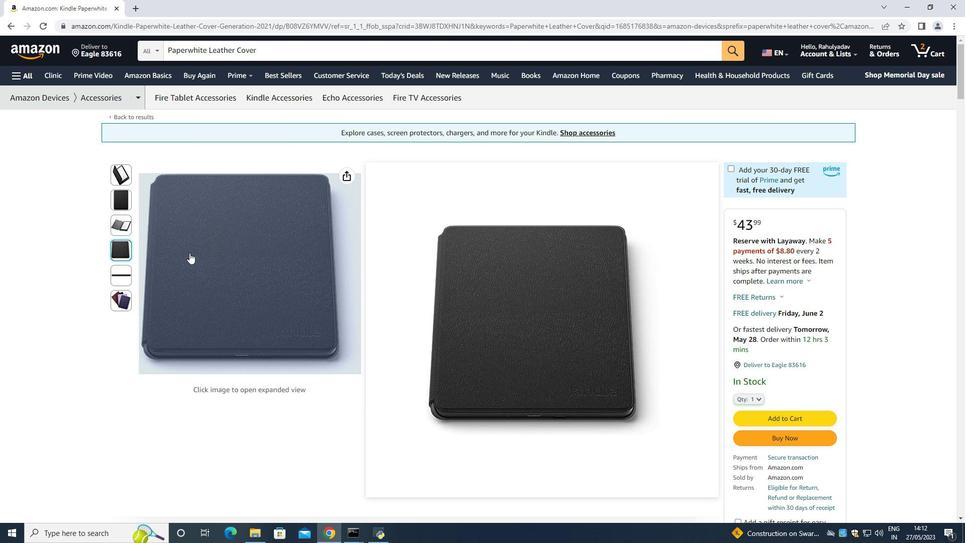 
Action: Mouse moved to (189, 253)
Screenshot: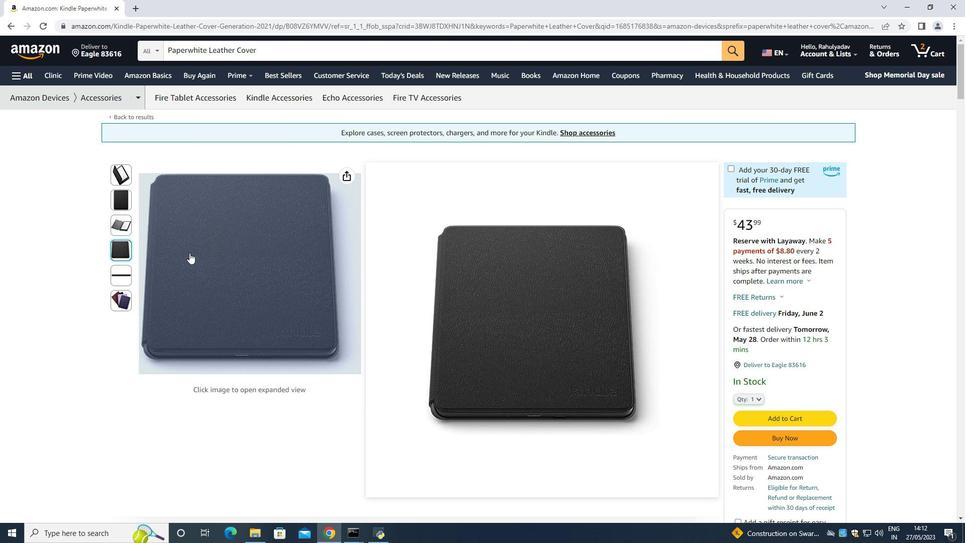 
Action: Mouse scrolled (189, 253) with delta (0, 0)
Screenshot: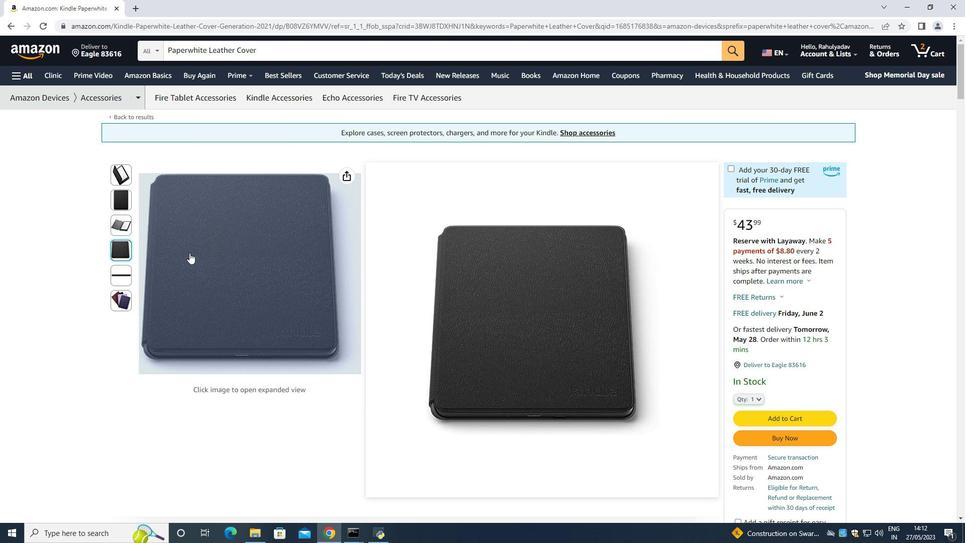 
Action: Mouse scrolled (189, 253) with delta (0, 0)
Screenshot: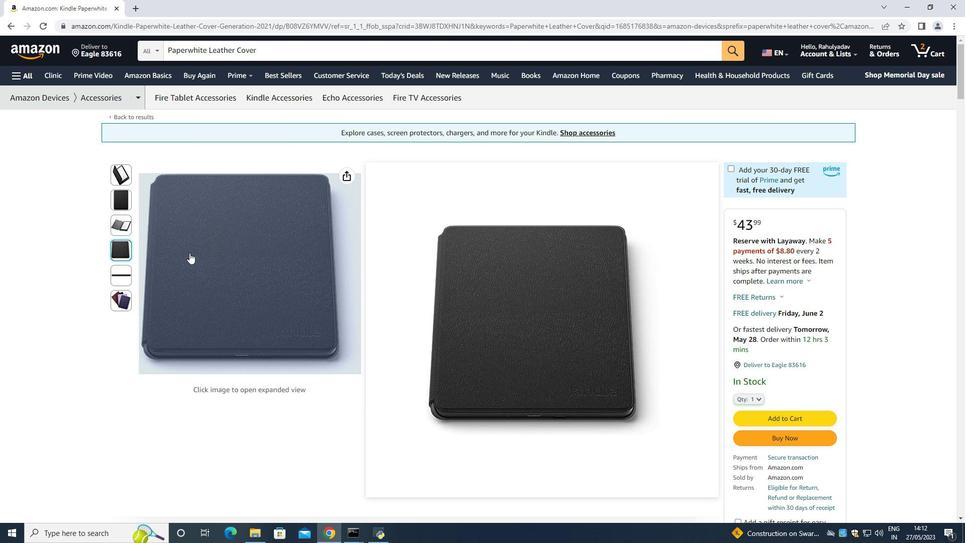 
Action: Mouse moved to (127, 275)
Screenshot: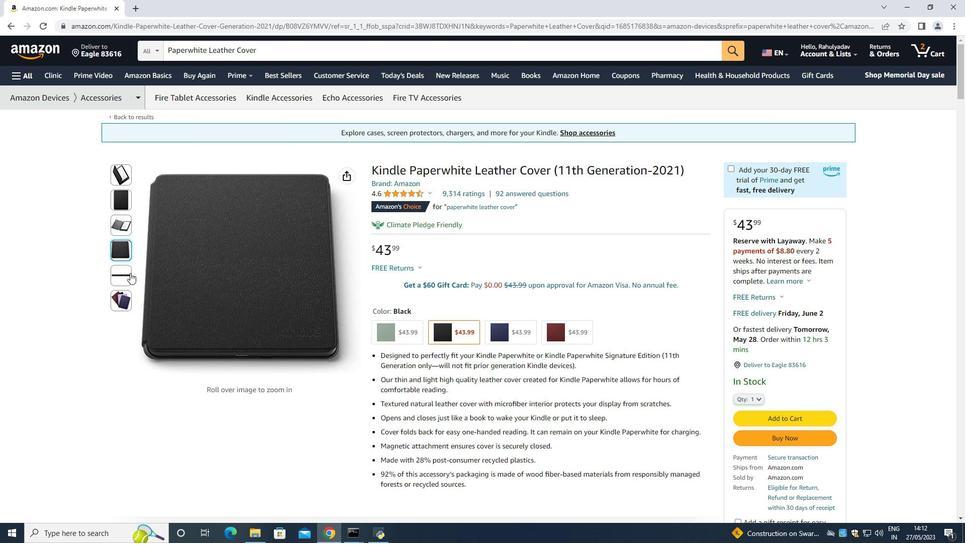 
Action: Mouse pressed left at (127, 275)
Screenshot: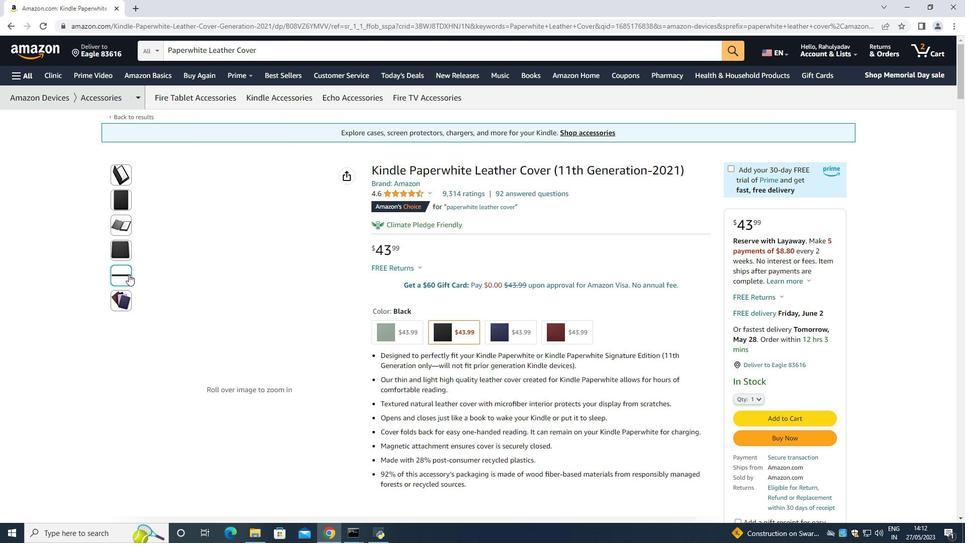 
Action: Mouse moved to (119, 295)
Screenshot: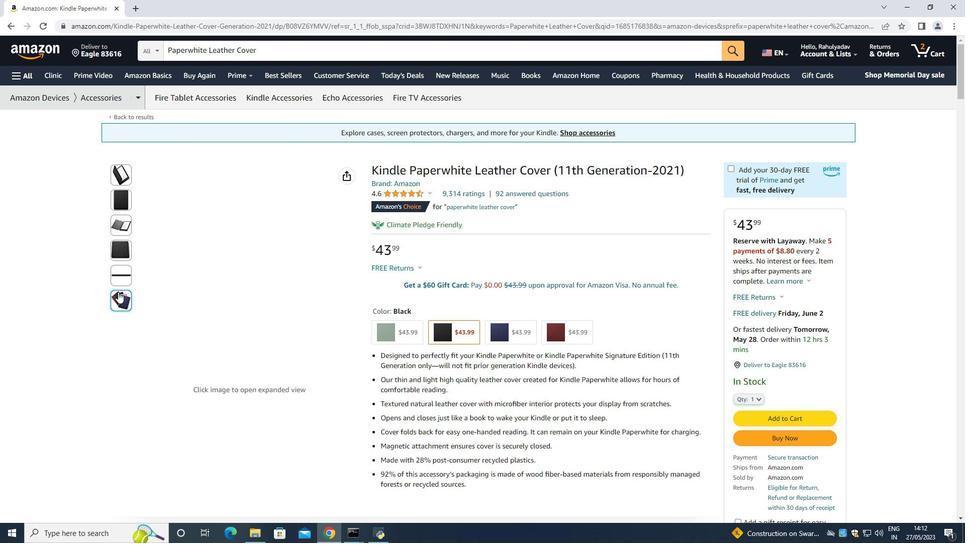 
Action: Mouse pressed left at (119, 295)
Screenshot: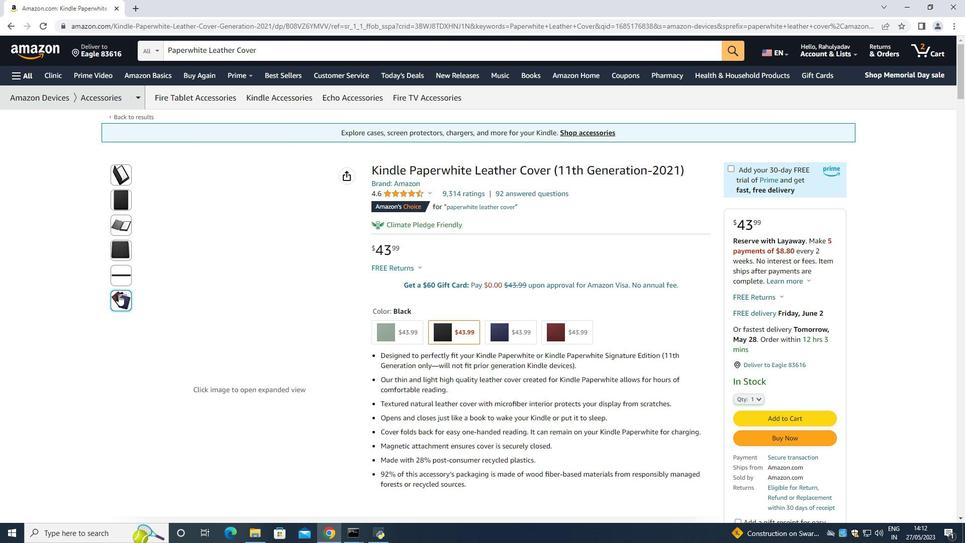 
Action: Mouse moved to (275, 278)
Screenshot: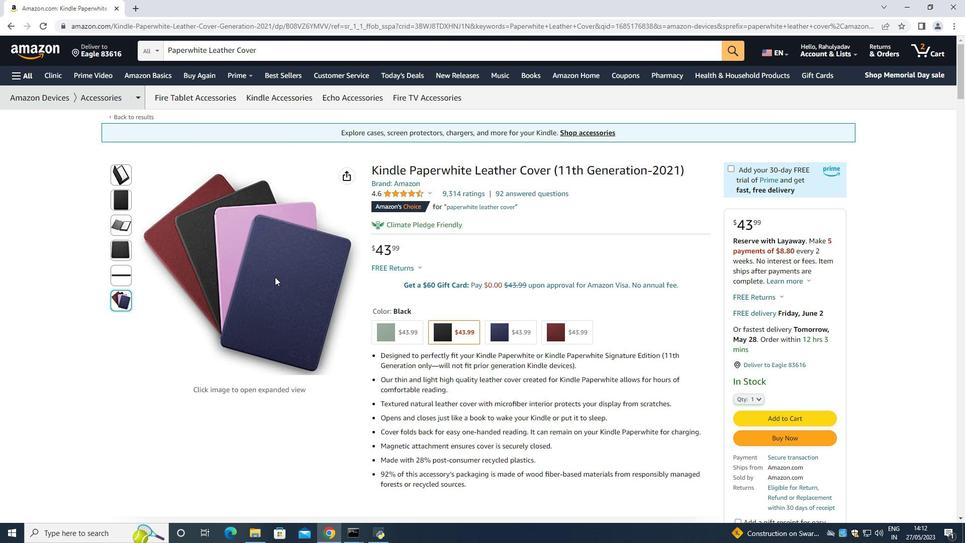 
Action: Mouse pressed left at (275, 278)
Screenshot: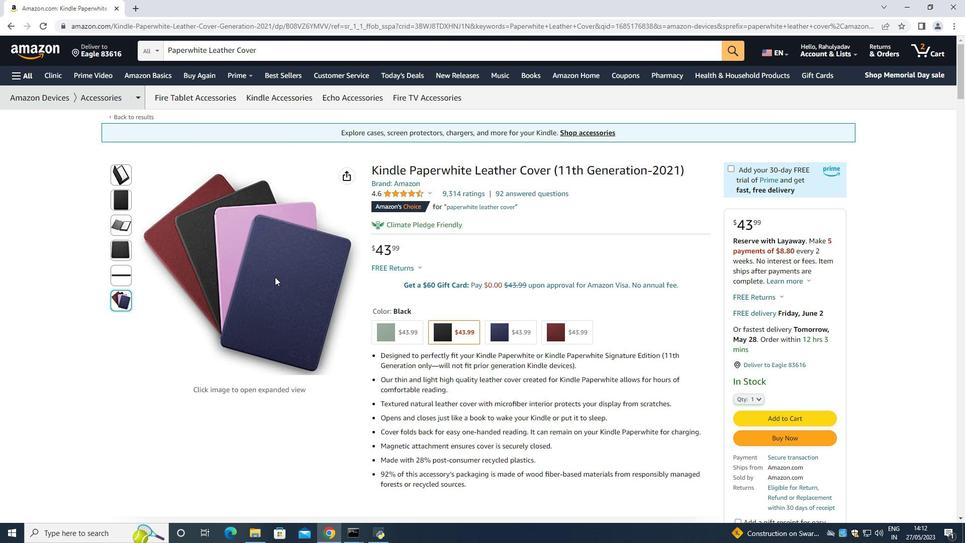 
Action: Mouse moved to (397, 250)
Screenshot: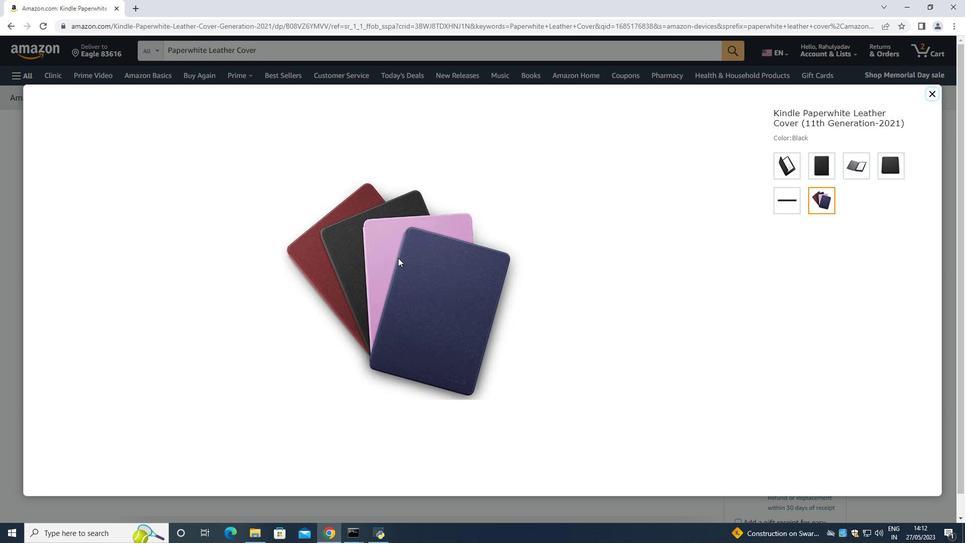 
Action: Mouse pressed left at (397, 250)
Screenshot: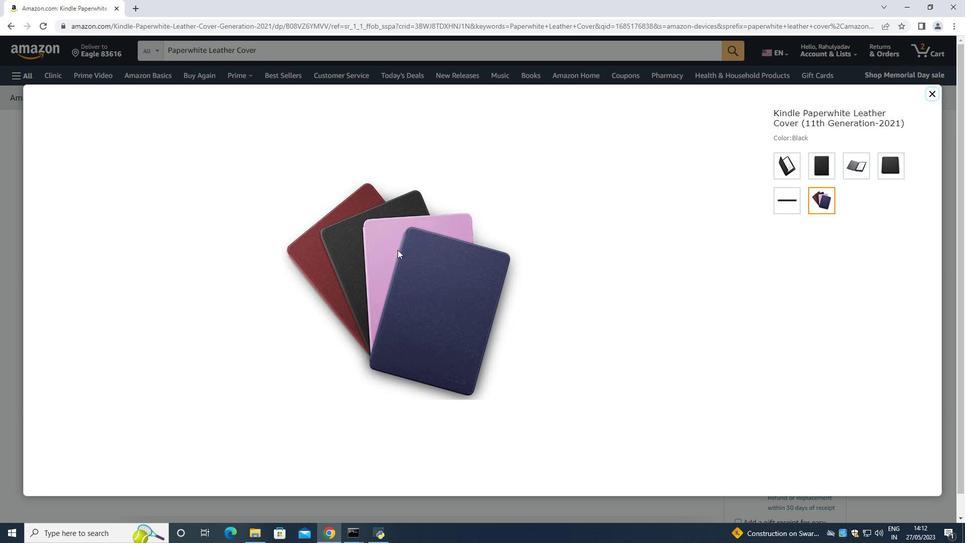 
Action: Mouse pressed left at (397, 250)
Screenshot: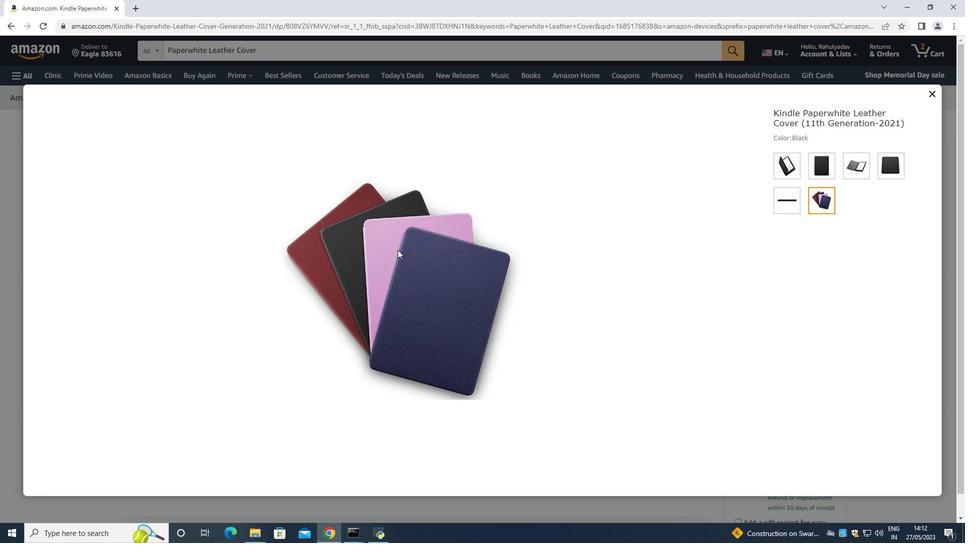 
Action: Mouse moved to (397, 250)
Screenshot: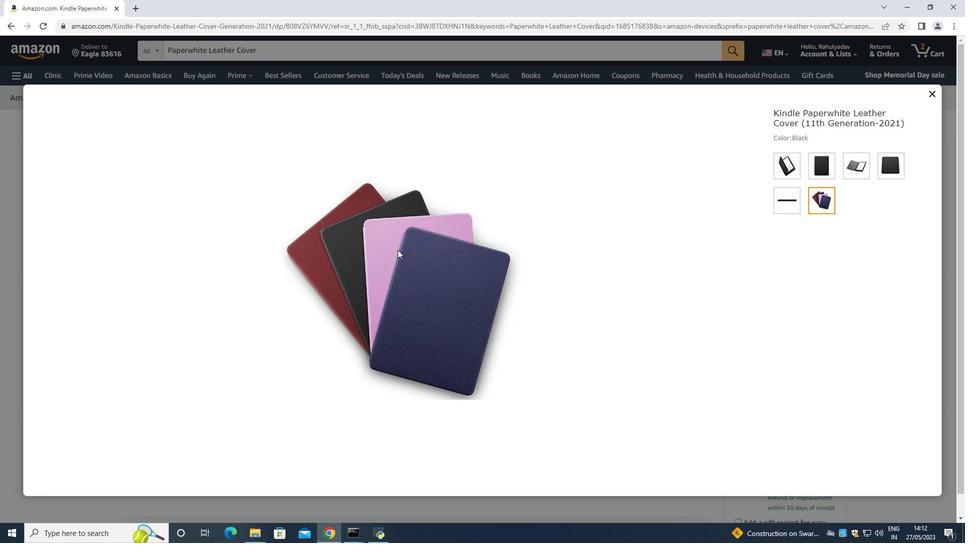 
Action: Mouse pressed left at (397, 250)
Screenshot: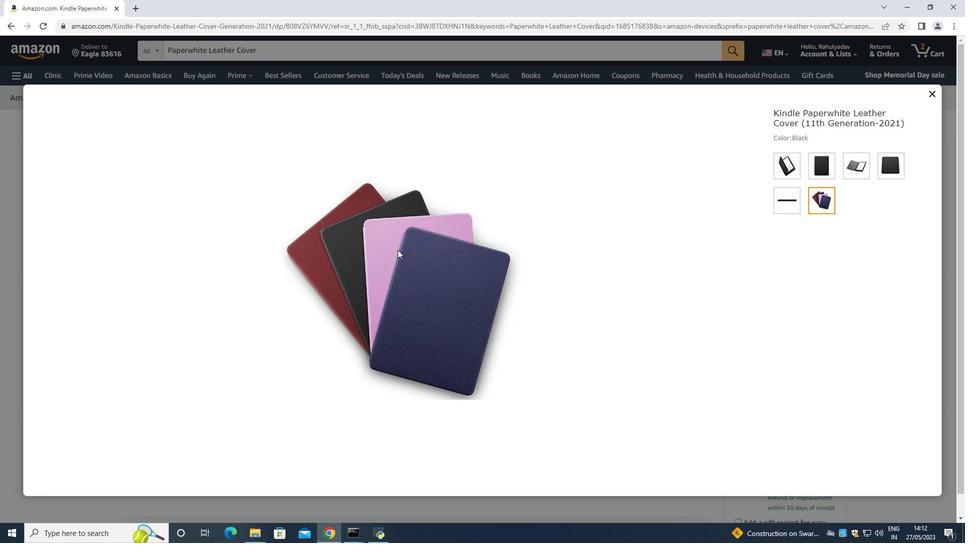 
Action: Mouse moved to (445, 253)
Screenshot: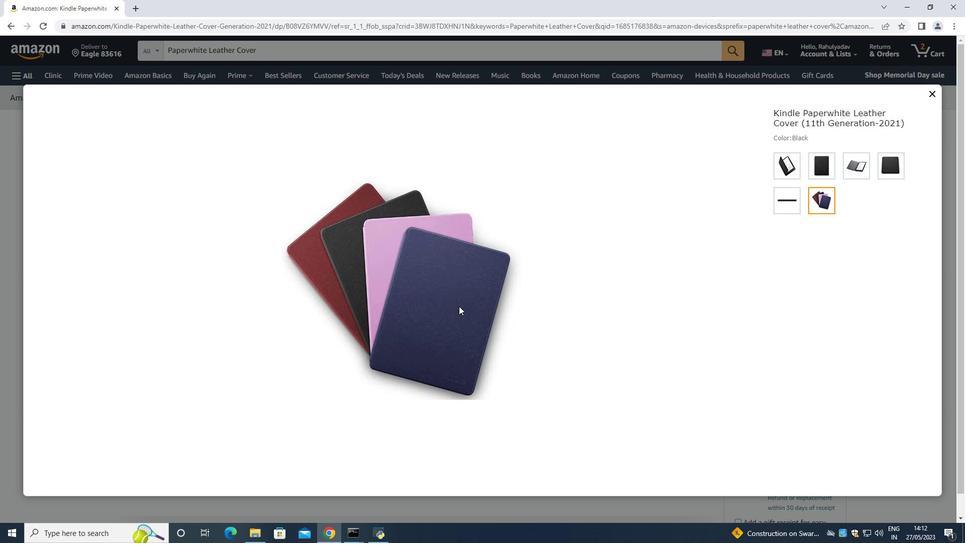 
Action: Mouse pressed left at (445, 253)
Screenshot: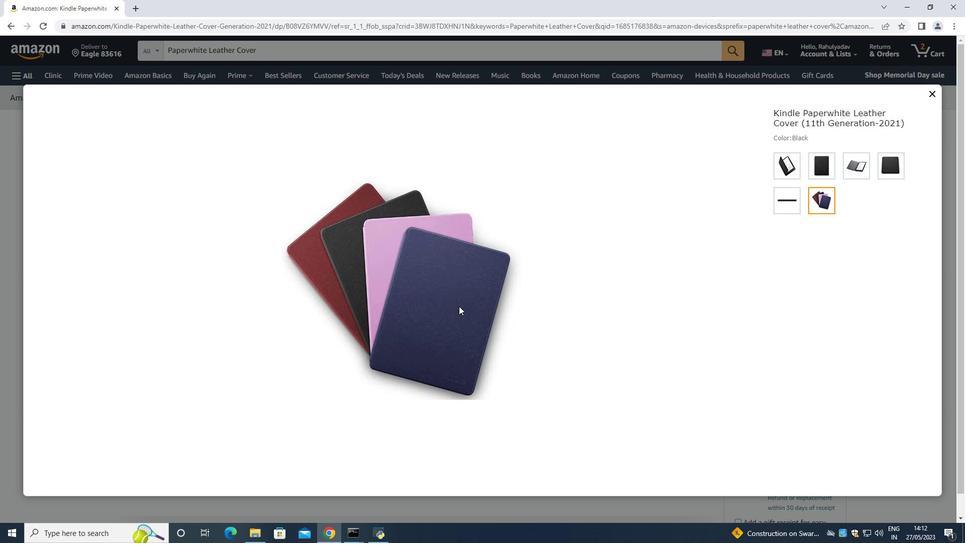 
Action: Mouse moved to (930, 91)
Screenshot: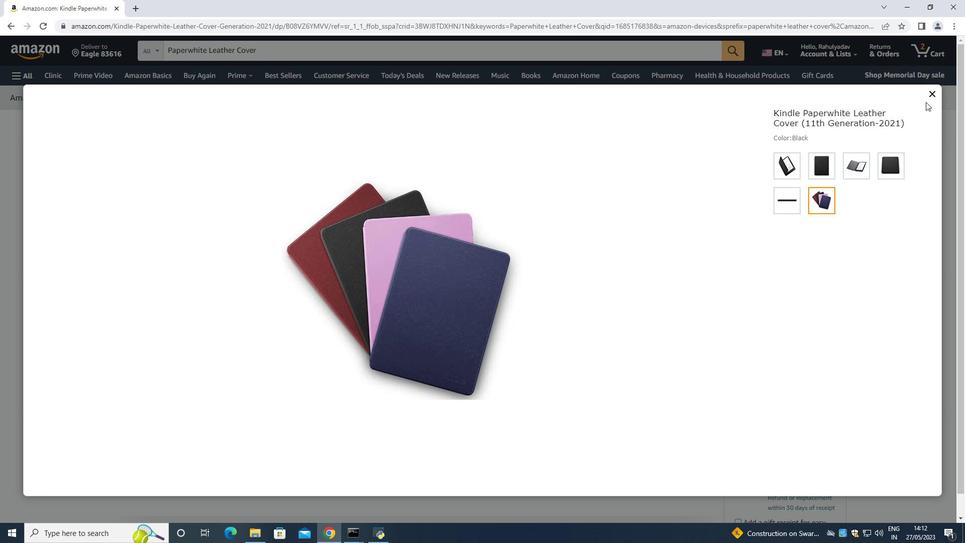 
Action: Mouse pressed left at (930, 91)
Screenshot: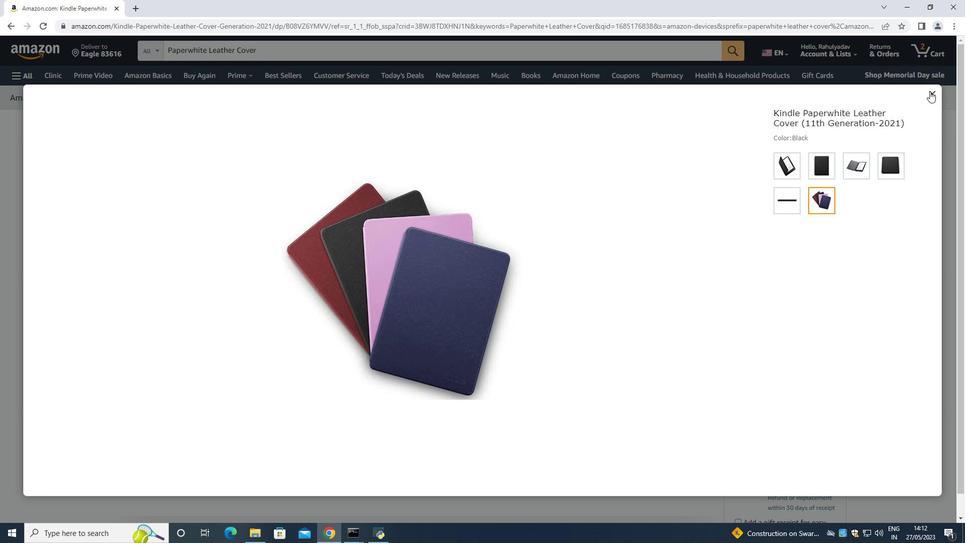 
Action: Mouse moved to (462, 209)
Screenshot: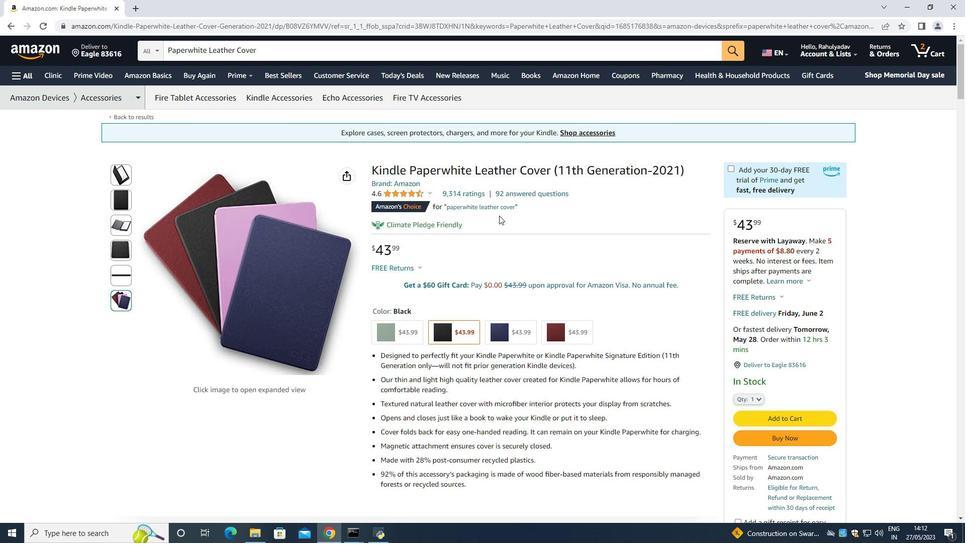 
Action: Mouse scrolled (462, 208) with delta (0, 0)
Screenshot: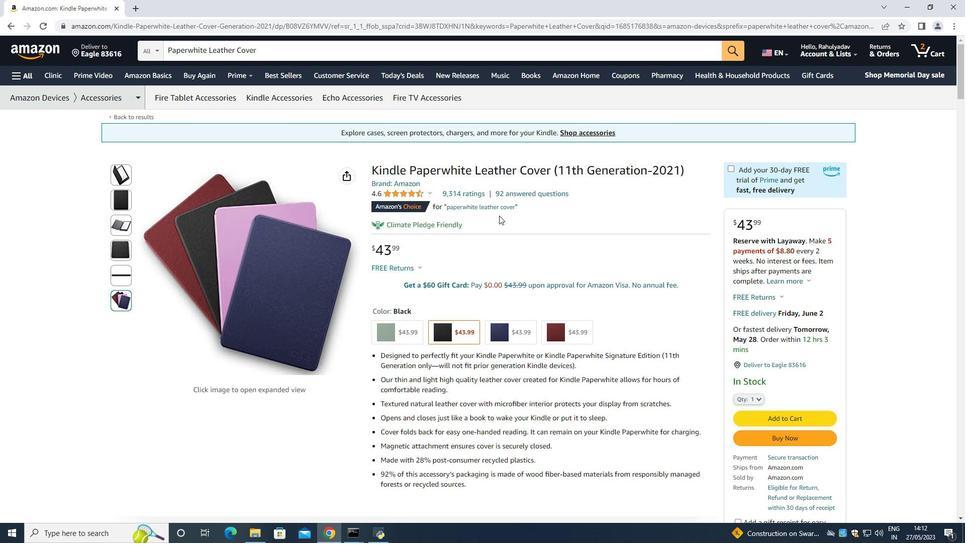 
Action: Mouse moved to (430, 142)
Screenshot: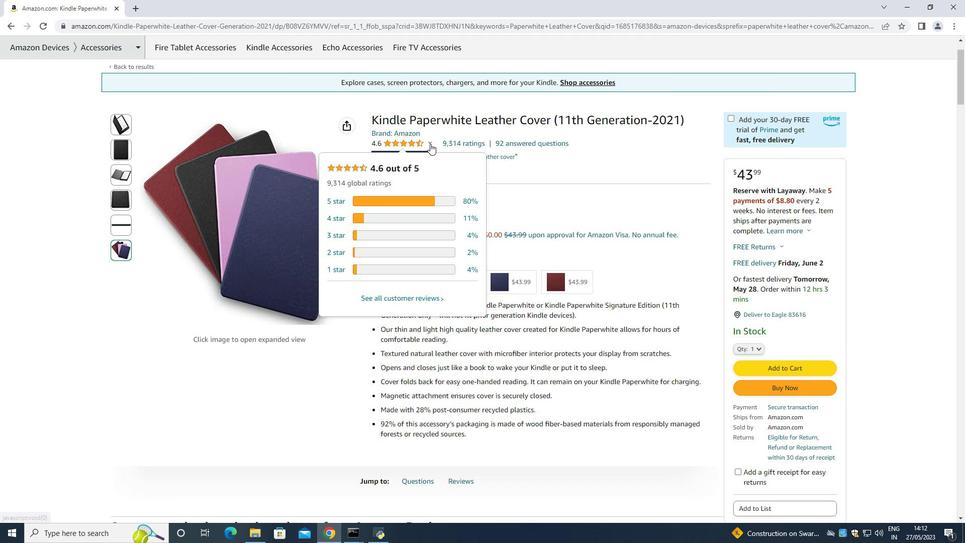 
Action: Mouse pressed left at (430, 142)
Screenshot: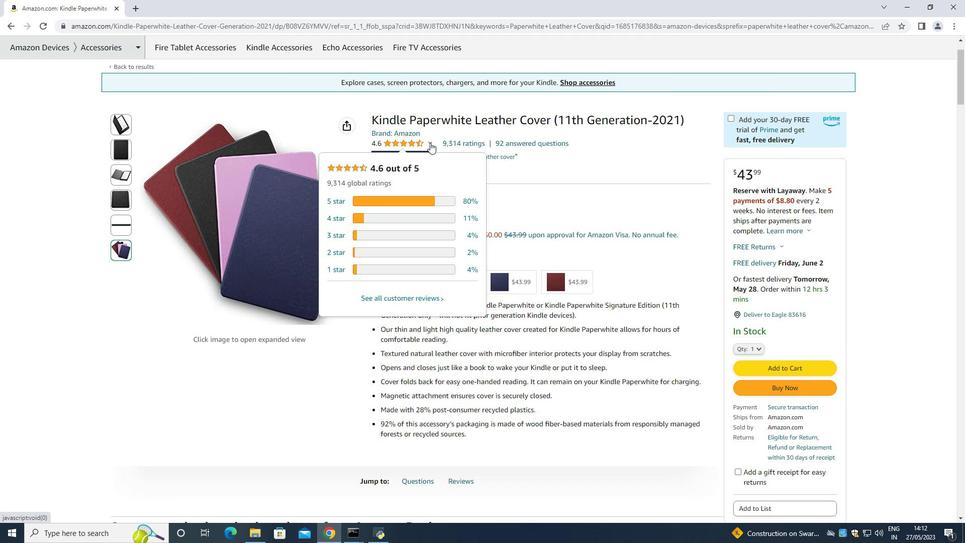 
Action: Mouse moved to (520, 268)
Screenshot: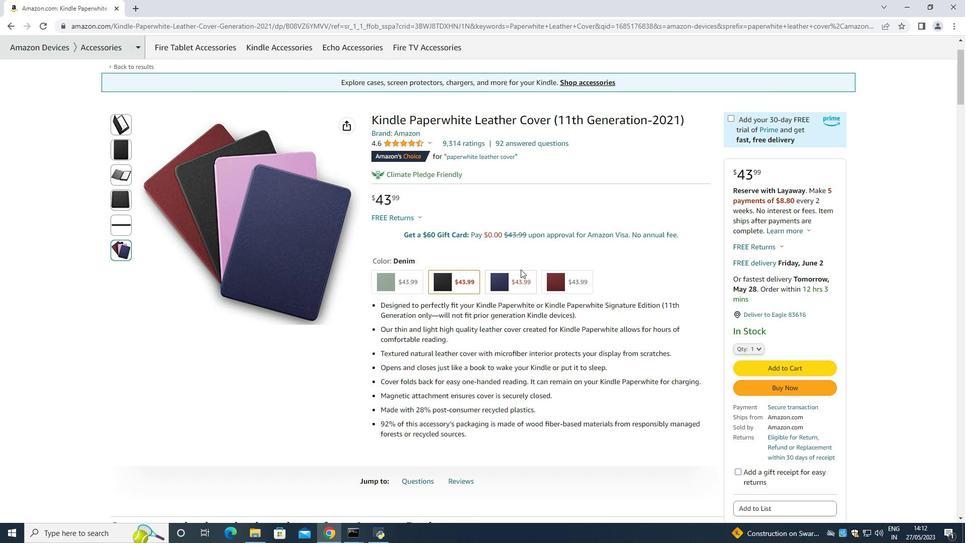 
Action: Mouse scrolled (520, 268) with delta (0, 0)
Screenshot: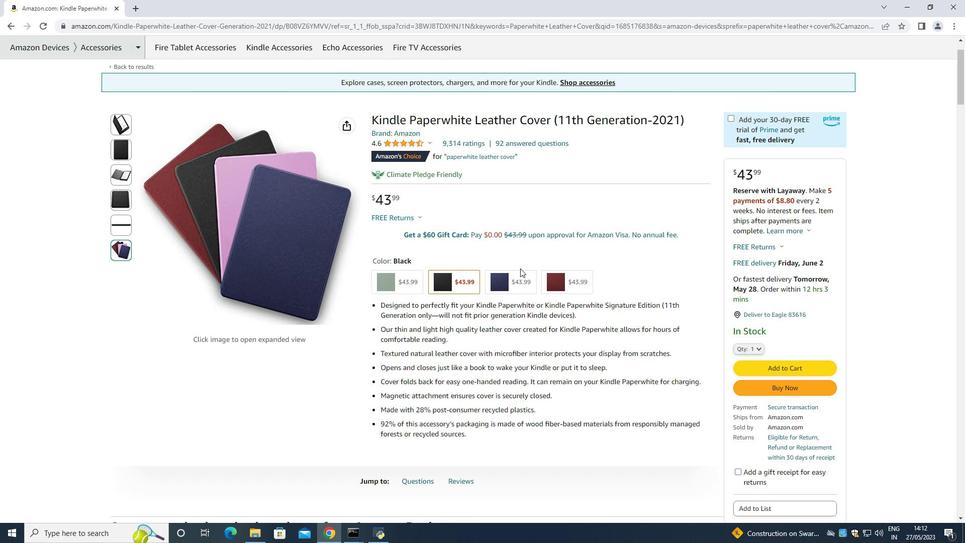 
Action: Mouse moved to (491, 224)
Screenshot: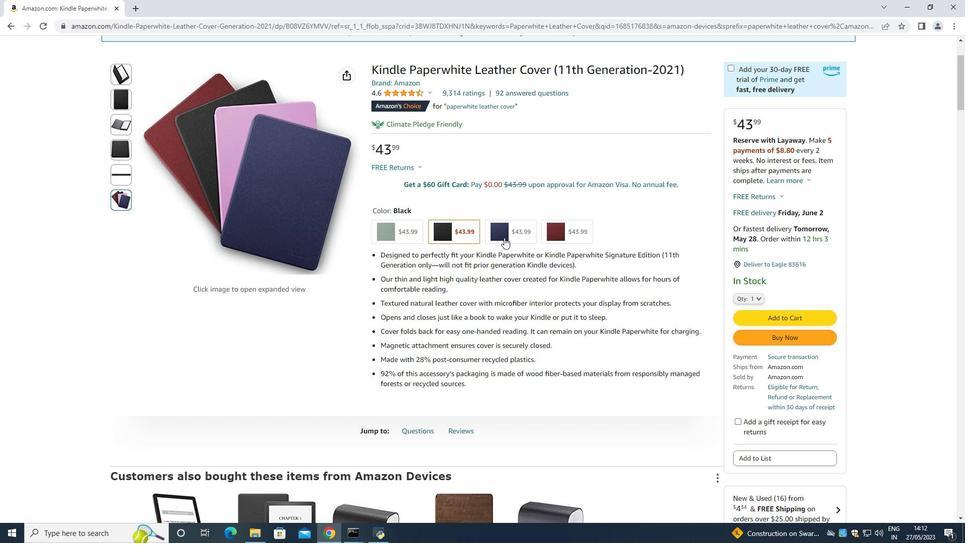 
Action: Mouse scrolled (491, 224) with delta (0, 0)
Screenshot: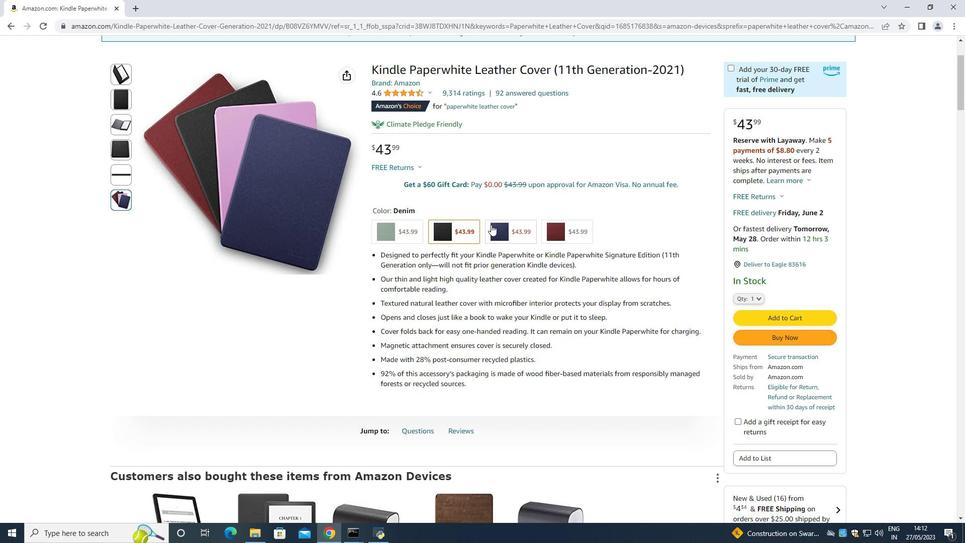 
Action: Mouse moved to (495, 224)
Screenshot: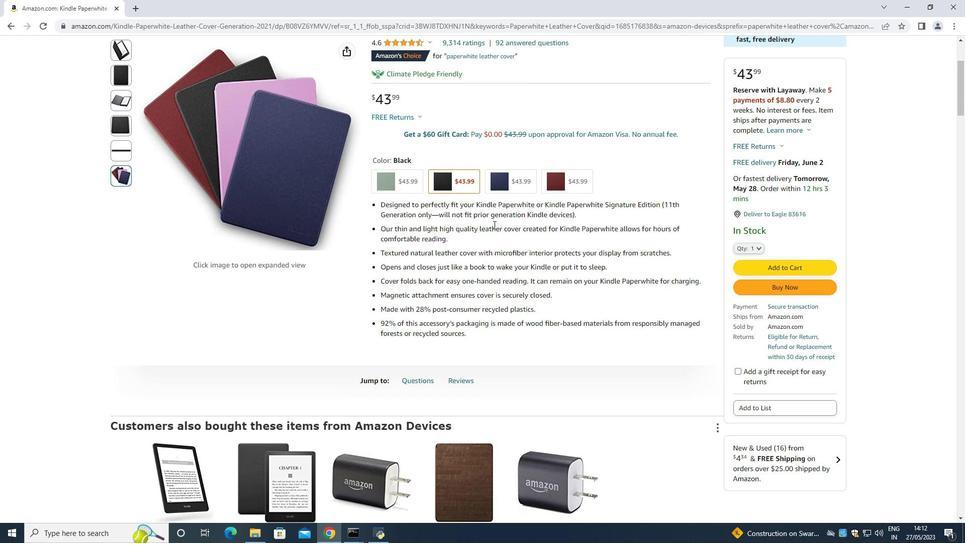 
Action: Mouse scrolled (495, 224) with delta (0, 0)
Screenshot: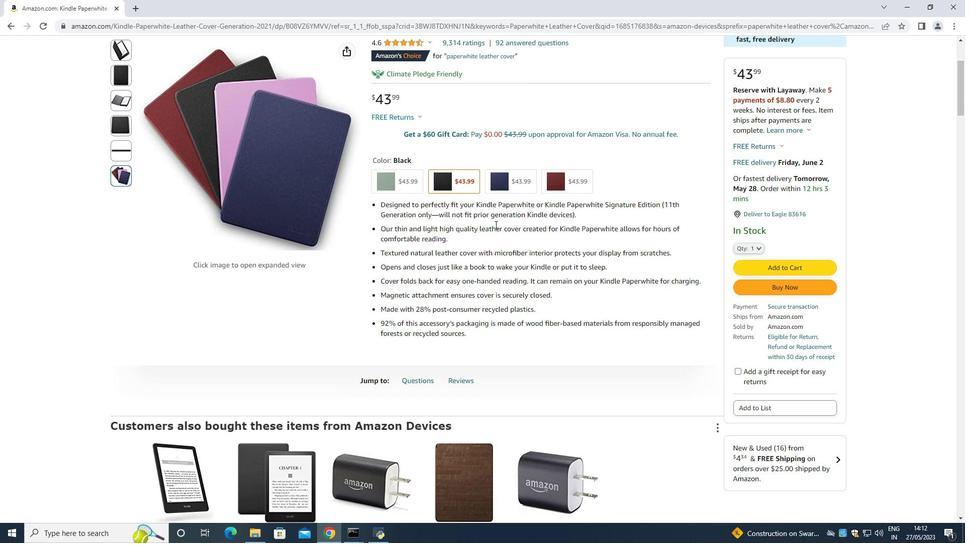 
Action: Mouse moved to (487, 166)
Screenshot: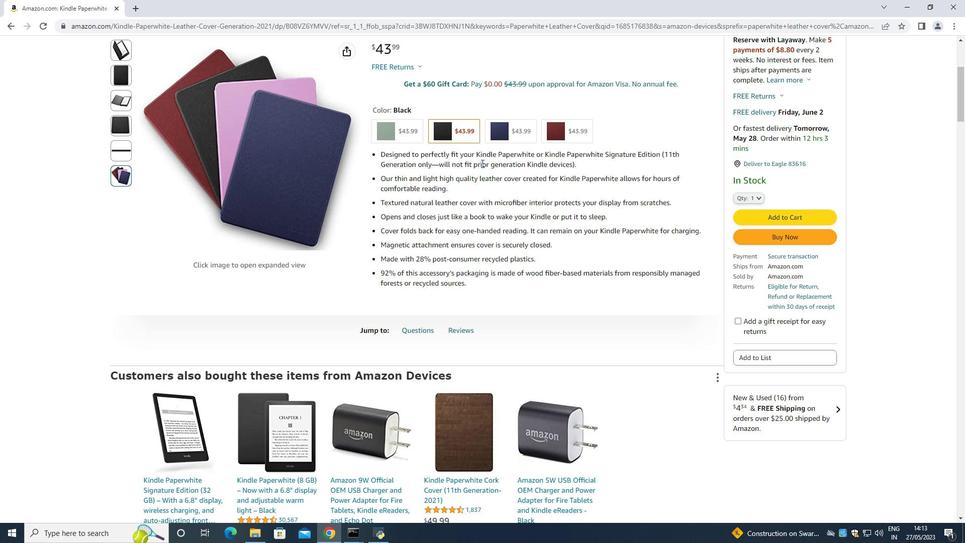
Action: Mouse scrolled (487, 166) with delta (0, 0)
Screenshot: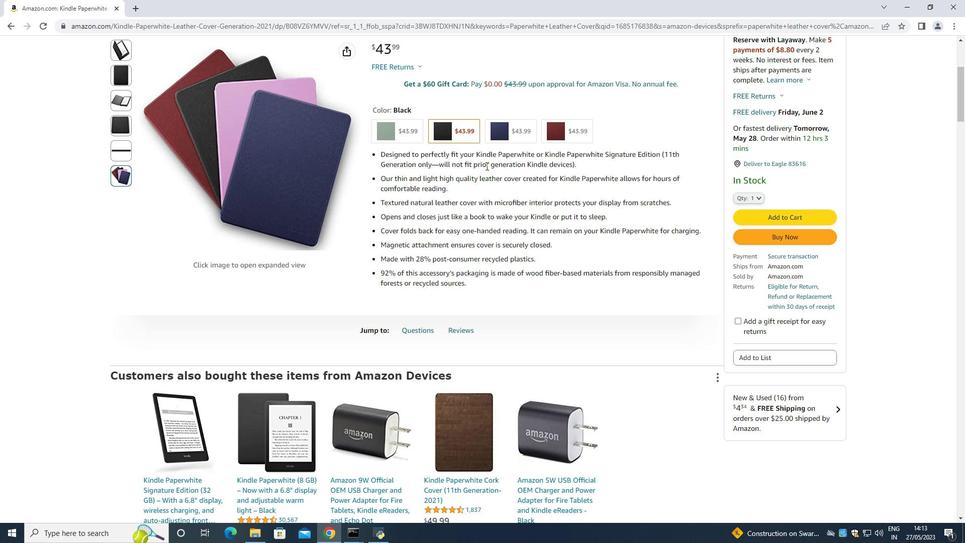 
Action: Mouse moved to (512, 187)
Screenshot: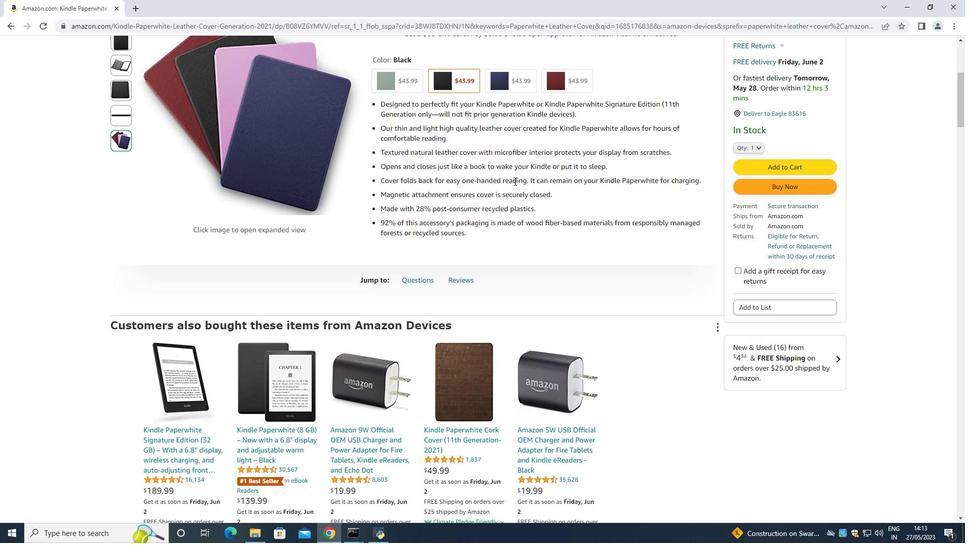 
Action: Mouse scrolled (512, 186) with delta (0, 0)
Screenshot: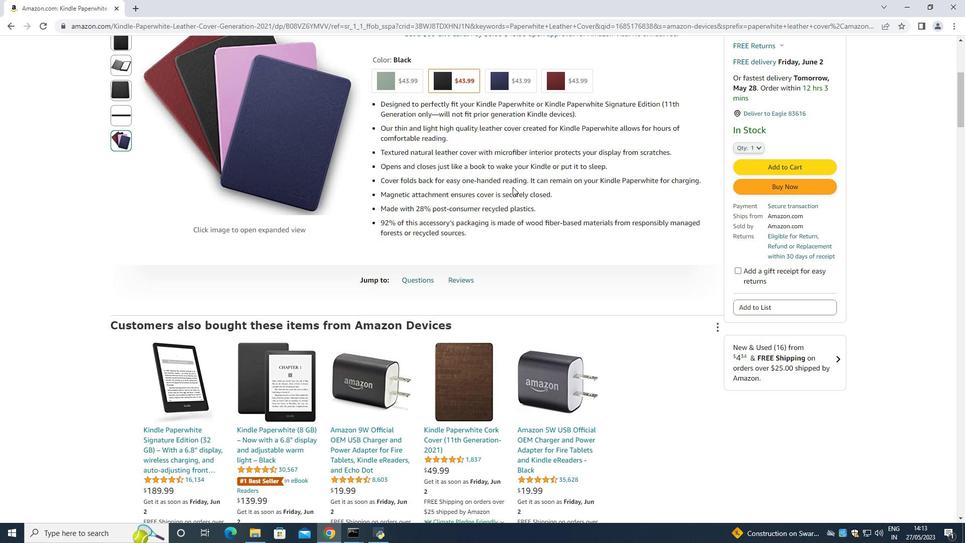 
Action: Mouse moved to (511, 188)
Screenshot: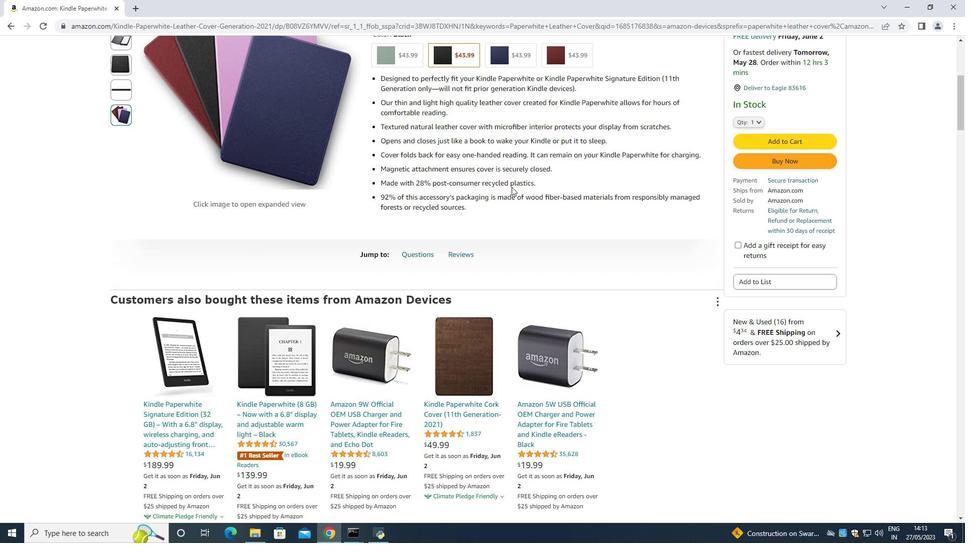 
Action: Mouse scrolled (511, 188) with delta (0, 0)
Screenshot: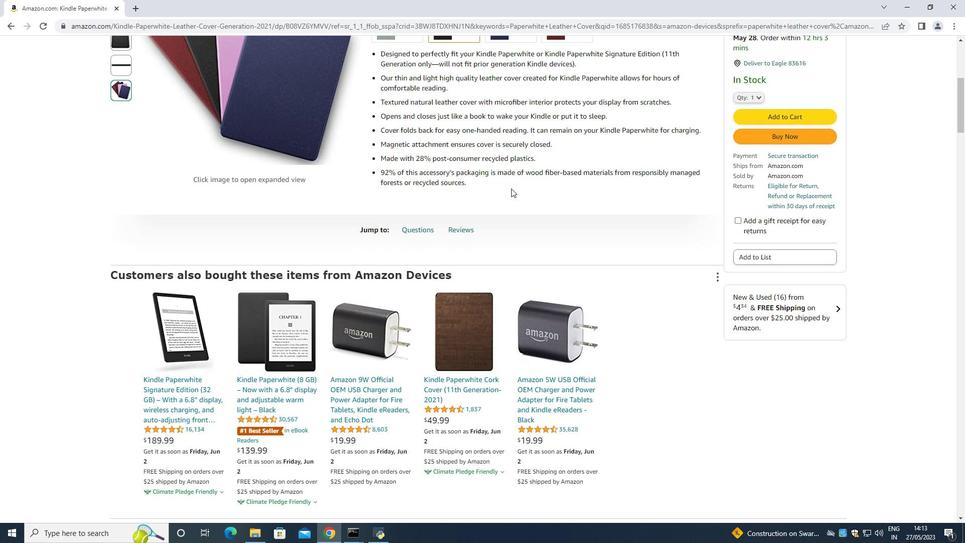 
Action: Mouse scrolled (511, 188) with delta (0, 0)
Screenshot: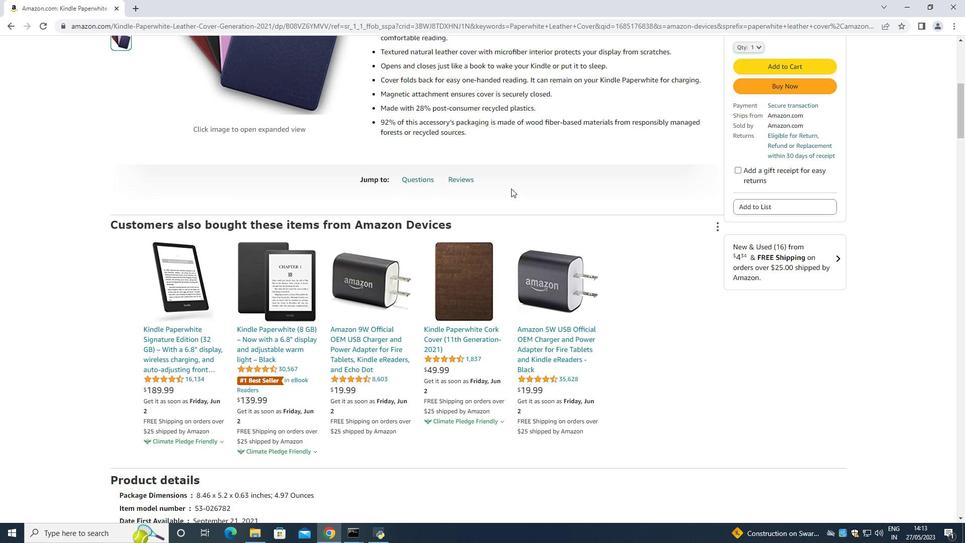 
Action: Mouse scrolled (511, 188) with delta (0, 0)
Screenshot: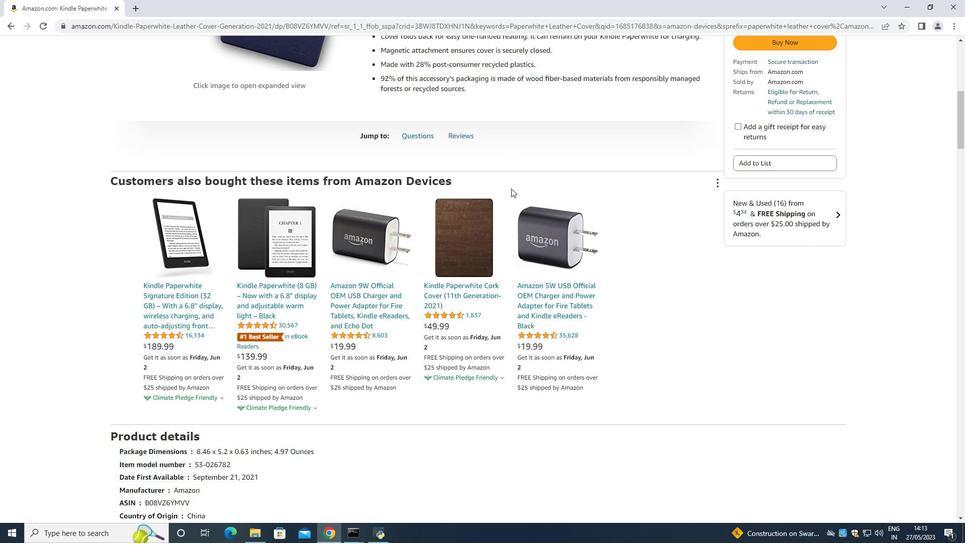 
Action: Mouse scrolled (511, 188) with delta (0, 0)
Screenshot: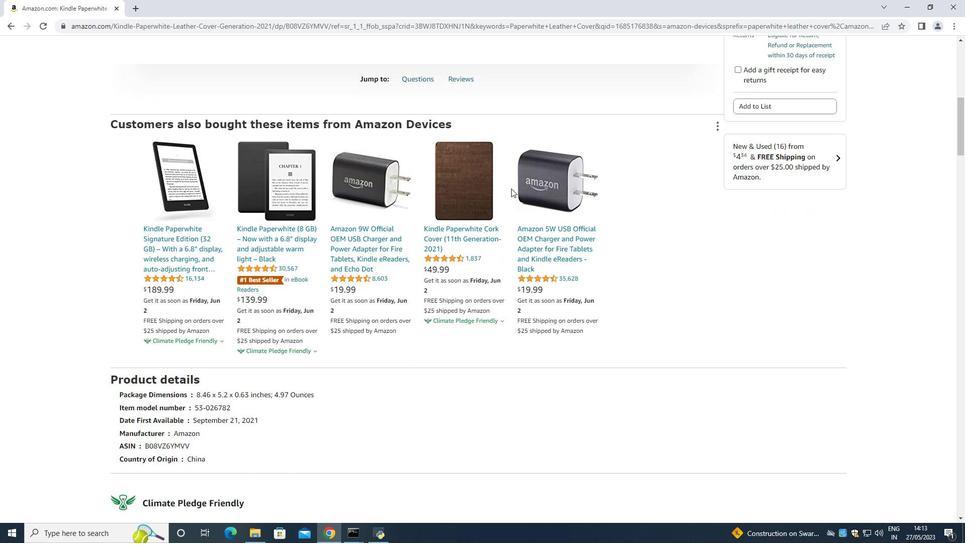 
Action: Mouse moved to (511, 189)
Screenshot: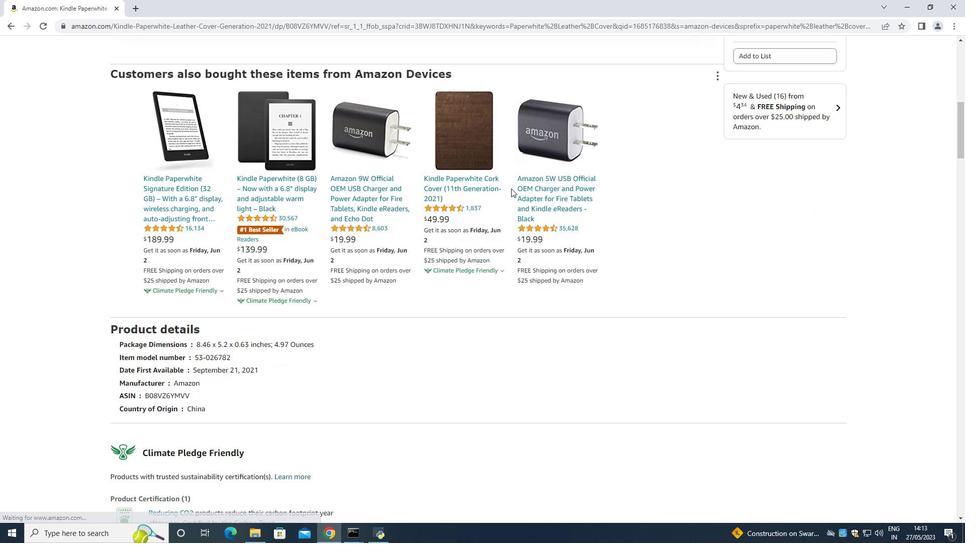 
Action: Mouse scrolled (511, 188) with delta (0, 0)
Screenshot: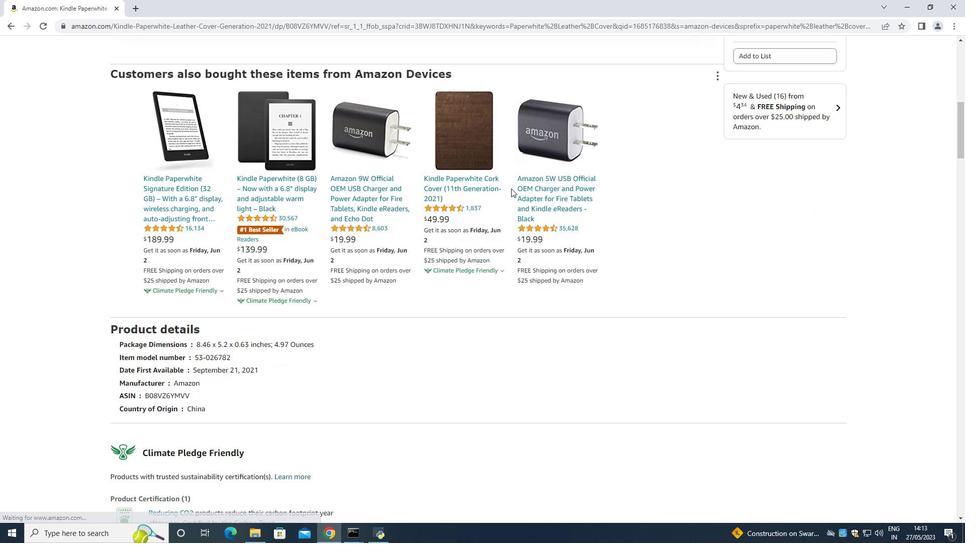 
Action: Mouse moved to (509, 190)
Screenshot: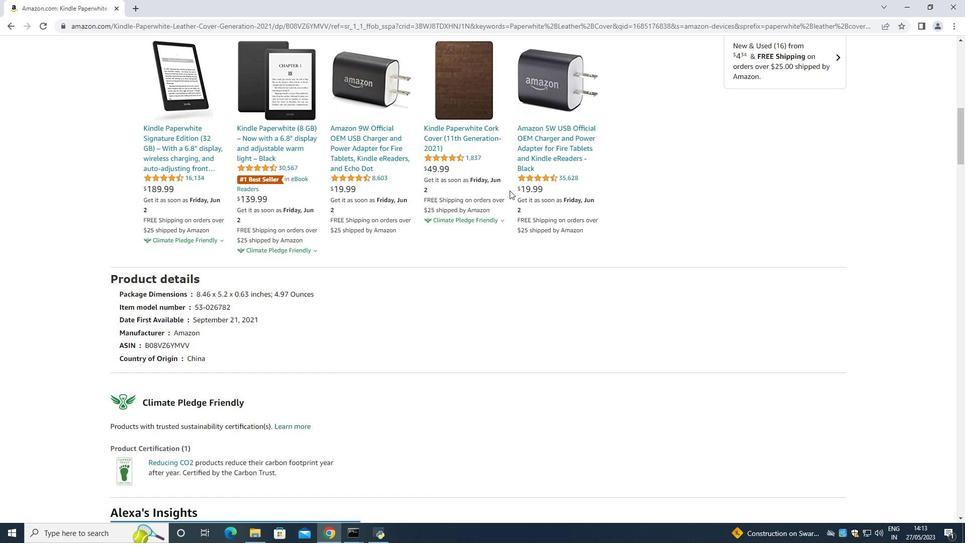 
Action: Mouse scrolled (509, 190) with delta (0, 0)
Screenshot: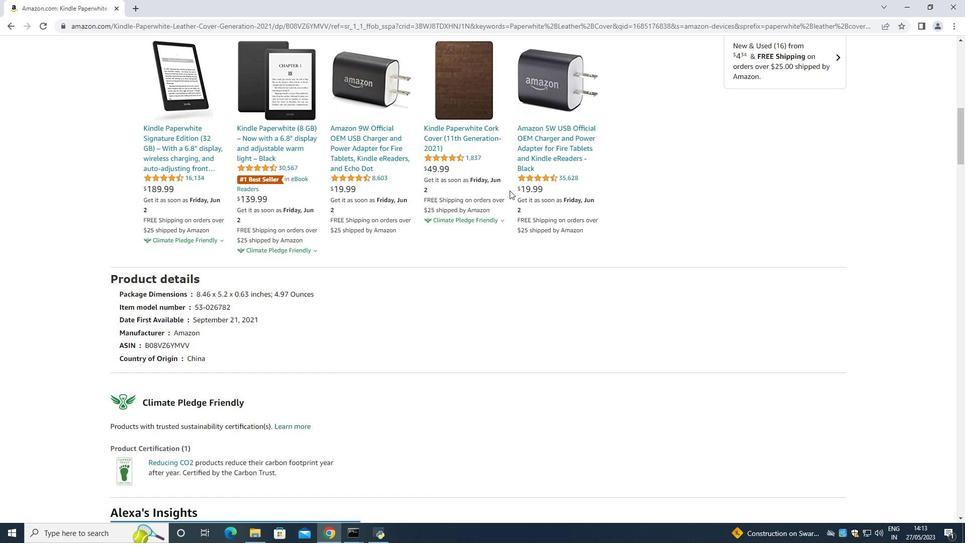 
Action: Mouse moved to (146, 242)
Screenshot: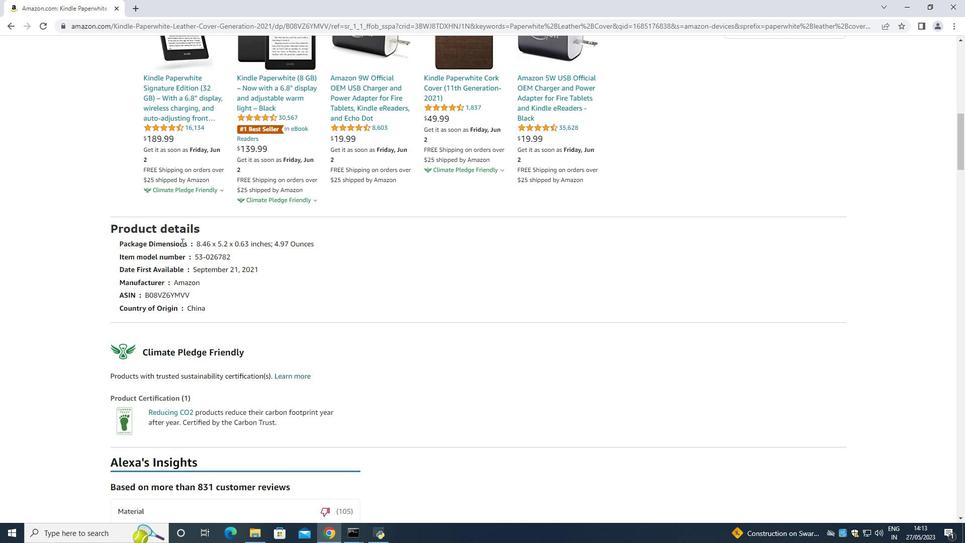 
Action: Mouse scrolled (146, 242) with delta (0, 0)
Screenshot: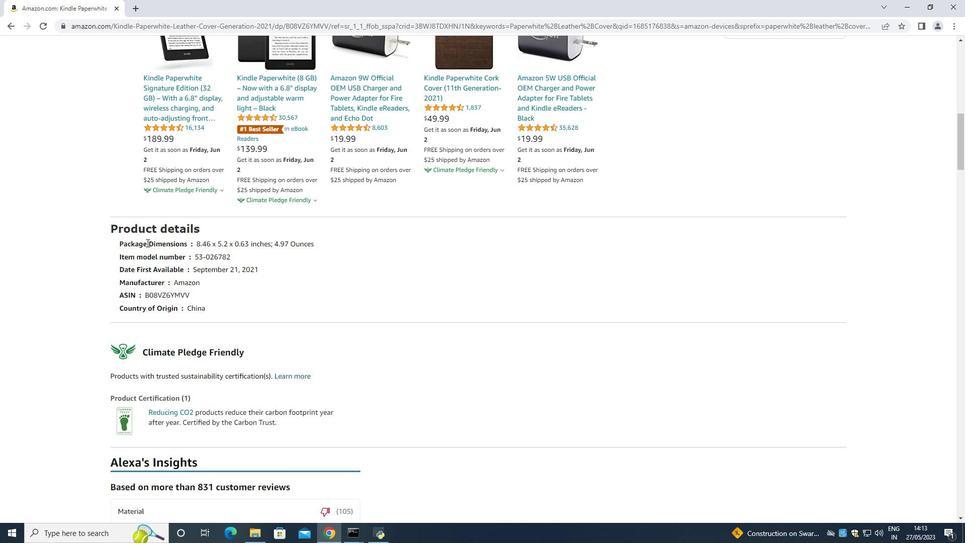 
Action: Mouse moved to (219, 253)
Screenshot: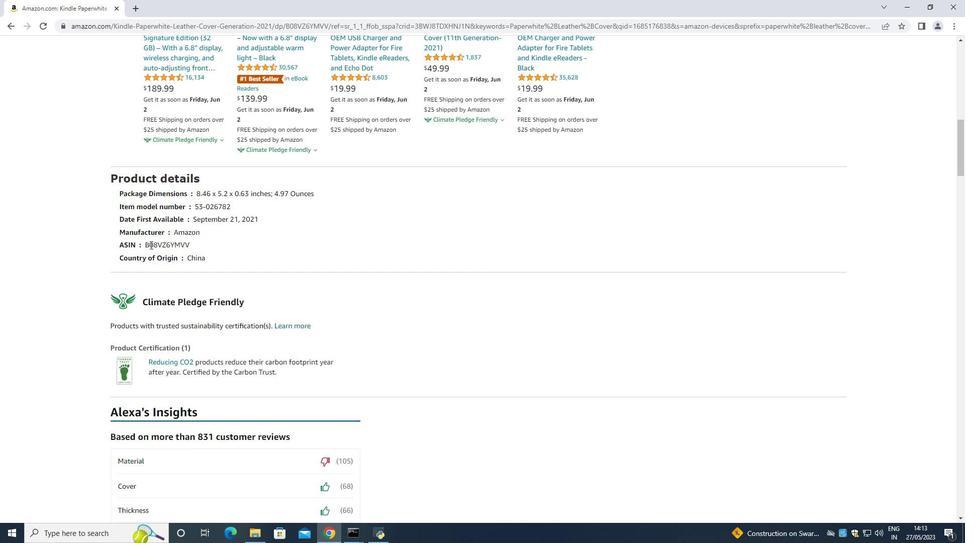 
Action: Key pressed <Key.down><Key.down><Key.down><Key.down><Key.down><Key.down><Key.down><Key.down><Key.down><Key.down><Key.down><Key.down><Key.down><Key.down><Key.down><Key.down><Key.down><Key.down><Key.down><Key.down><Key.up><Key.up><Key.up><Key.up><Key.up><Key.up><Key.up><Key.up><Key.up><Key.up><Key.right><Key.down><Key.down><Key.down><Key.down><Key.down><Key.down><Key.down><Key.down><Key.down><Key.down><Key.down><Key.down><Key.down><Key.down><Key.down><Key.down><Key.down><Key.down><Key.down><Key.down>
Screenshot: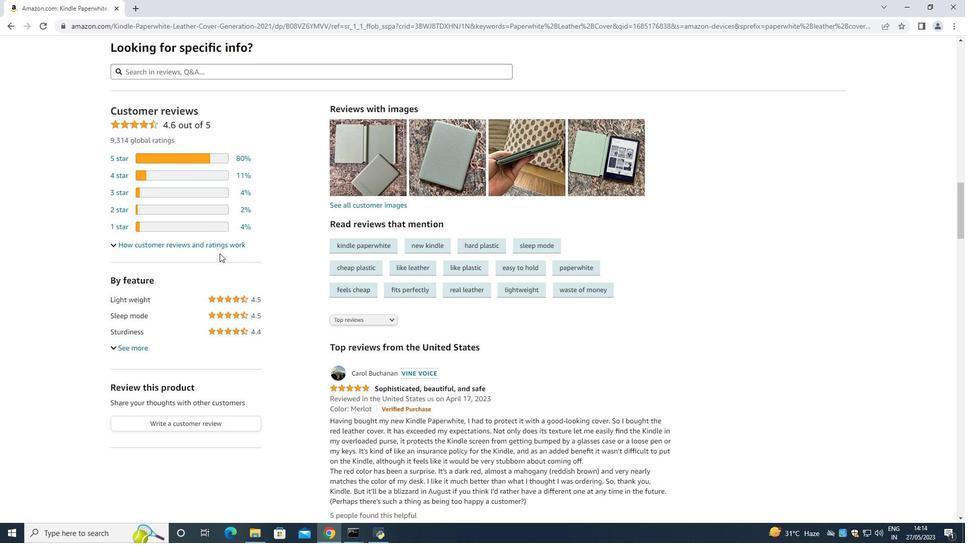 
Action: Mouse moved to (377, 139)
Screenshot: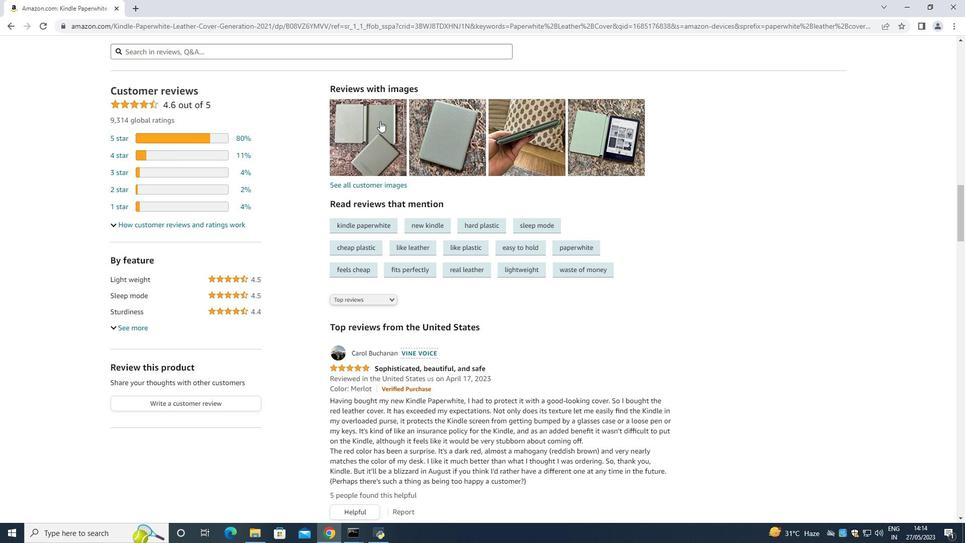 
Action: Mouse pressed left at (377, 139)
Screenshot: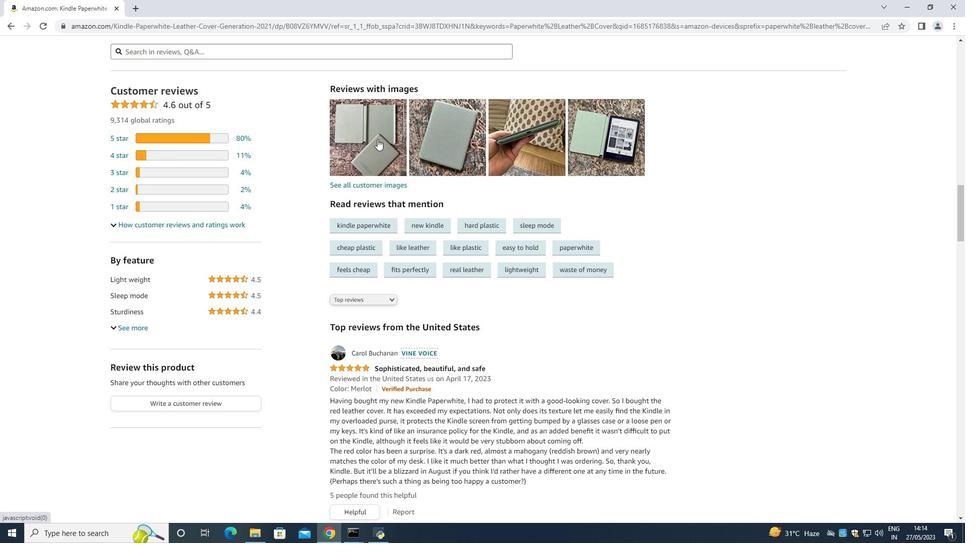 
Action: Mouse moved to (427, 326)
Screenshot: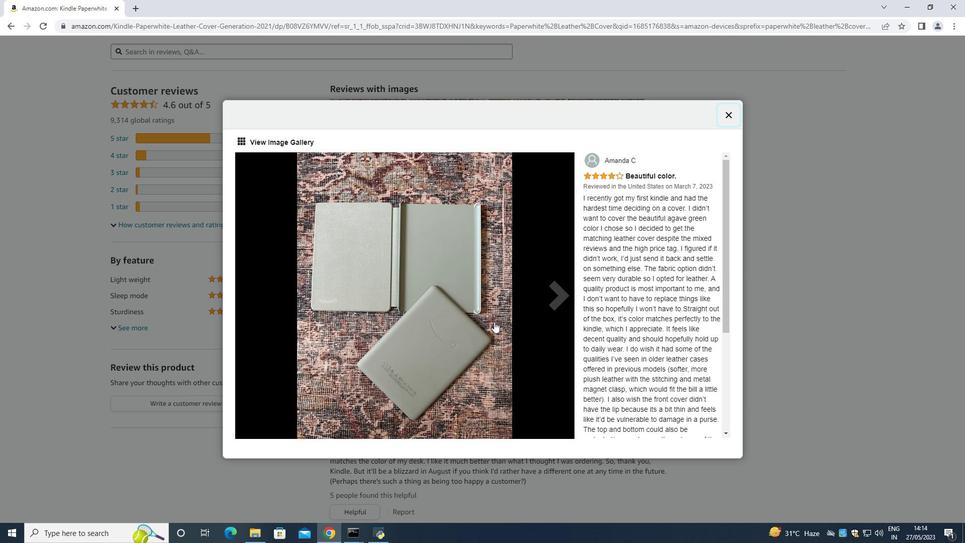 
Action: Mouse scrolled (427, 327) with delta (0, 0)
Screenshot: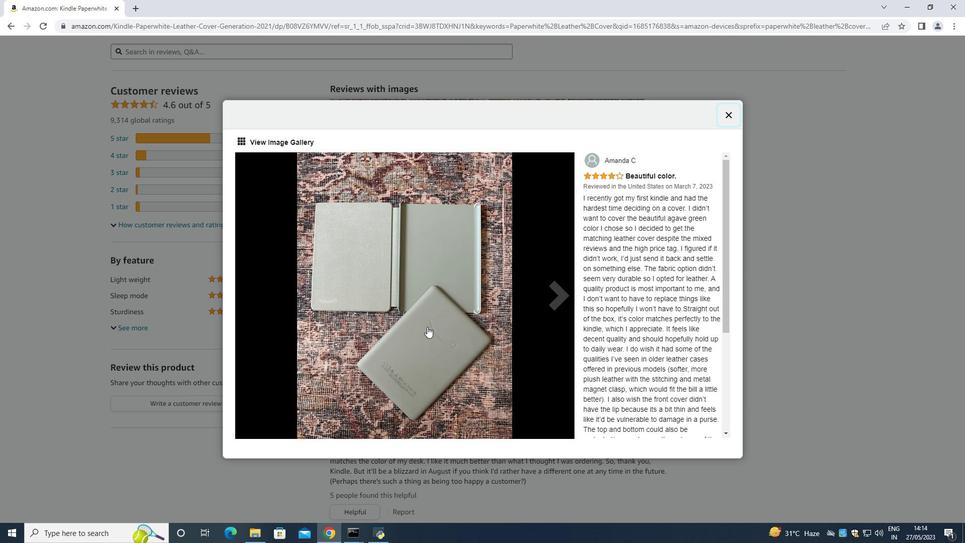 
Action: Mouse scrolled (427, 327) with delta (0, 0)
Screenshot: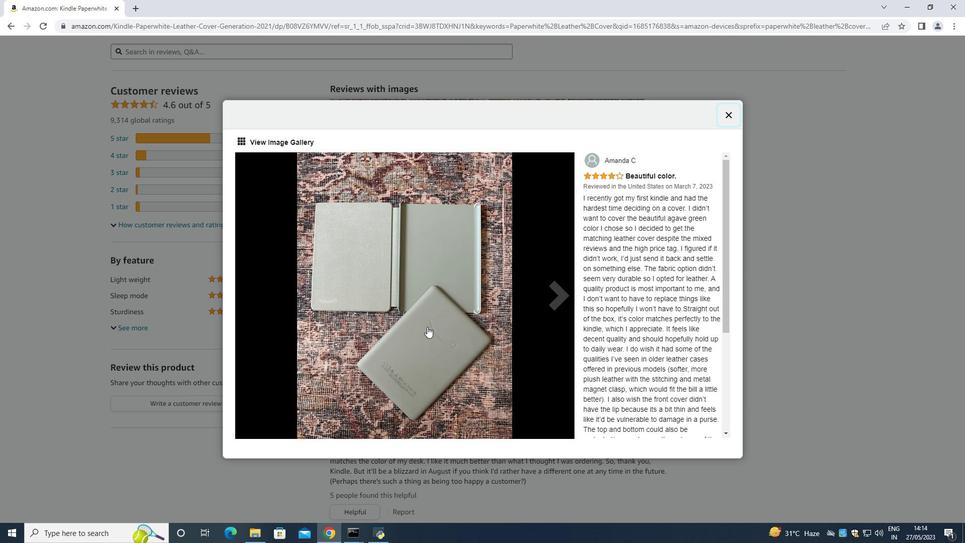 
Action: Mouse scrolled (427, 327) with delta (0, 0)
Screenshot: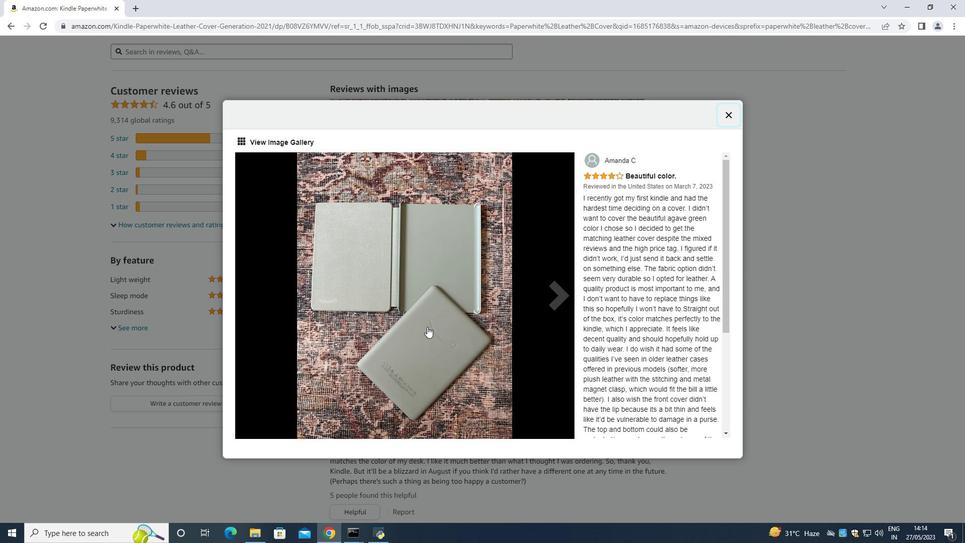 
Action: Mouse scrolled (427, 327) with delta (0, 0)
Screenshot: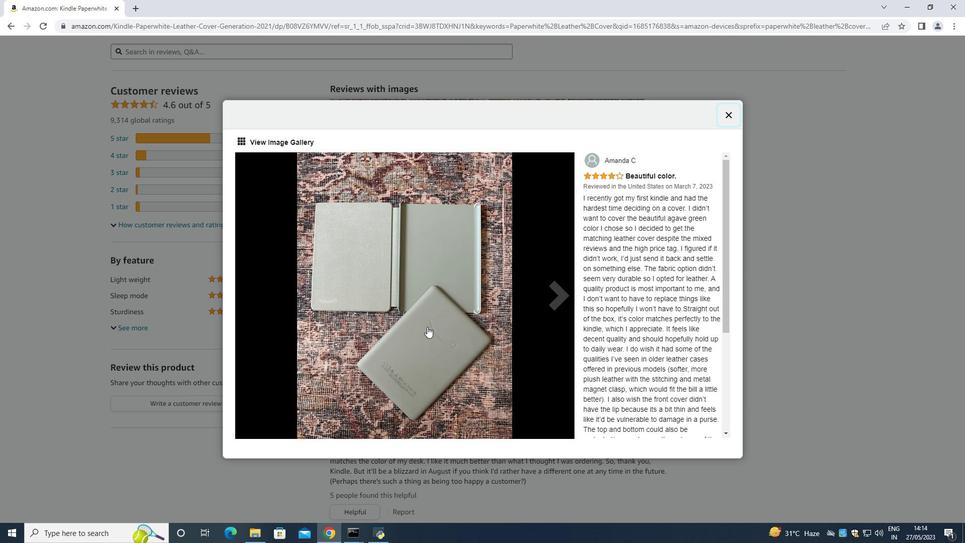 
Action: Mouse moved to (427, 327)
Screenshot: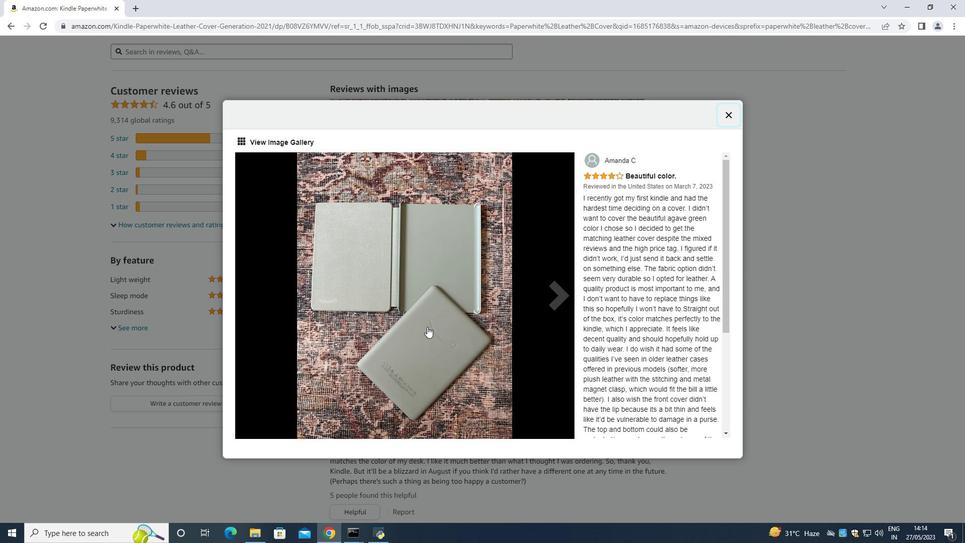 
Action: Mouse scrolled (427, 327) with delta (0, 0)
Screenshot: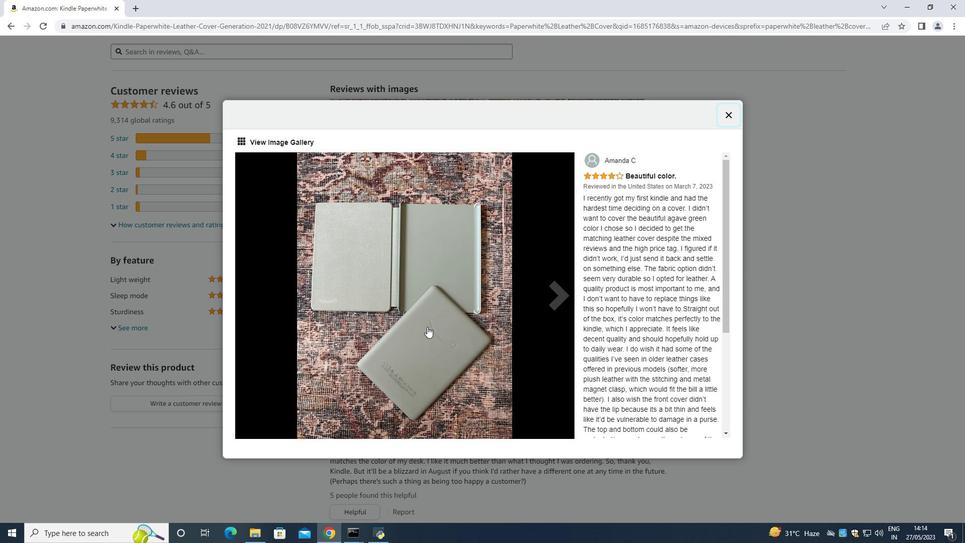 
Action: Mouse scrolled (427, 327) with delta (0, 0)
Screenshot: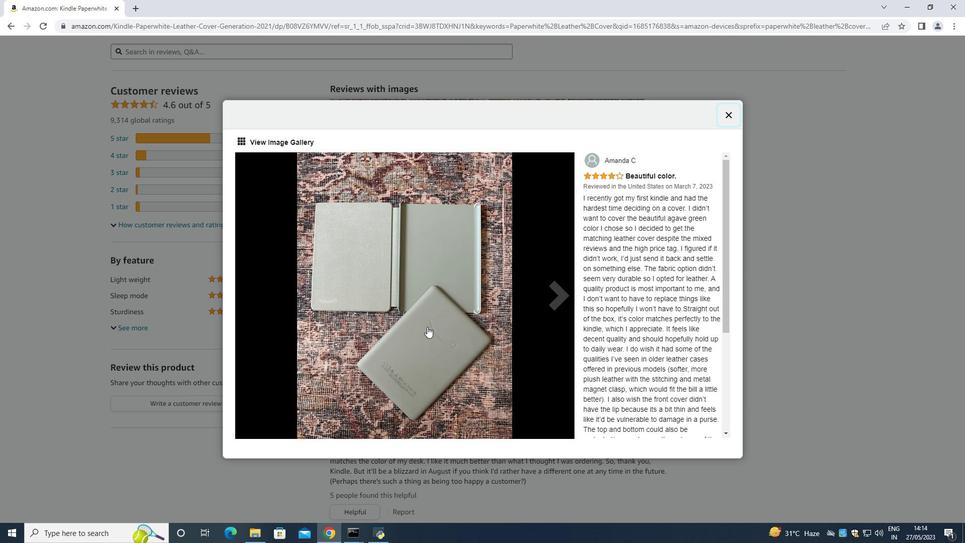 
Action: Mouse moved to (438, 321)
Screenshot: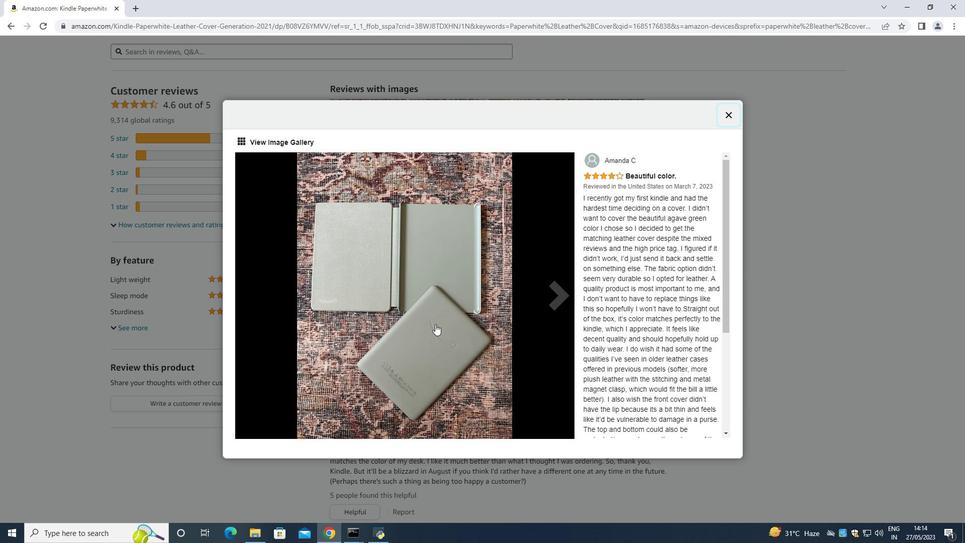 
Action: Mouse pressed left at (438, 321)
Screenshot: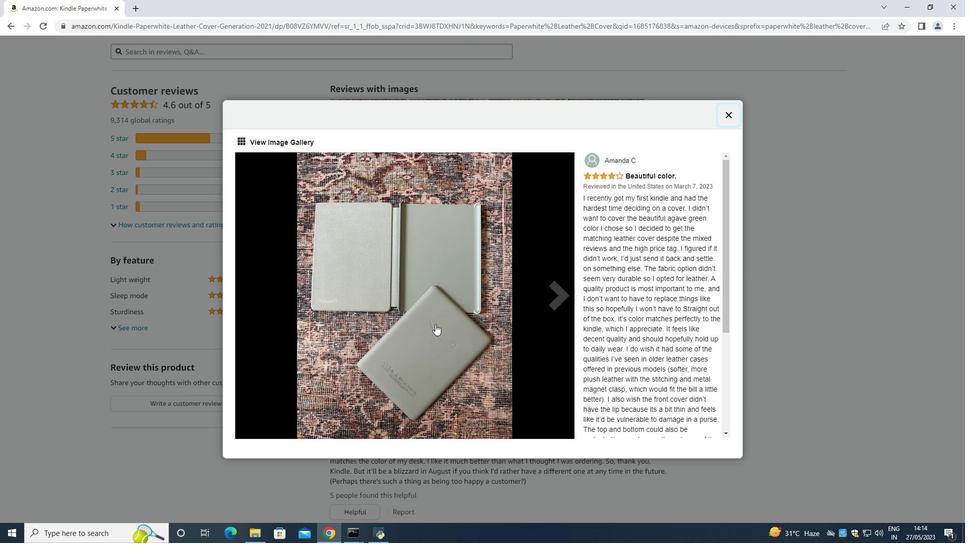 
Action: Mouse moved to (439, 321)
Screenshot: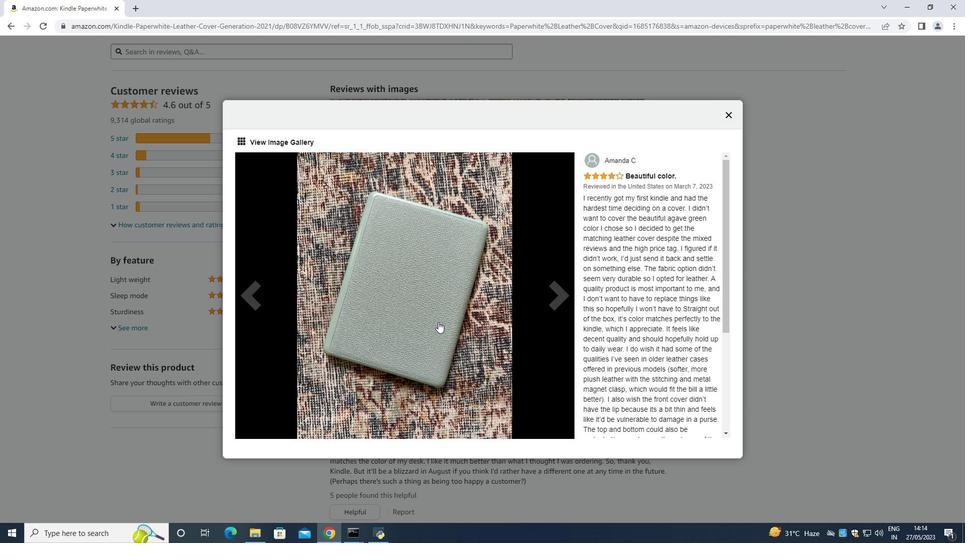
Action: Mouse pressed left at (439, 321)
Screenshot: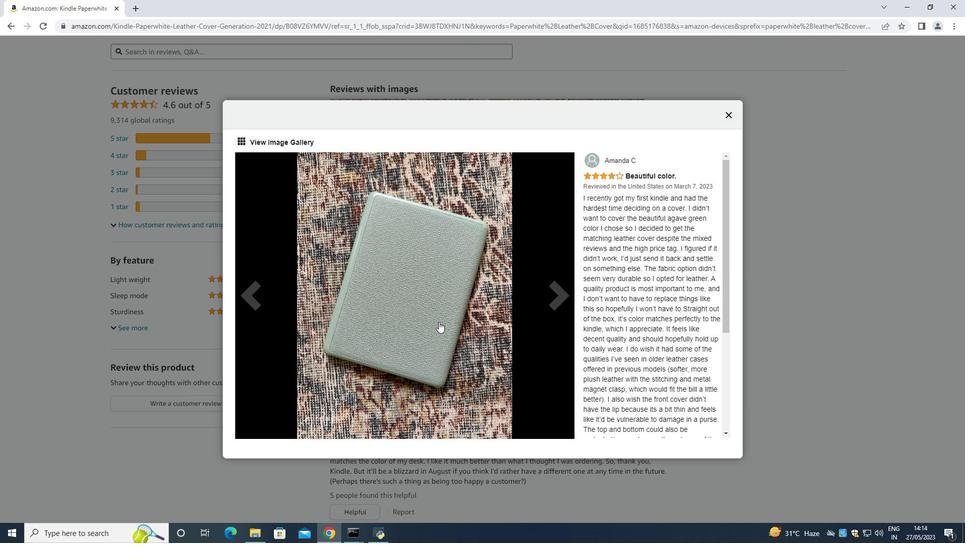 
Action: Mouse pressed left at (439, 321)
Screenshot: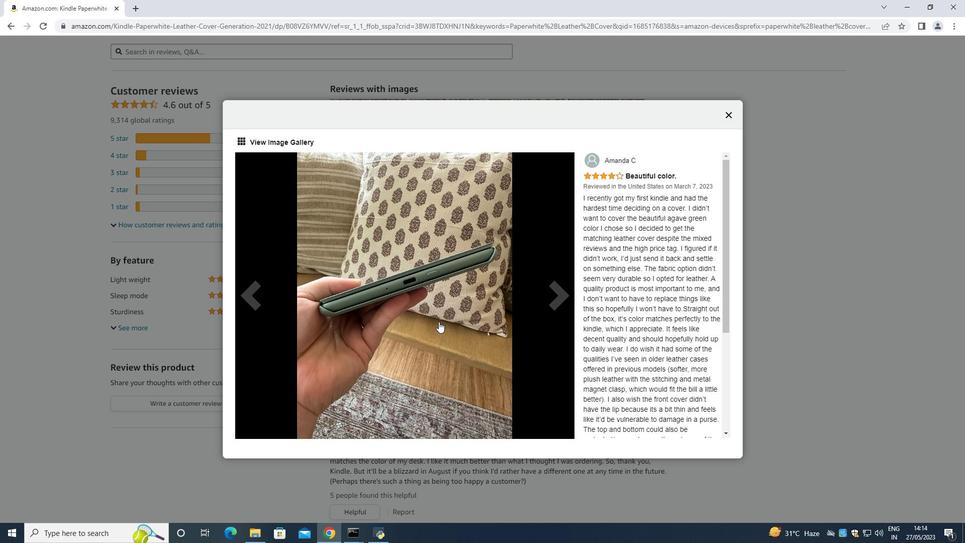 
Action: Mouse pressed left at (439, 321)
Screenshot: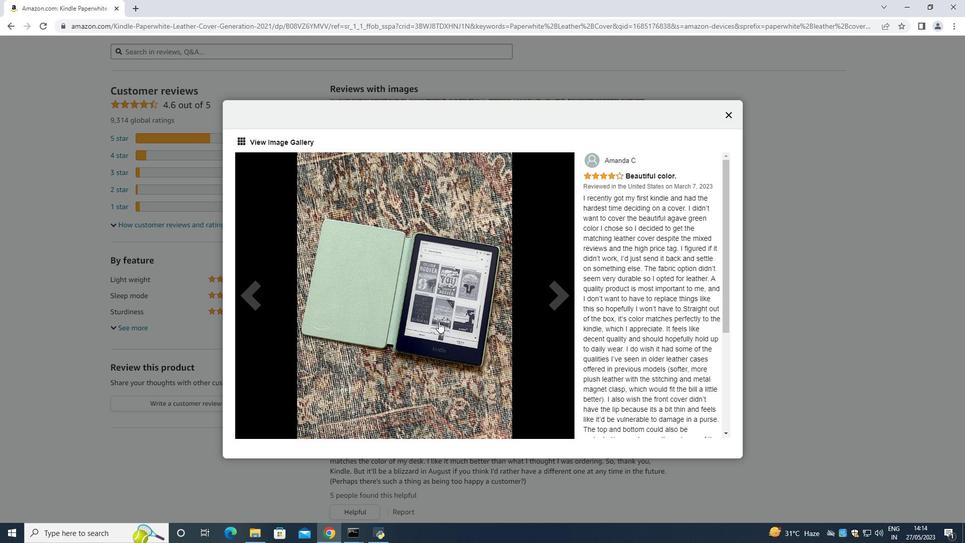 
Action: Mouse moved to (439, 322)
Screenshot: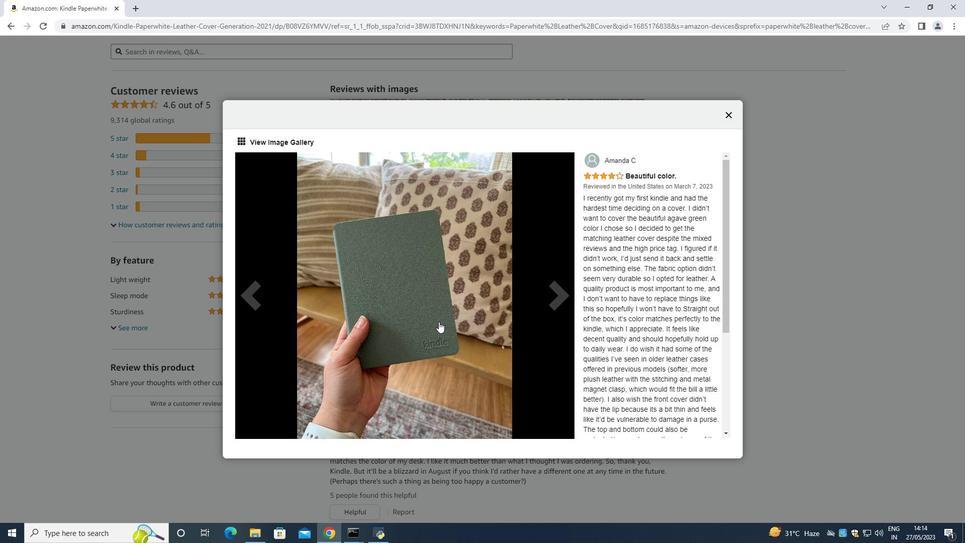 
Action: Mouse pressed left at (439, 322)
Screenshot: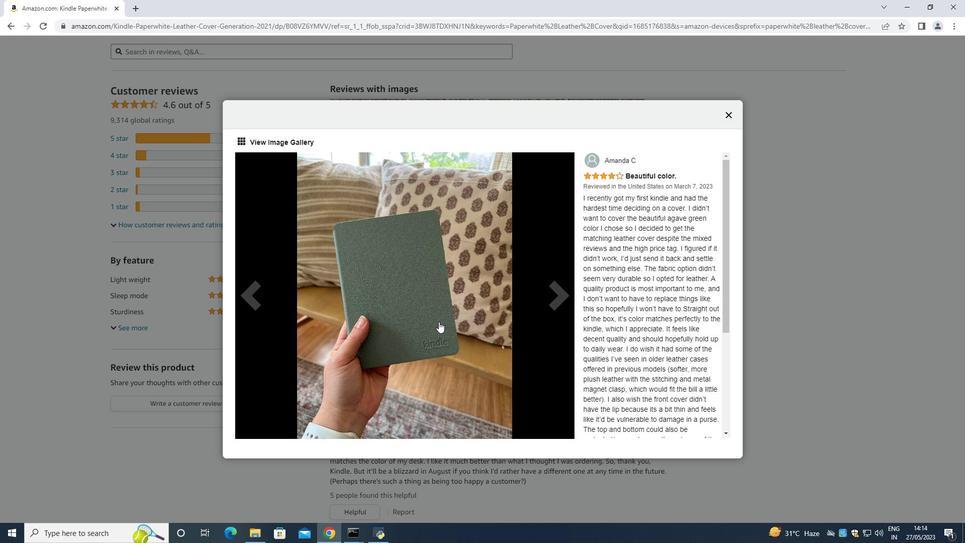 
Action: Mouse moved to (439, 322)
Screenshot: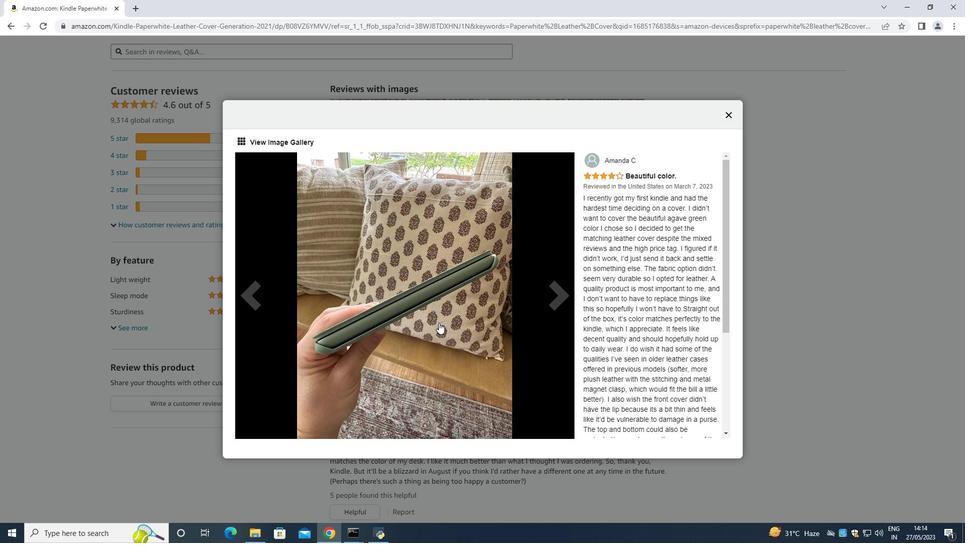 
Action: Mouse pressed left at (439, 322)
Screenshot: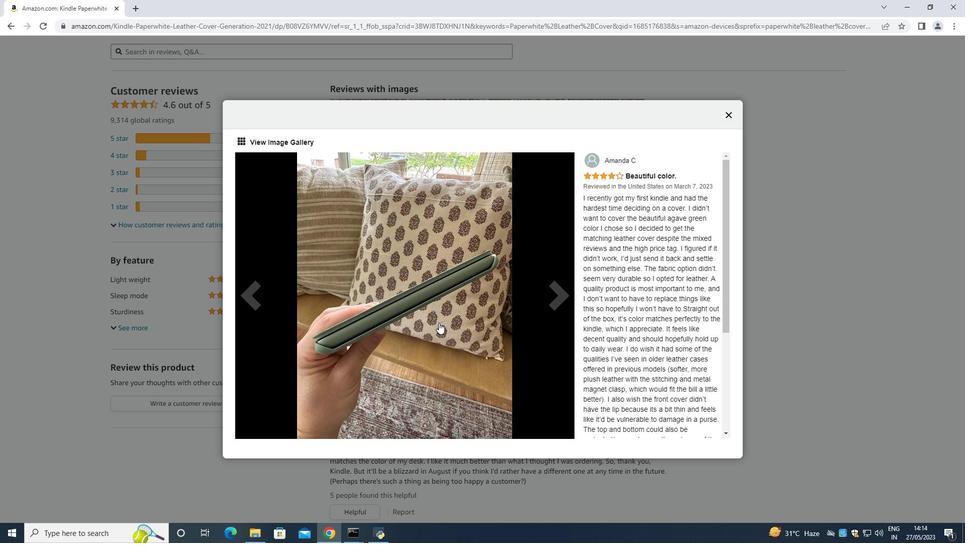 
Action: Mouse moved to (440, 324)
Screenshot: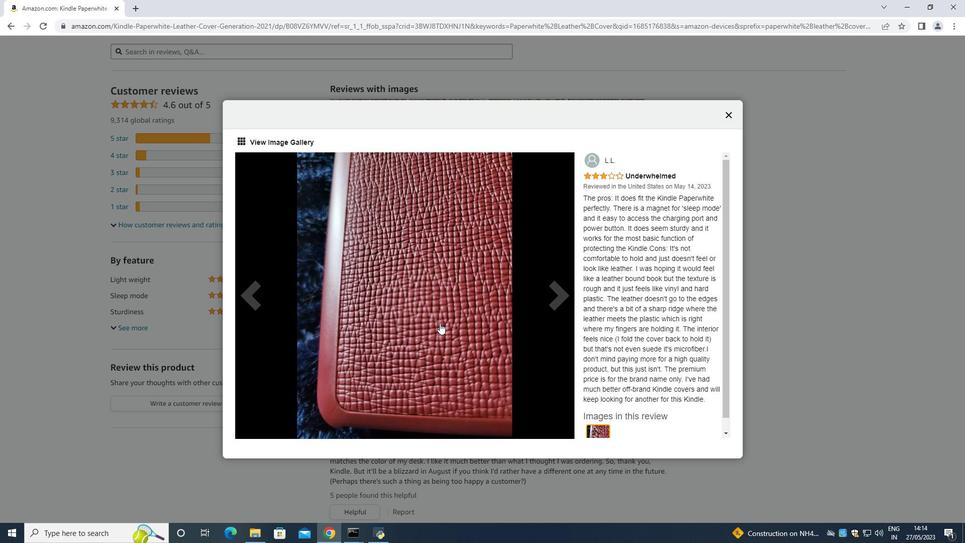 
Action: Mouse pressed left at (440, 324)
Screenshot: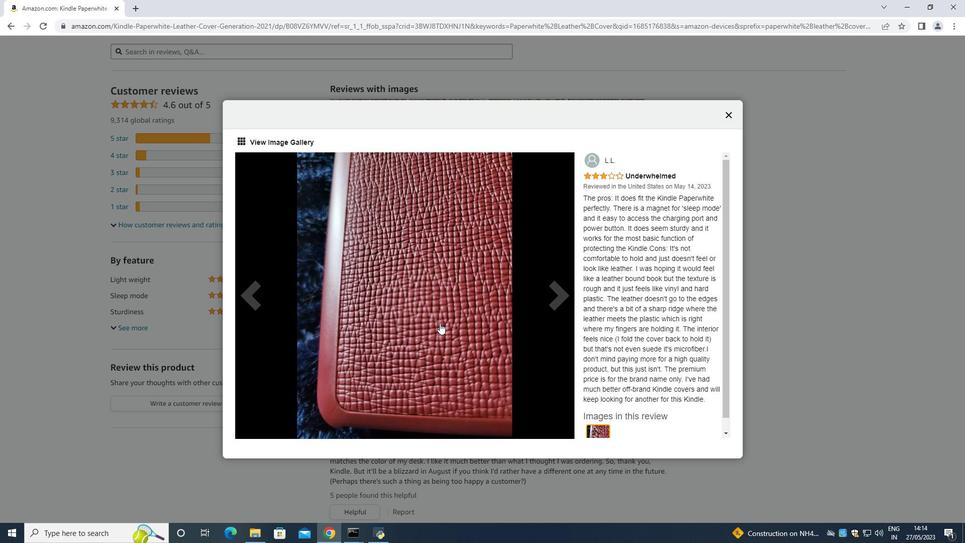 
Action: Mouse moved to (440, 324)
Screenshot: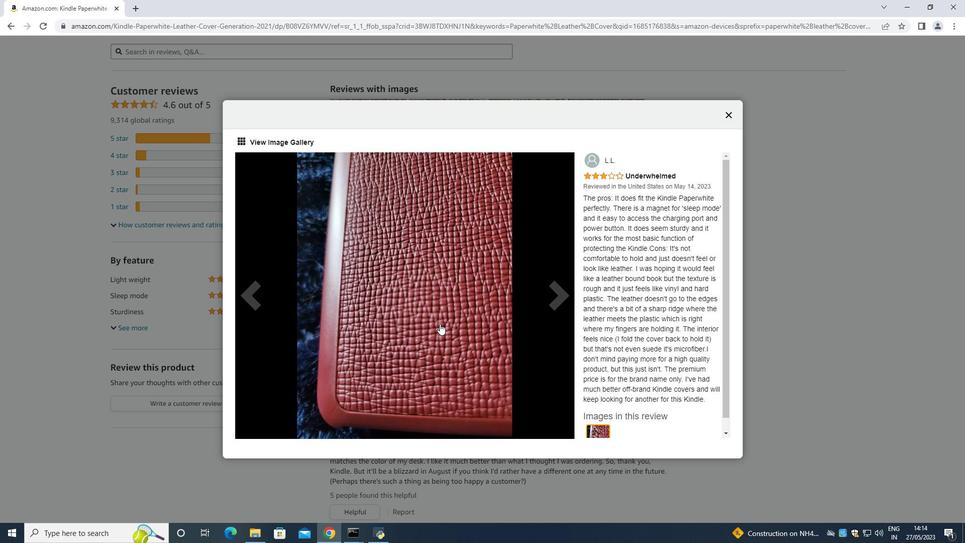 
Action: Mouse pressed left at (440, 324)
Screenshot: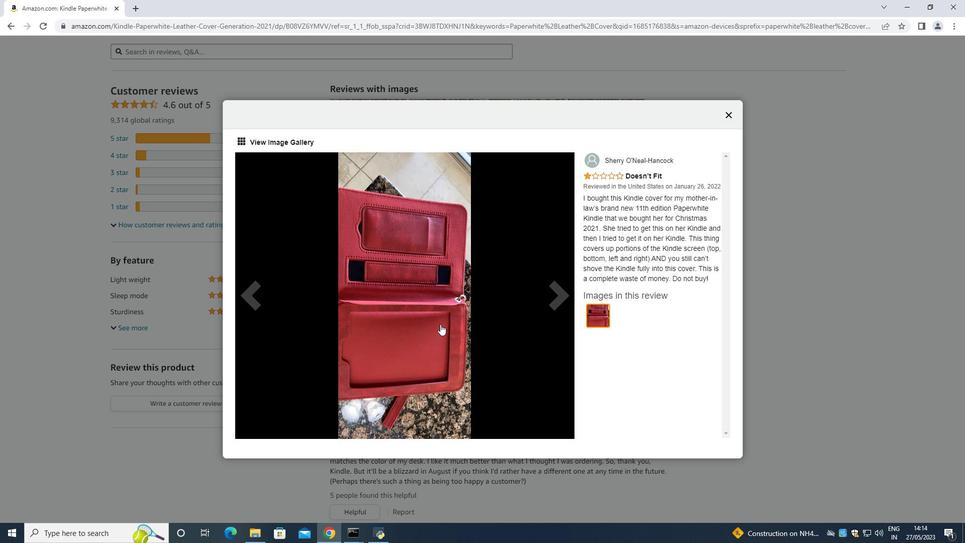 
Action: Mouse pressed left at (440, 324)
Screenshot: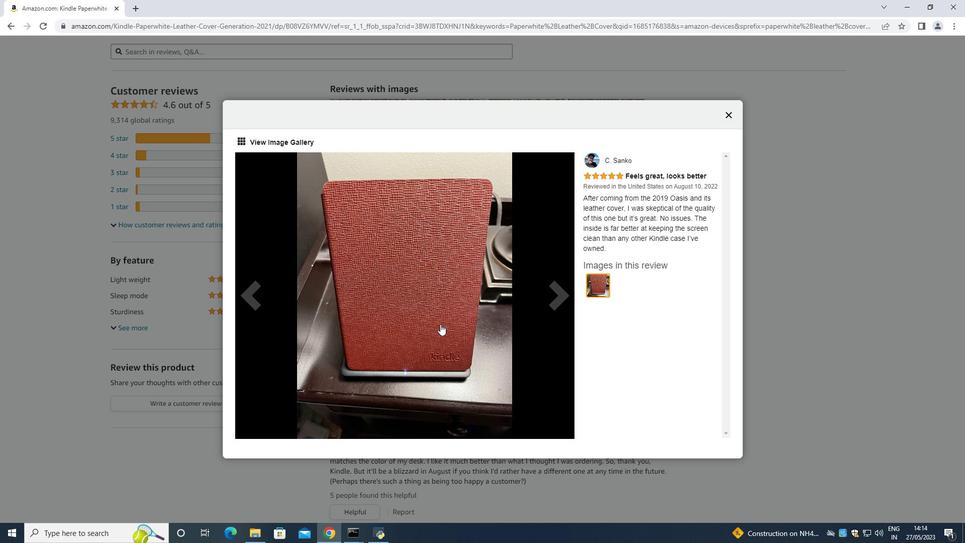 
Action: Mouse moved to (440, 325)
Screenshot: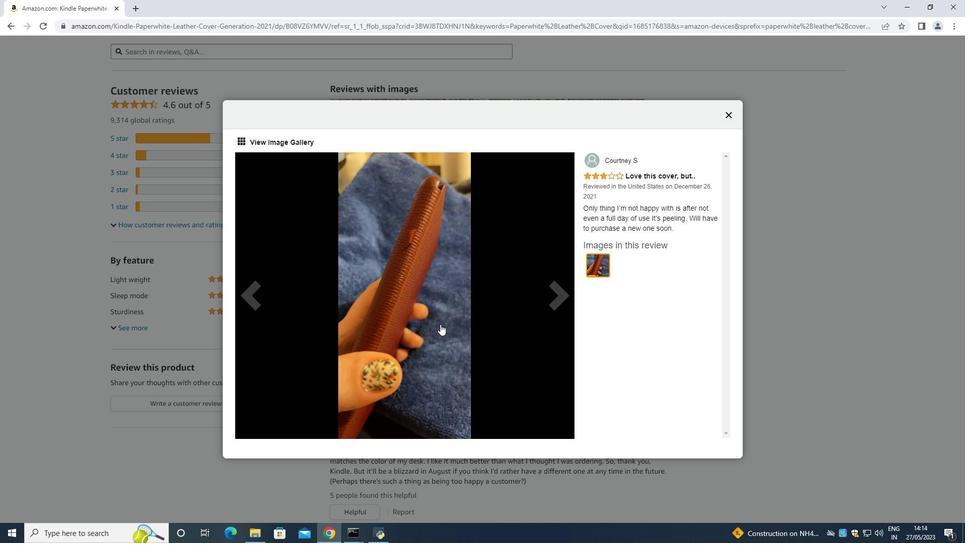 
Action: Mouse pressed left at (440, 325)
Screenshot: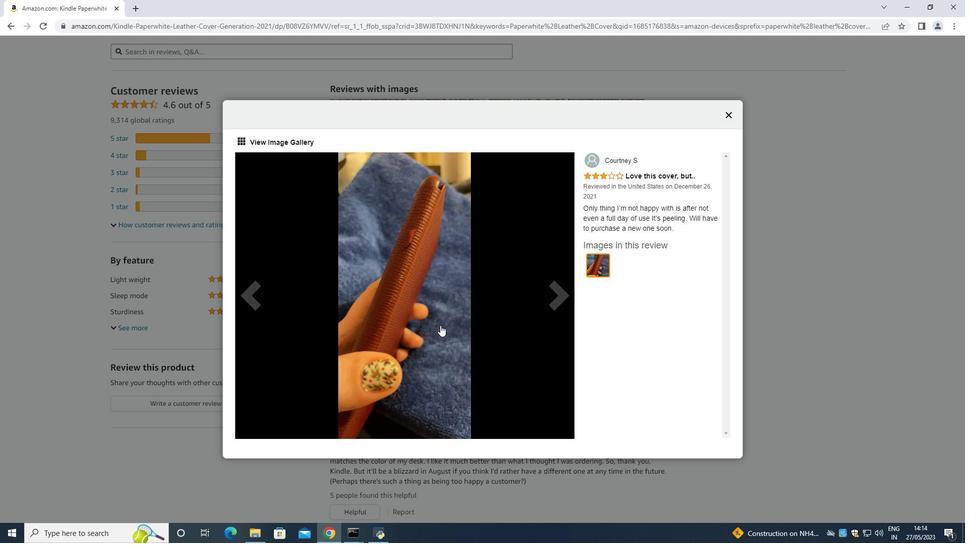 
Action: Mouse pressed left at (440, 325)
Screenshot: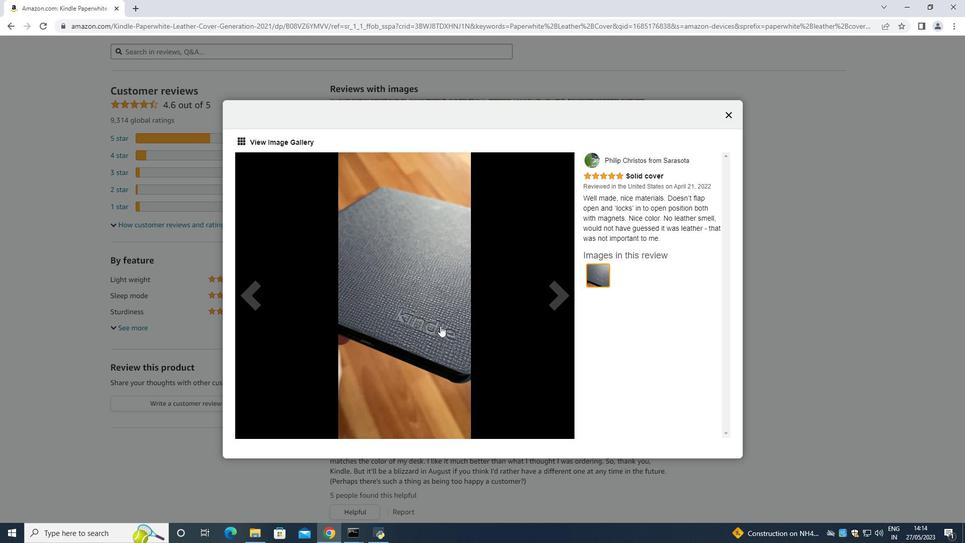 
Action: Mouse pressed left at (440, 325)
Screenshot: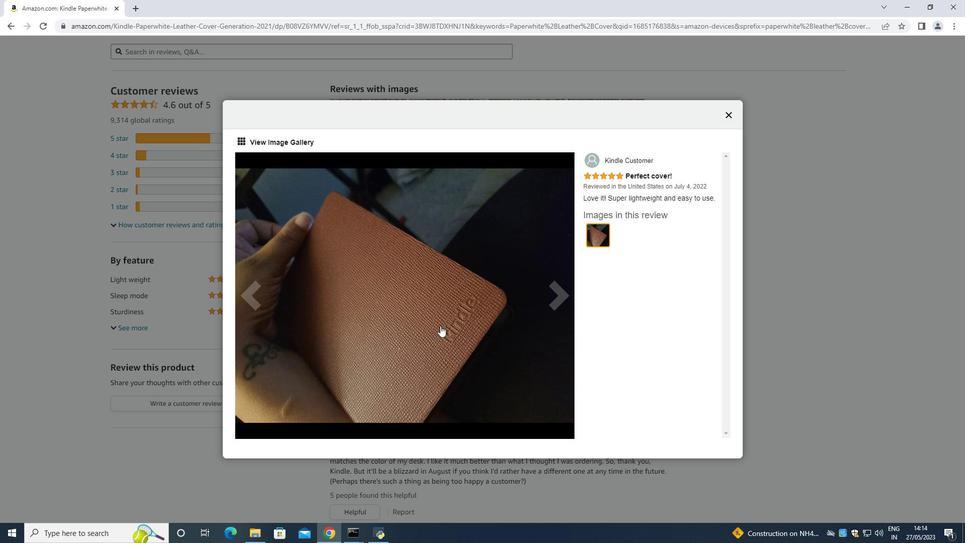 
Action: Mouse pressed left at (440, 325)
Screenshot: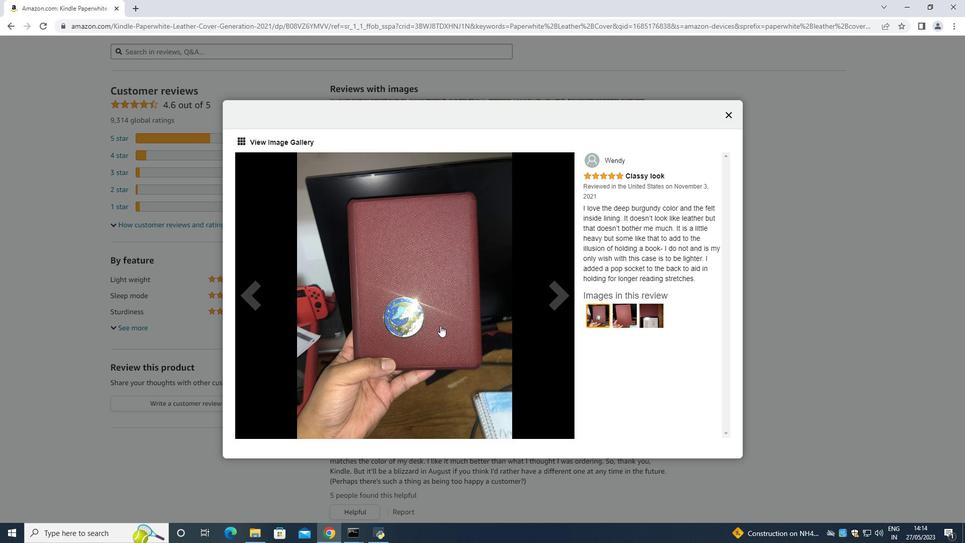 
Action: Mouse moved to (440, 326)
Screenshot: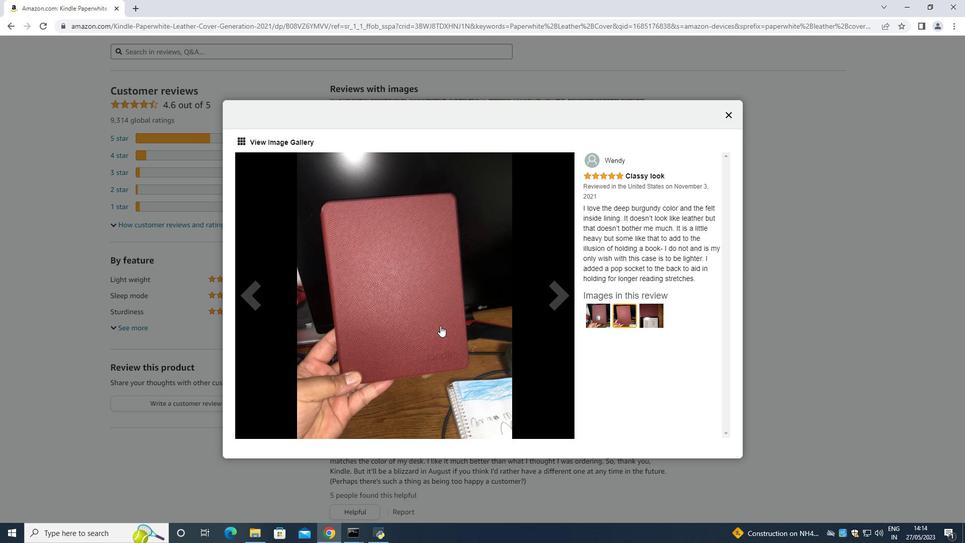
Action: Mouse pressed left at (440, 326)
Screenshot: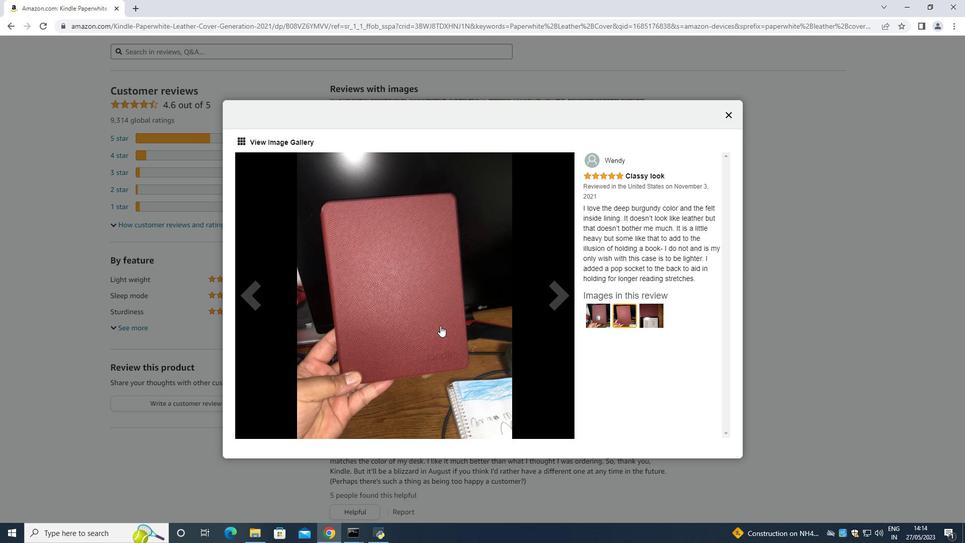 
Action: Mouse moved to (440, 326)
Screenshot: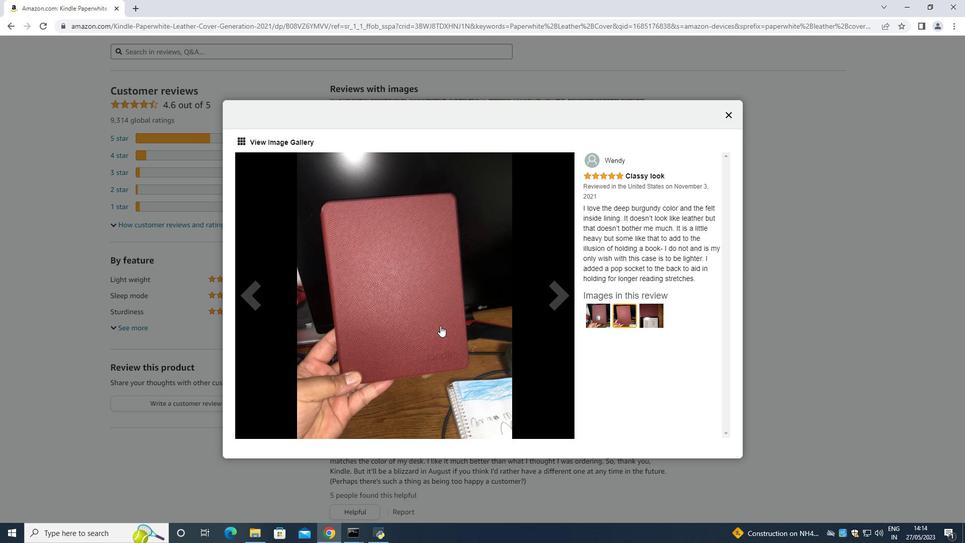 
Action: Mouse pressed left at (440, 326)
Screenshot: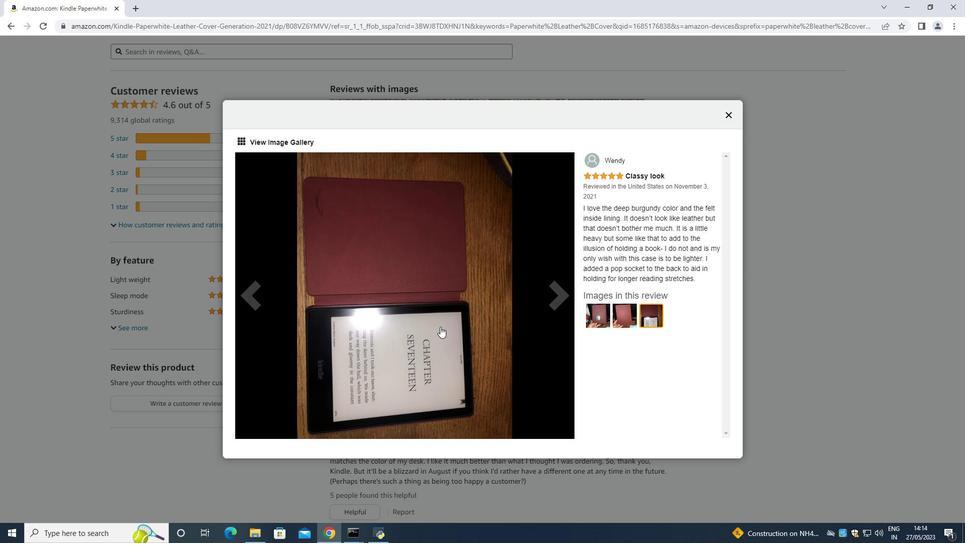 
Action: Mouse moved to (437, 322)
Screenshot: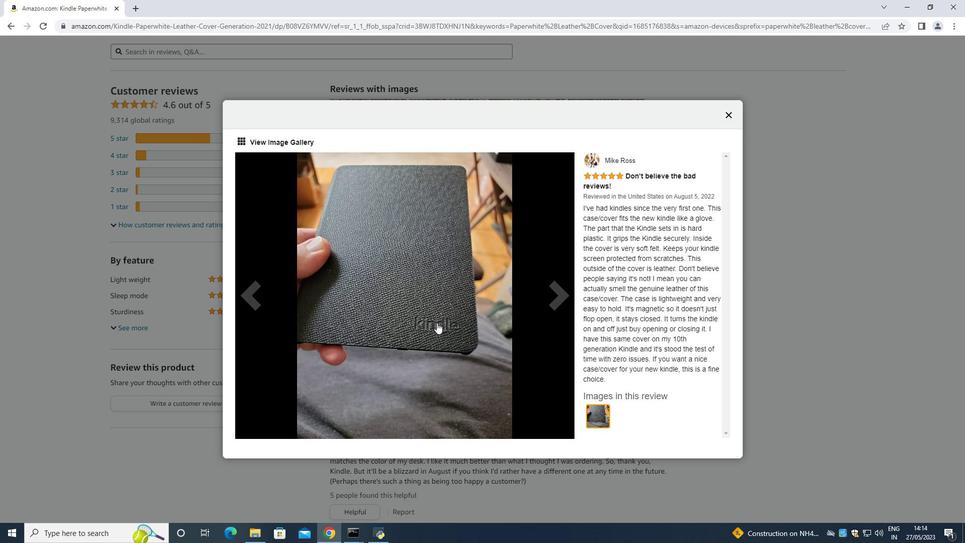 
Action: Mouse pressed left at (437, 322)
Screenshot: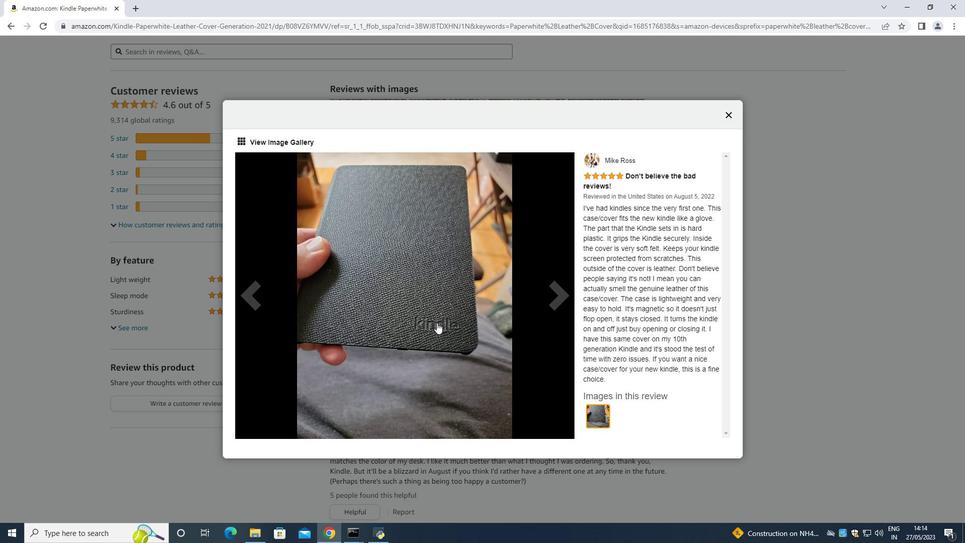 
Action: Mouse pressed left at (437, 322)
Screenshot: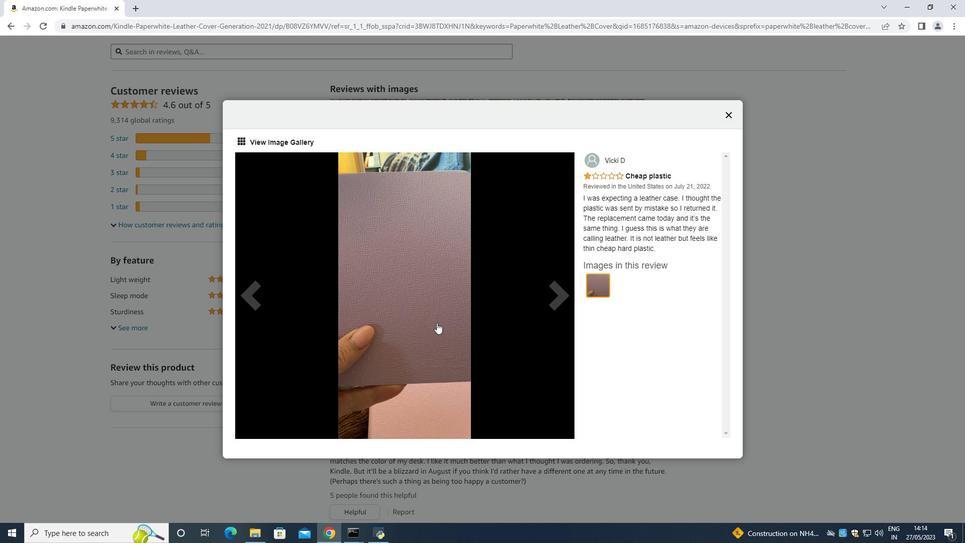 
Action: Mouse pressed left at (437, 322)
Screenshot: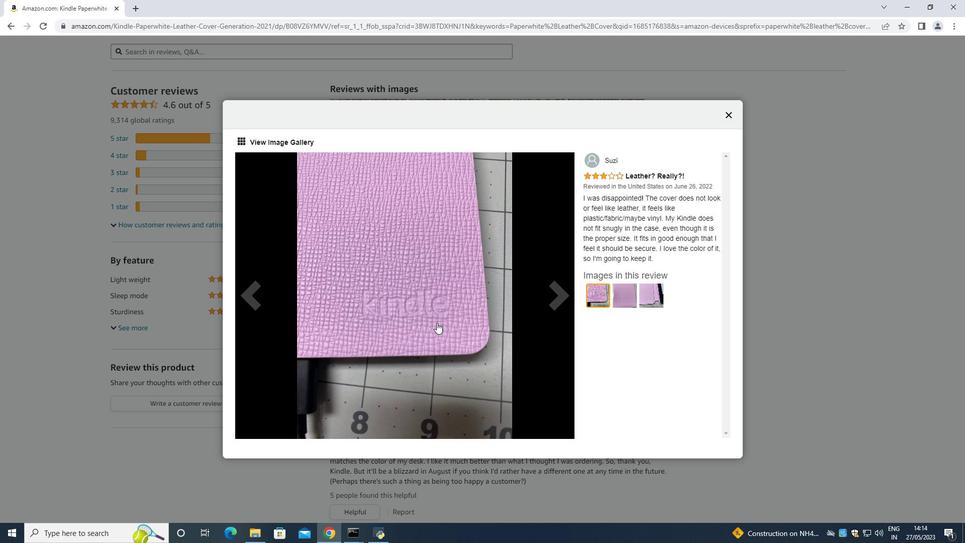 
Action: Mouse pressed left at (437, 322)
Screenshot: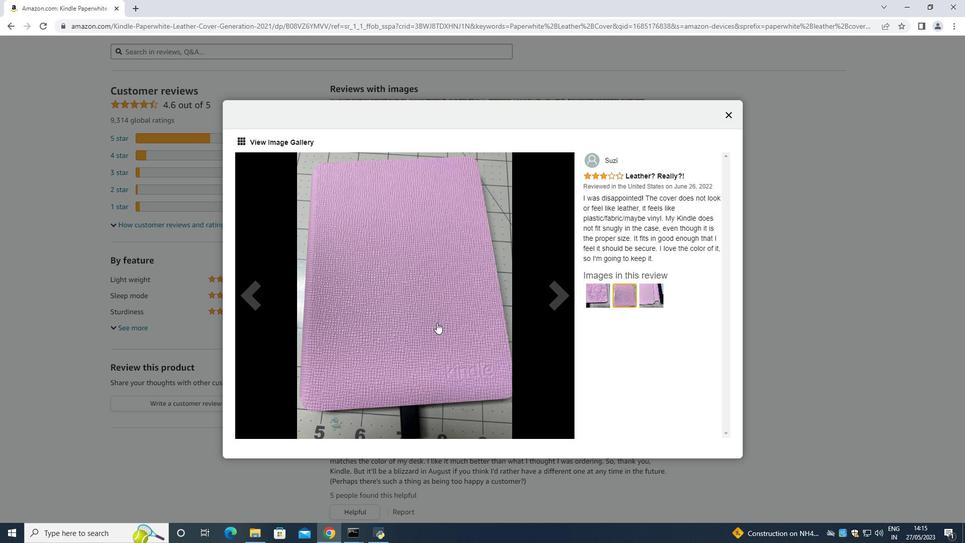 
Action: Mouse moved to (436, 322)
Screenshot: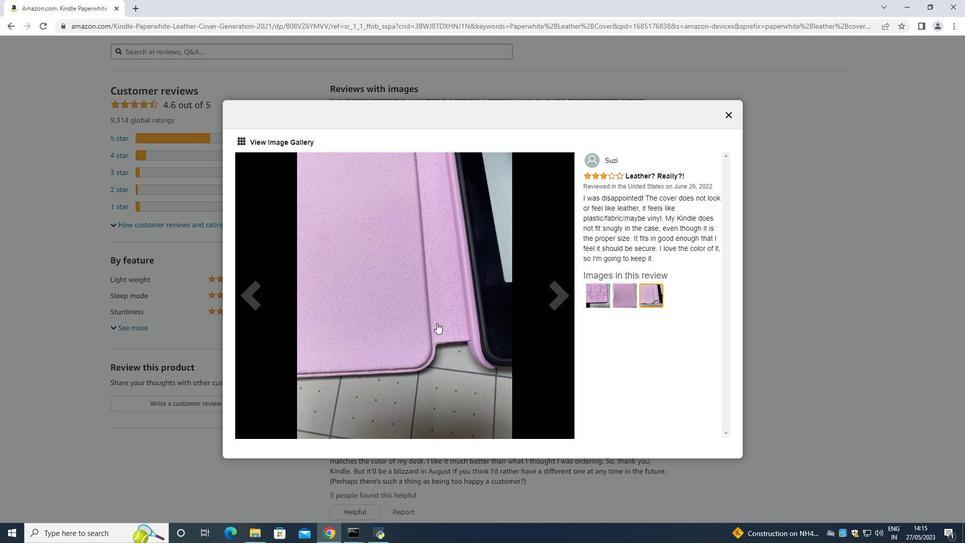 
Action: Mouse pressed left at (436, 322)
Screenshot: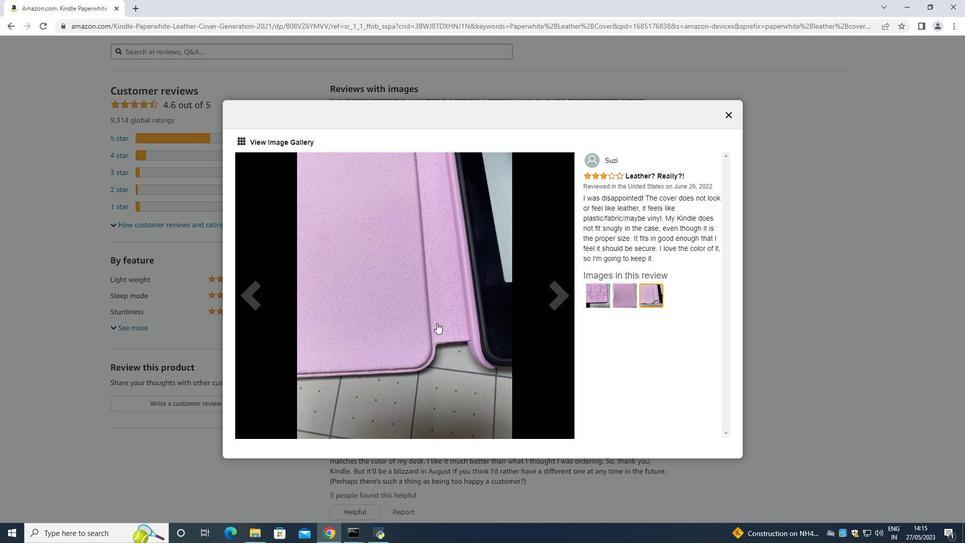 
Action: Mouse moved to (436, 323)
Screenshot: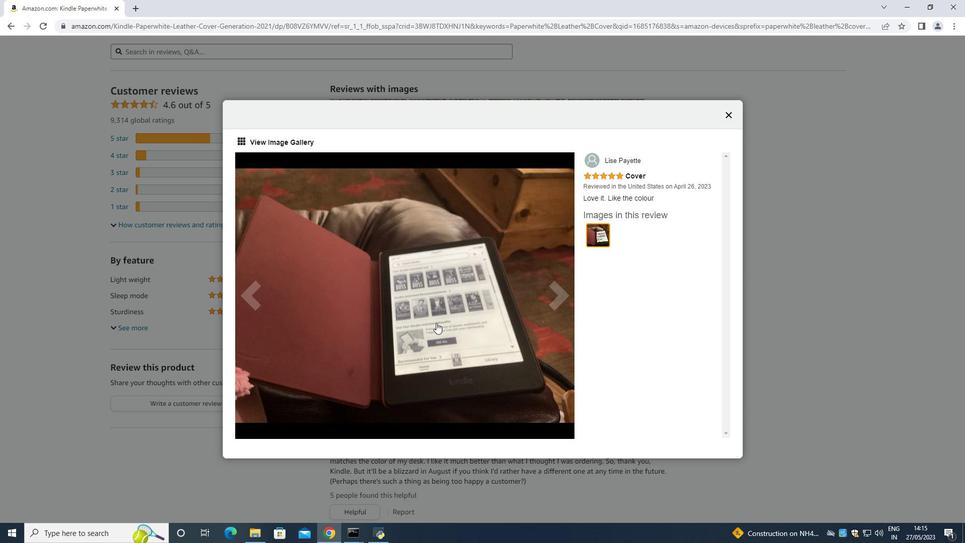 
Action: Mouse pressed left at (436, 323)
Screenshot: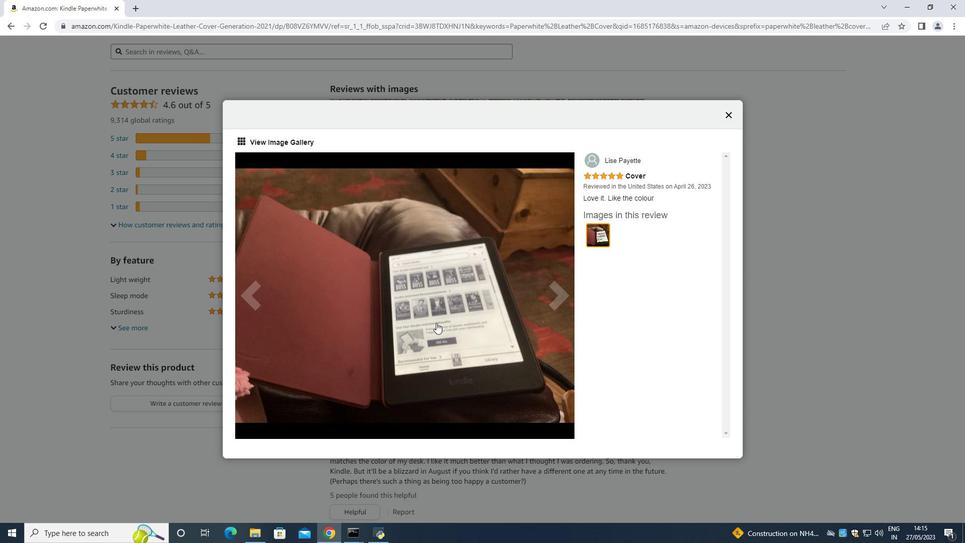 
Action: Mouse moved to (436, 324)
Screenshot: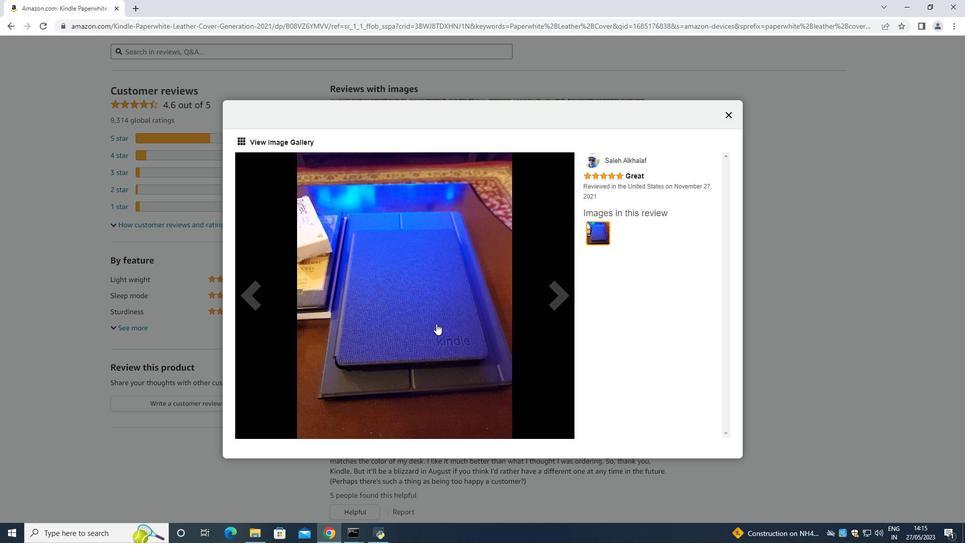 
Action: Mouse pressed left at (436, 324)
Screenshot: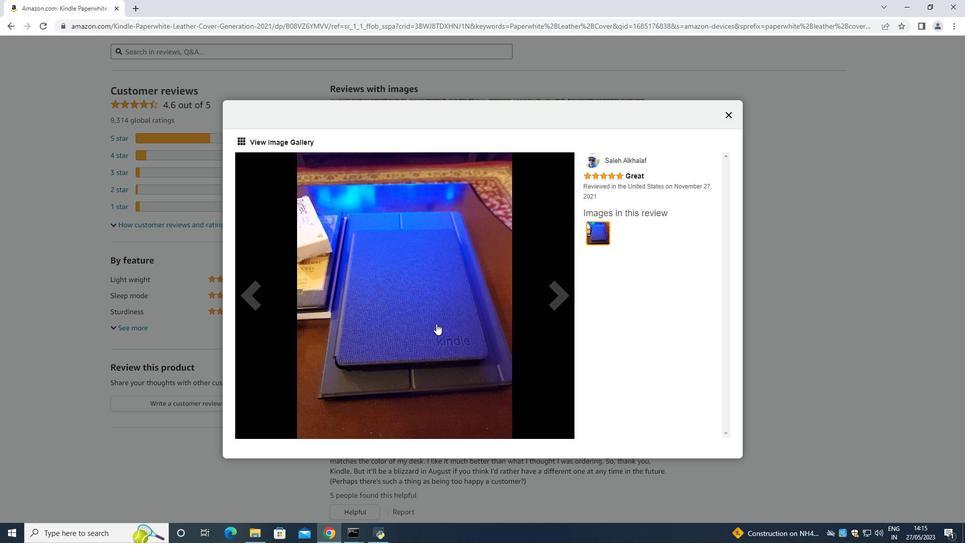 
Action: Mouse moved to (435, 325)
Screenshot: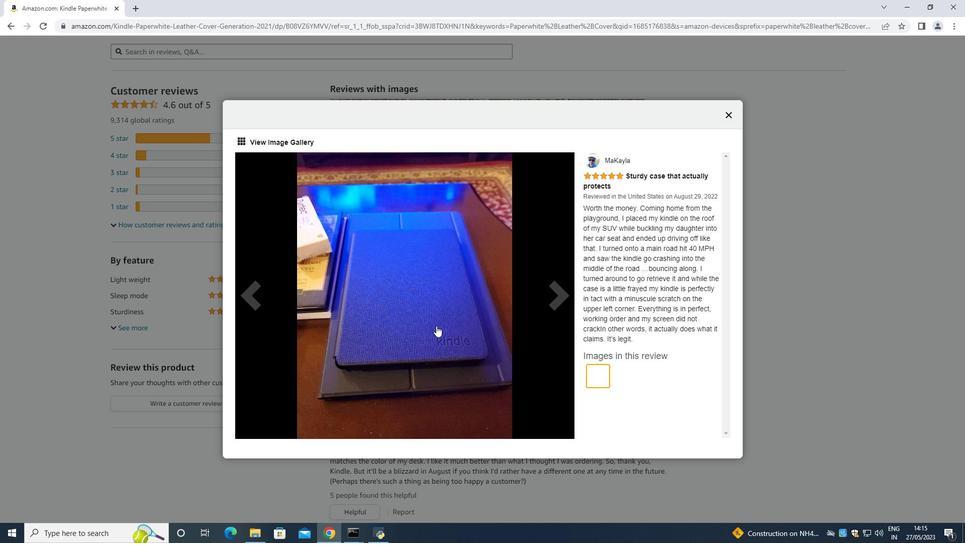 
Action: Mouse pressed left at (435, 325)
Screenshot: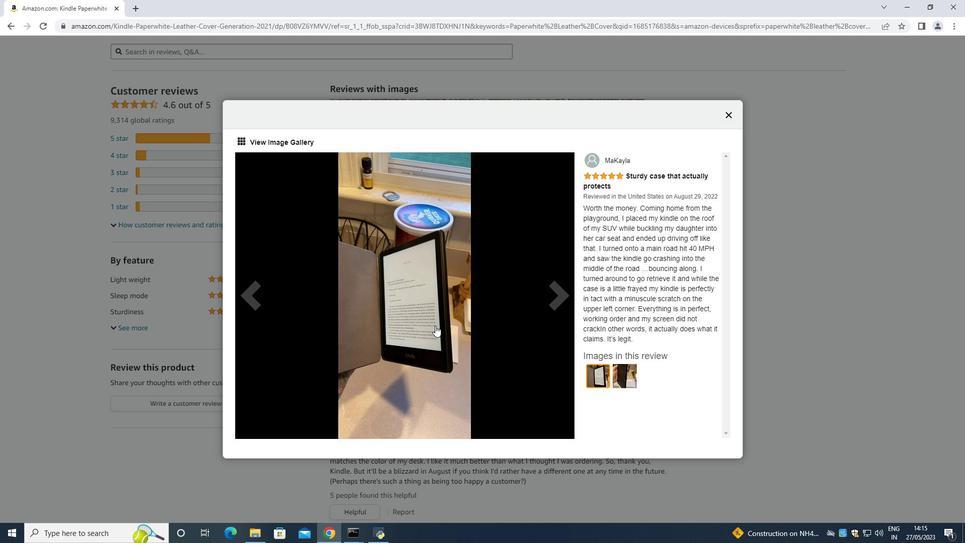 
Action: Mouse moved to (542, 305)
Screenshot: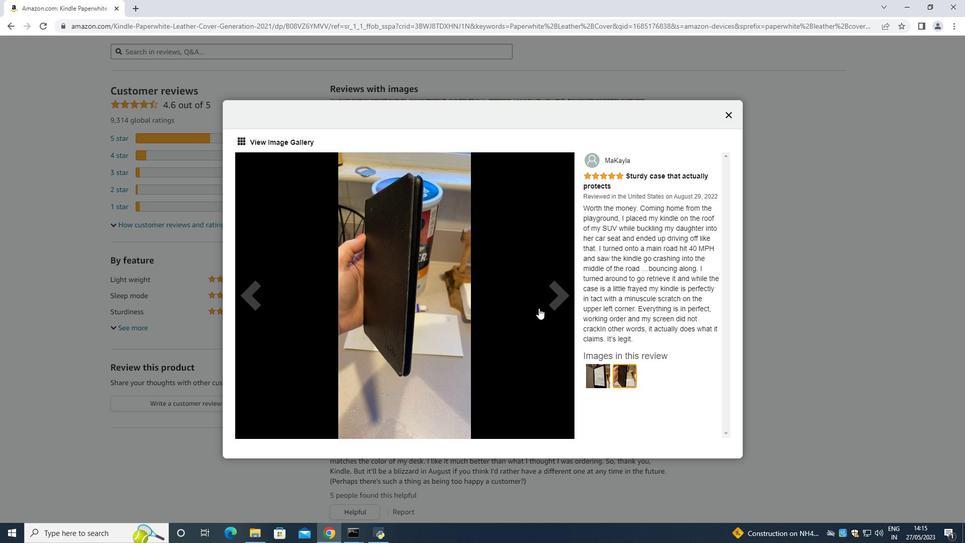 
Action: Mouse pressed left at (542, 305)
Screenshot: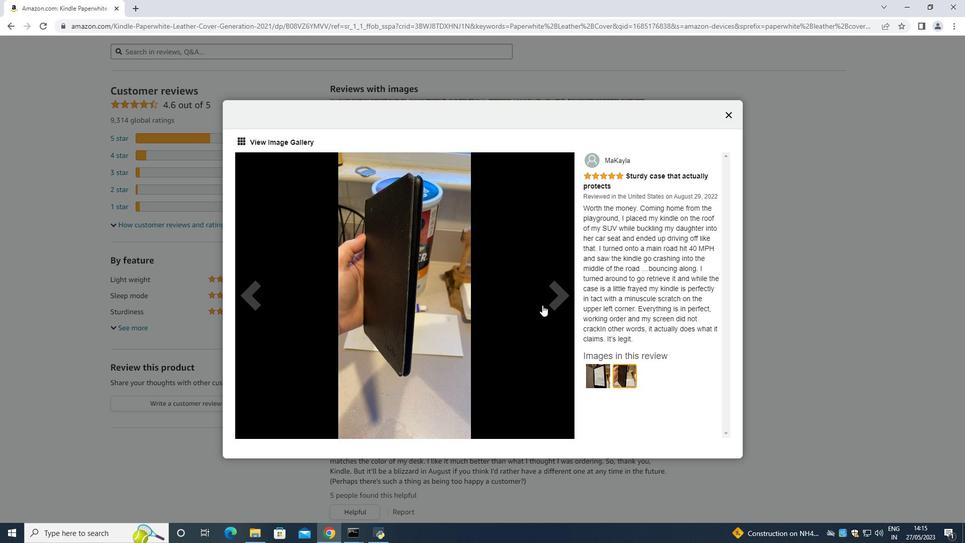 
Action: Mouse moved to (557, 299)
Screenshot: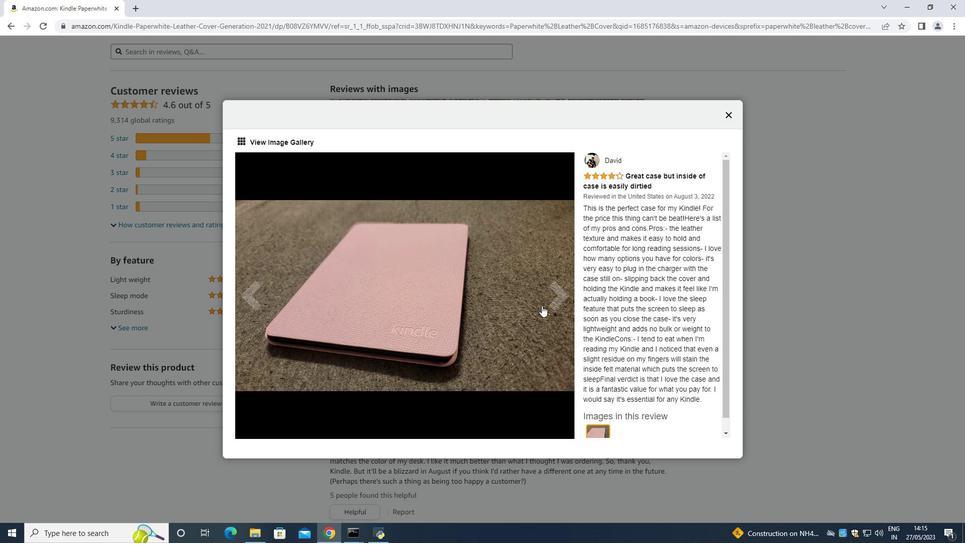 
Action: Mouse pressed left at (557, 299)
Screenshot: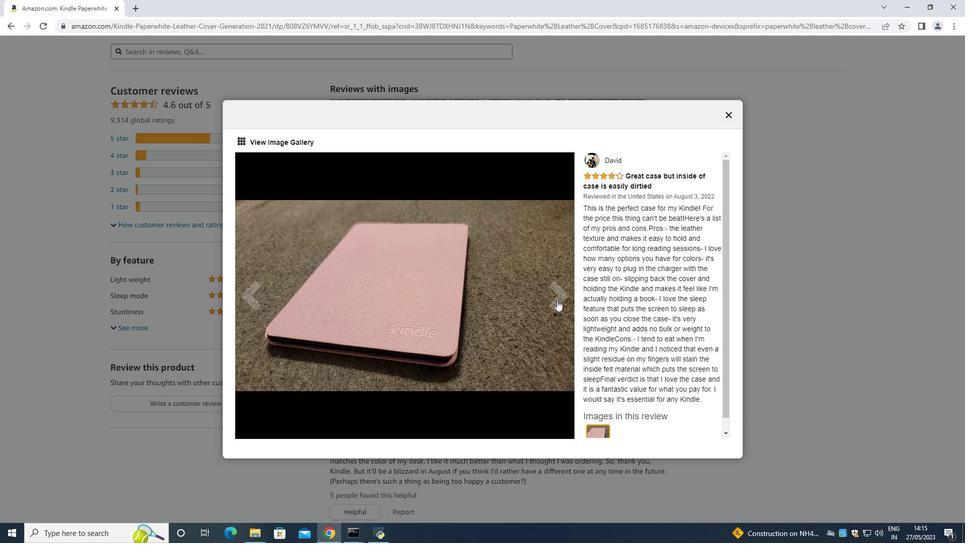 
Action: Mouse moved to (557, 299)
Screenshot: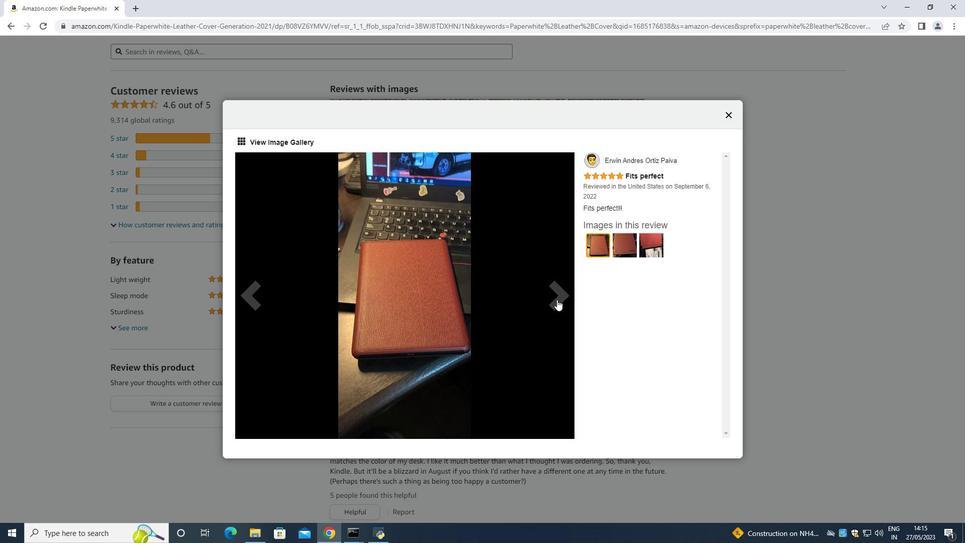 
Action: Mouse pressed left at (557, 299)
Screenshot: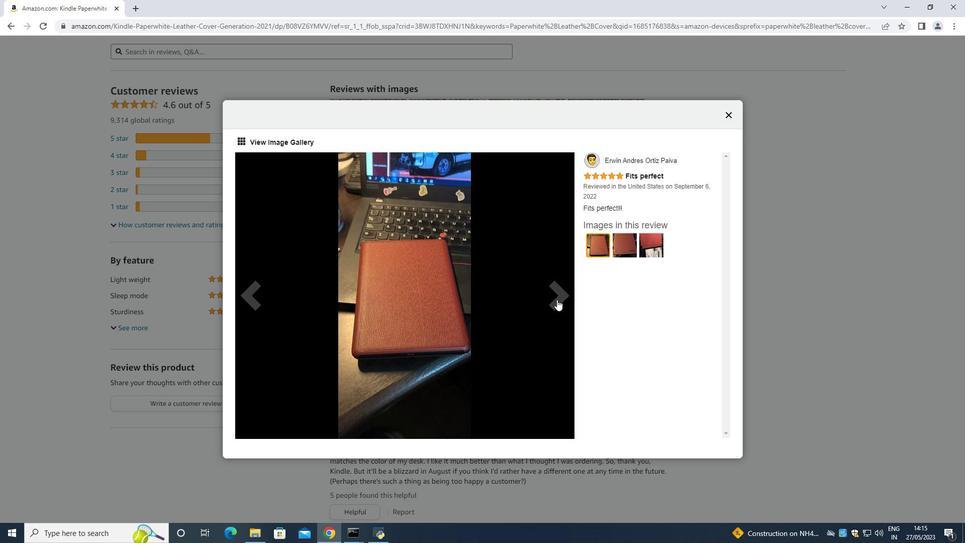 
Action: Mouse pressed left at (557, 299)
Screenshot: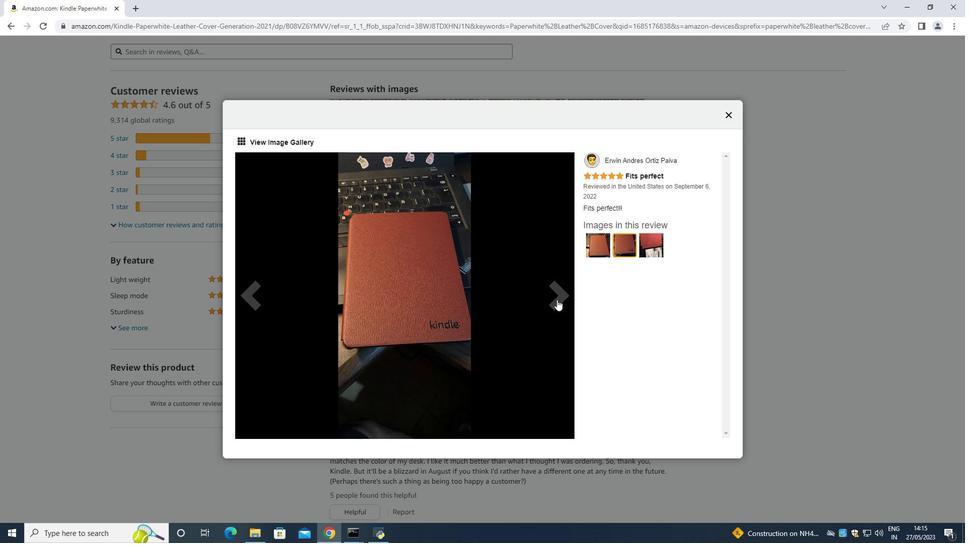 
Action: Mouse pressed left at (557, 299)
Screenshot: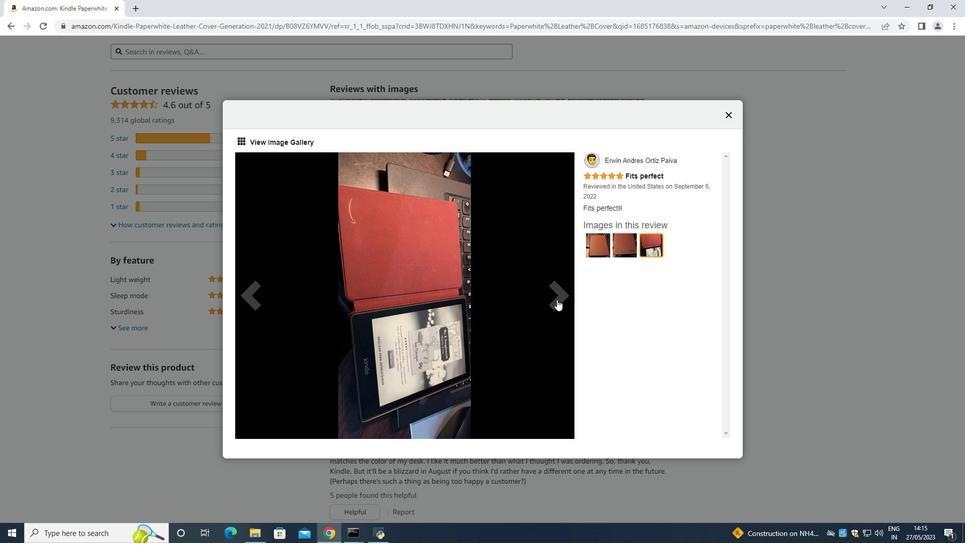 
Action: Mouse moved to (538, 278)
Screenshot: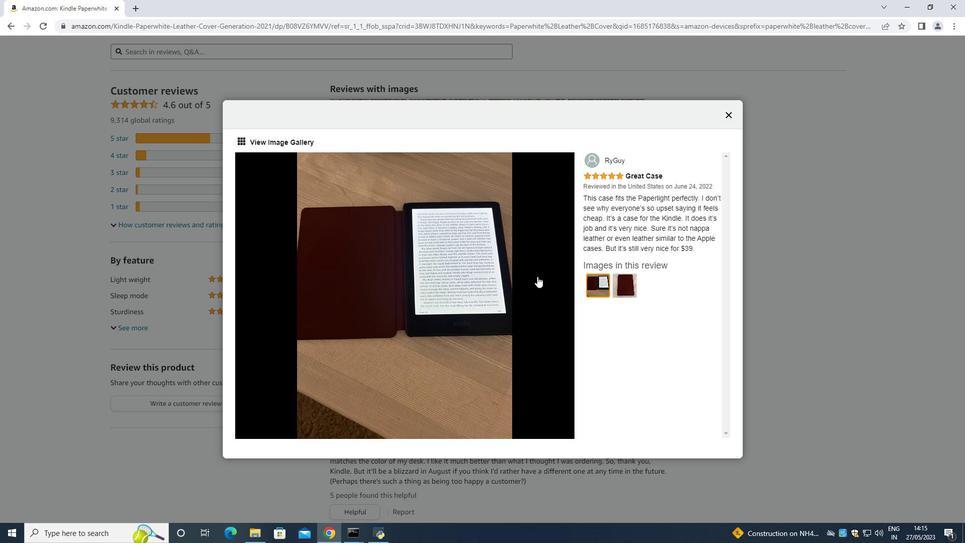 
Action: Mouse pressed left at (538, 278)
Screenshot: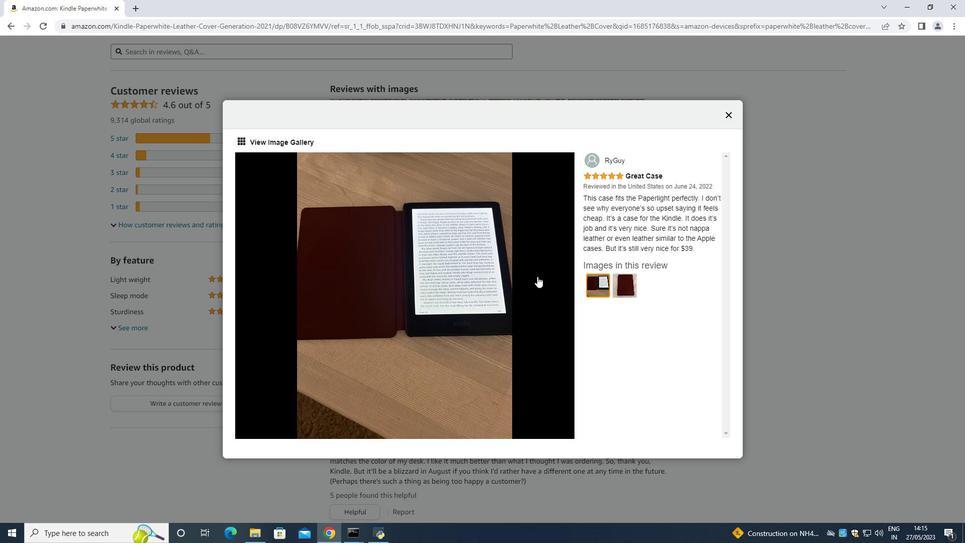 
Action: Mouse moved to (553, 315)
Screenshot: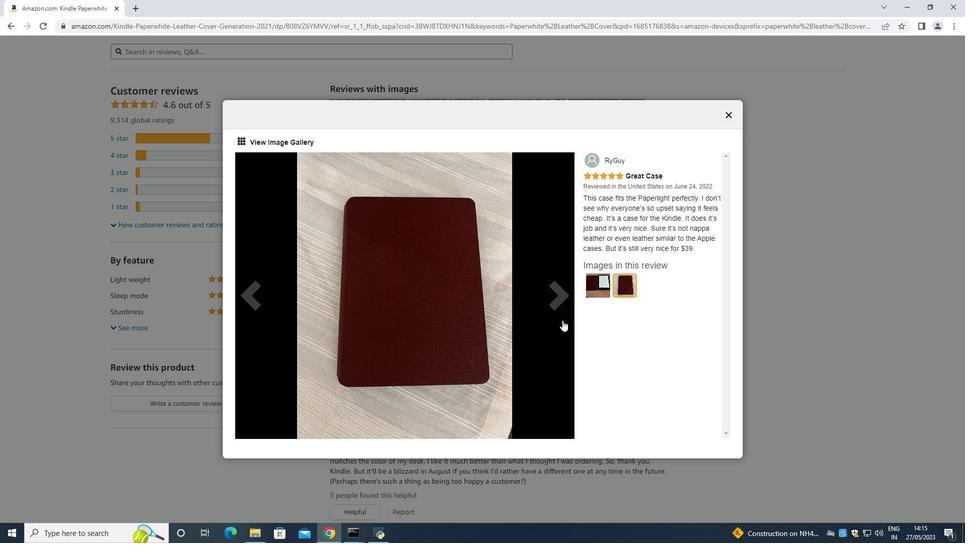 
Action: Mouse pressed left at (553, 315)
Screenshot: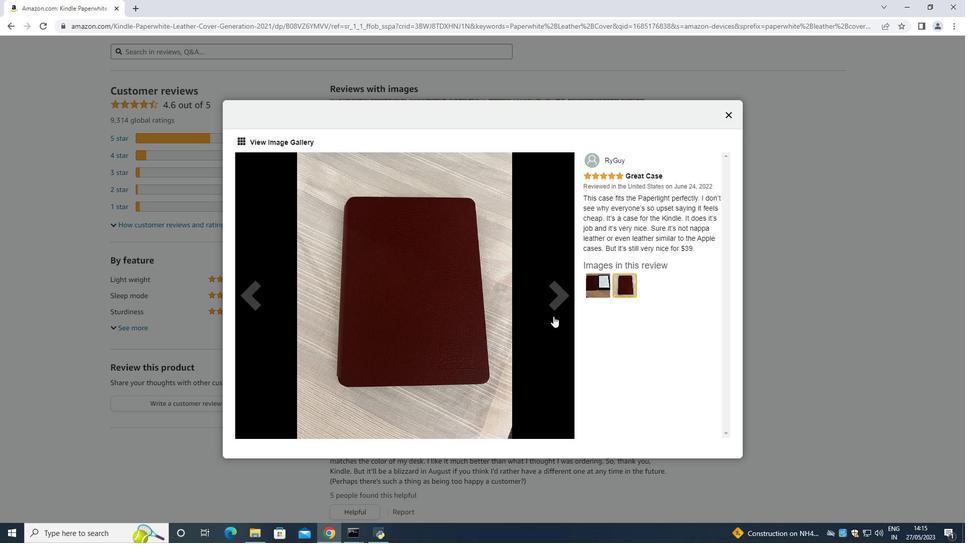 
Action: Mouse moved to (727, 116)
Screenshot: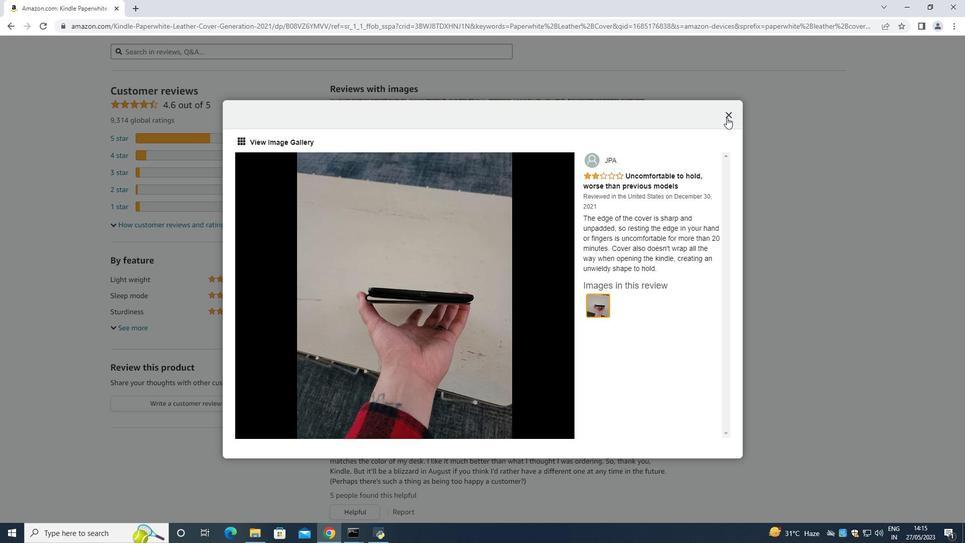 
Action: Mouse pressed left at (727, 116)
Screenshot: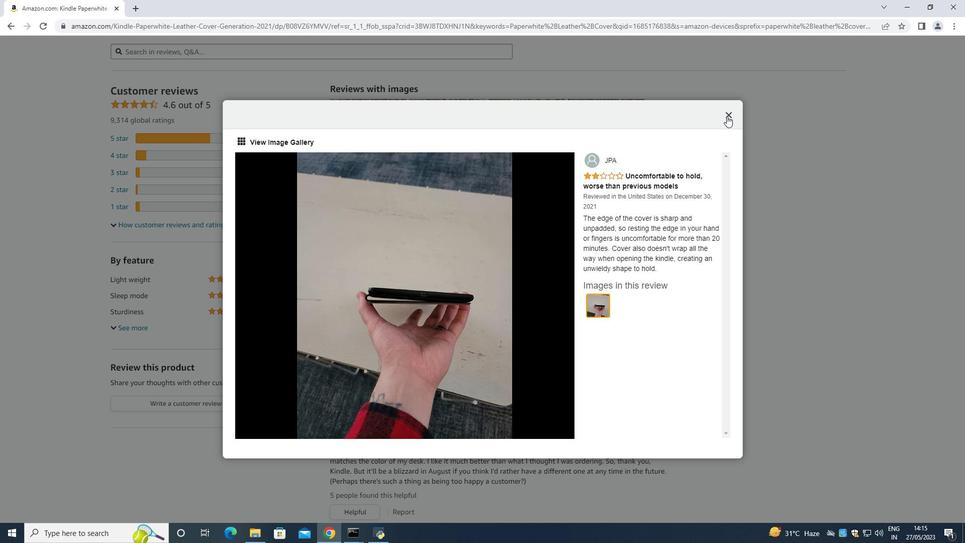 
Action: Mouse moved to (142, 324)
Screenshot: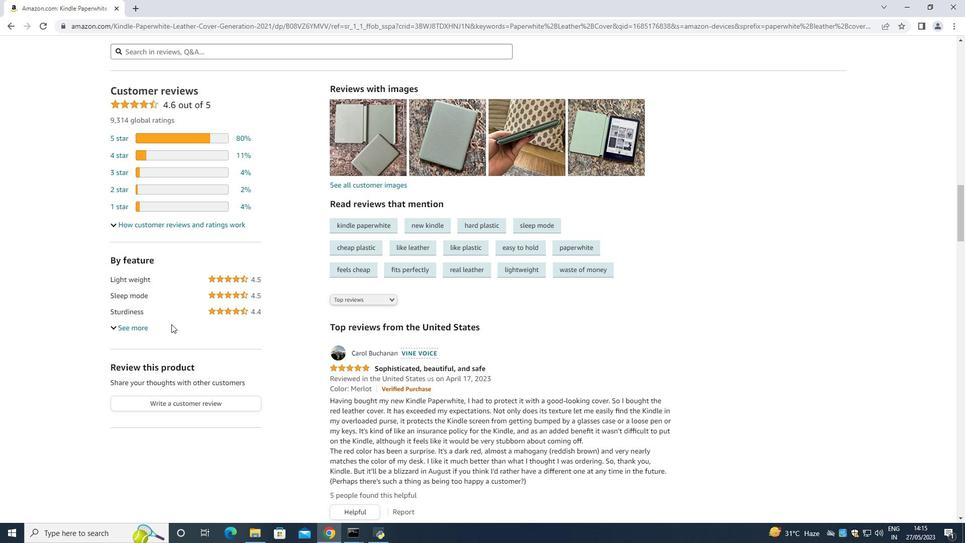 
Action: Mouse pressed left at (142, 324)
Screenshot: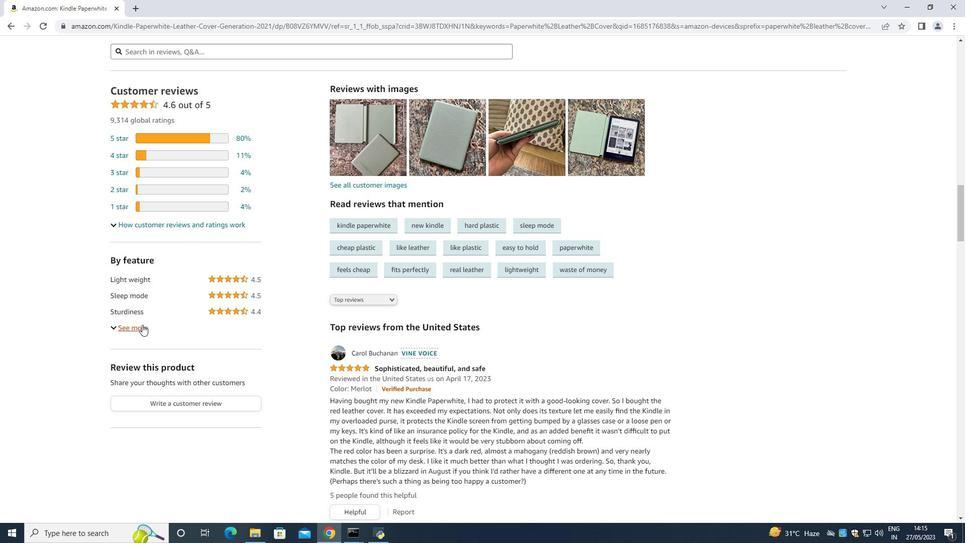 
Action: Mouse moved to (272, 363)
Screenshot: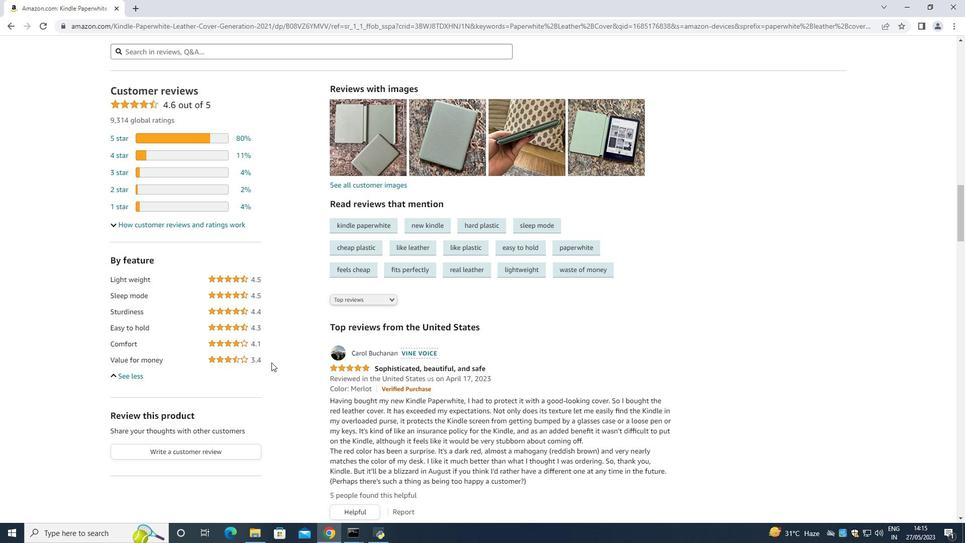 
Action: Mouse scrolled (272, 362) with delta (0, 0)
Screenshot: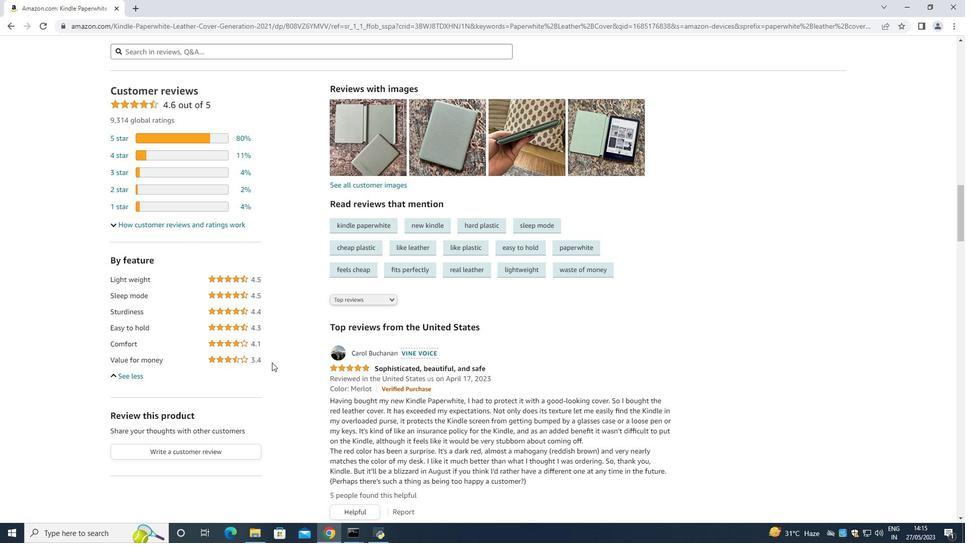 
Action: Mouse moved to (393, 357)
Screenshot: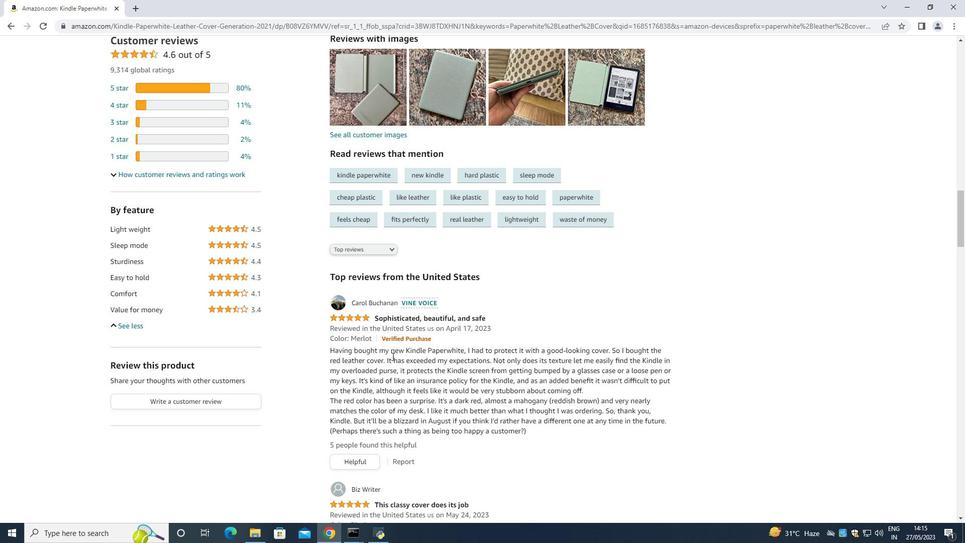 
Action: Mouse scrolled (393, 357) with delta (0, 0)
Screenshot: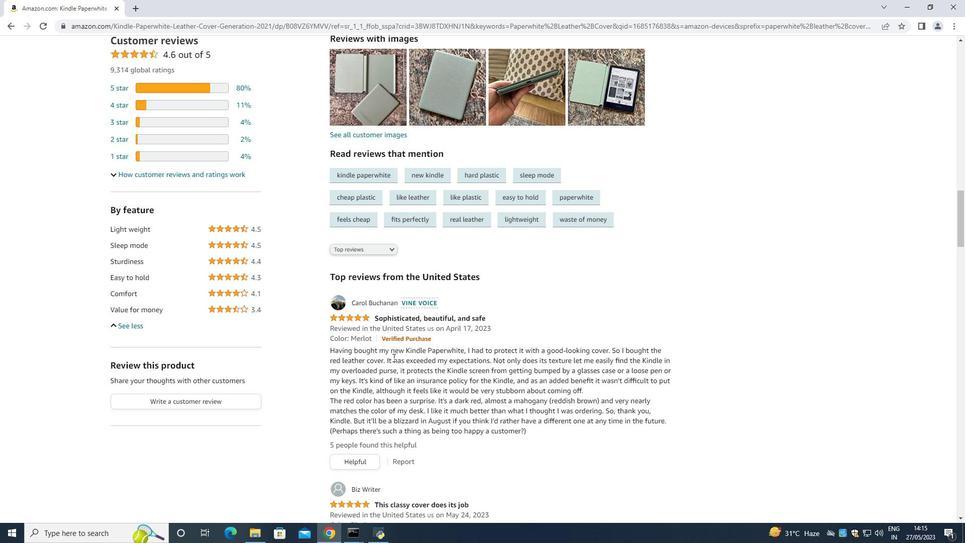 
Action: Mouse moved to (393, 360)
Screenshot: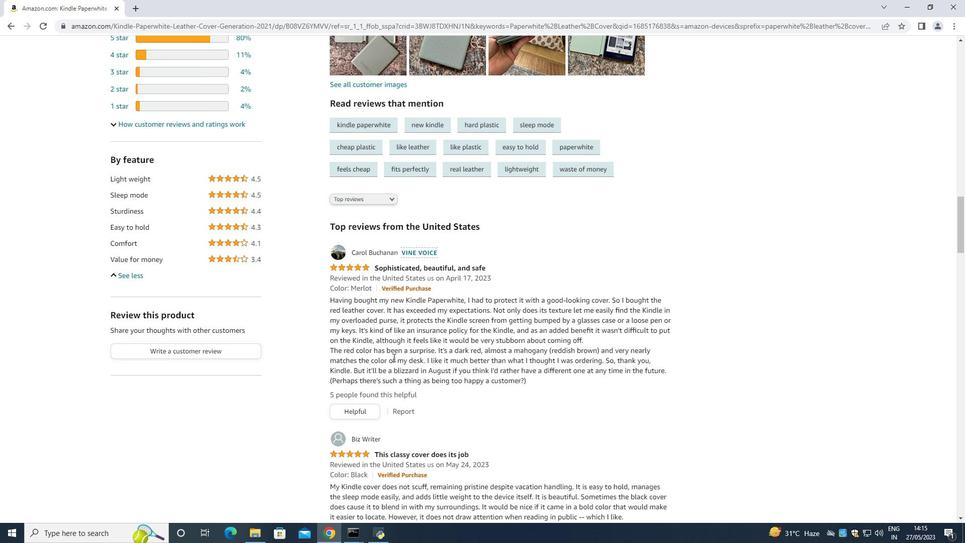 
Action: Mouse scrolled (393, 359) with delta (0, 0)
Screenshot: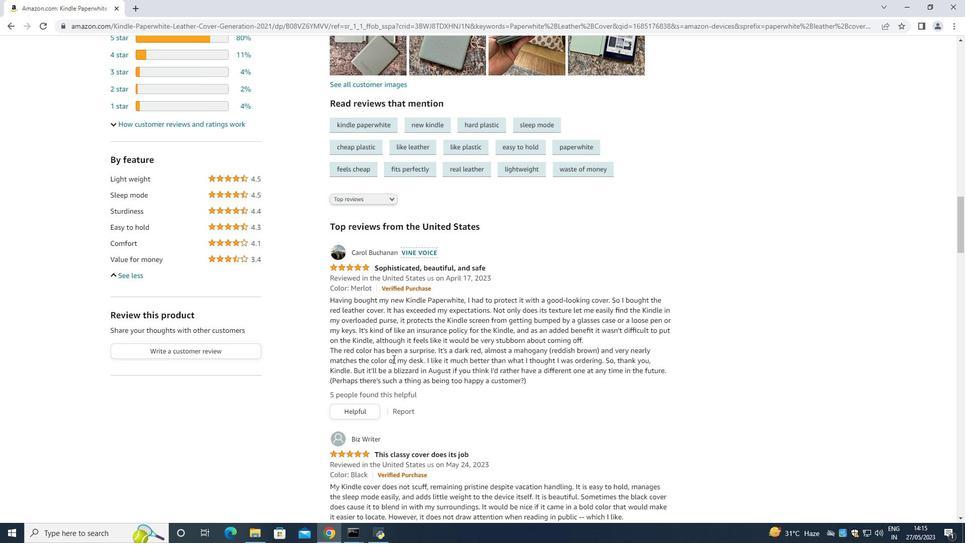 
Action: Mouse scrolled (393, 359) with delta (0, 0)
Screenshot: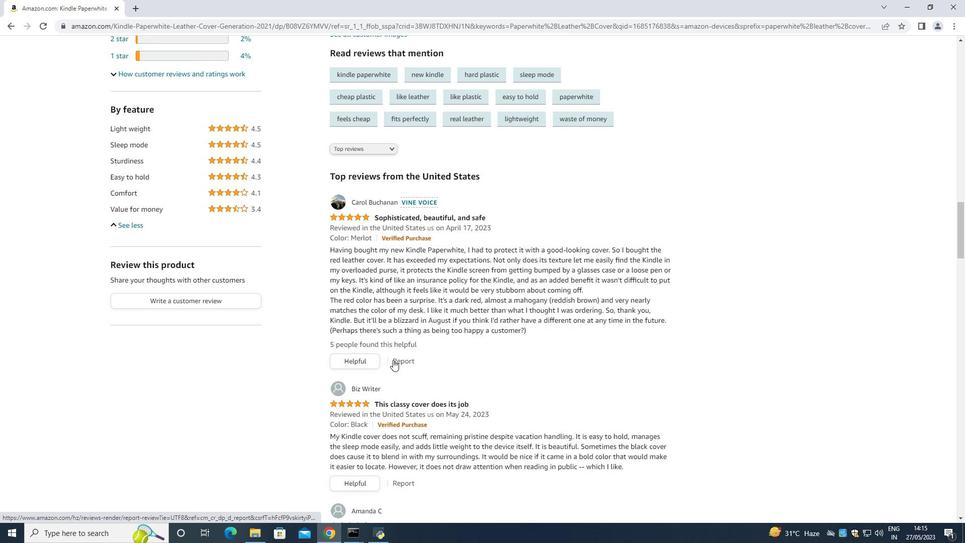
Action: Mouse scrolled (393, 359) with delta (0, 0)
Screenshot: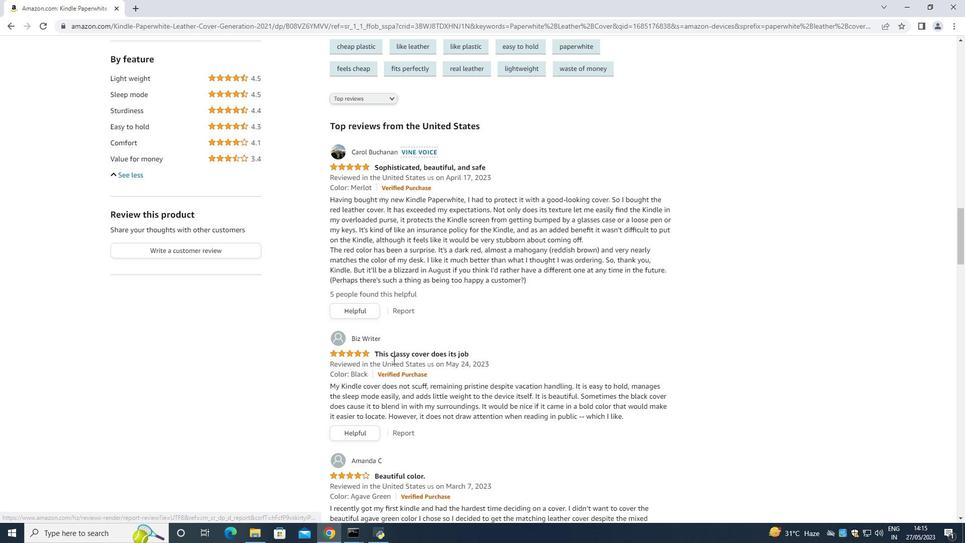 
Action: Mouse scrolled (393, 359) with delta (0, 0)
Screenshot: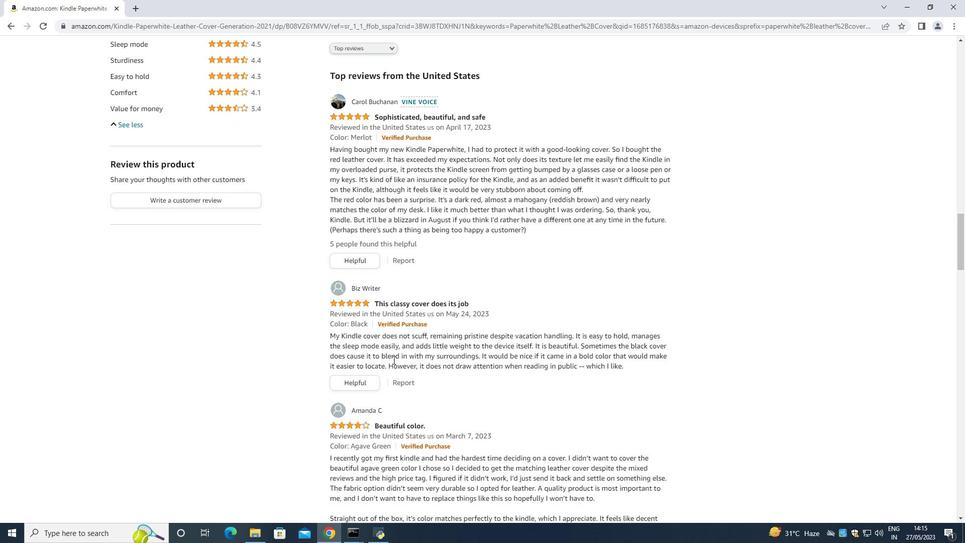 
Action: Mouse scrolled (393, 359) with delta (0, 0)
Screenshot: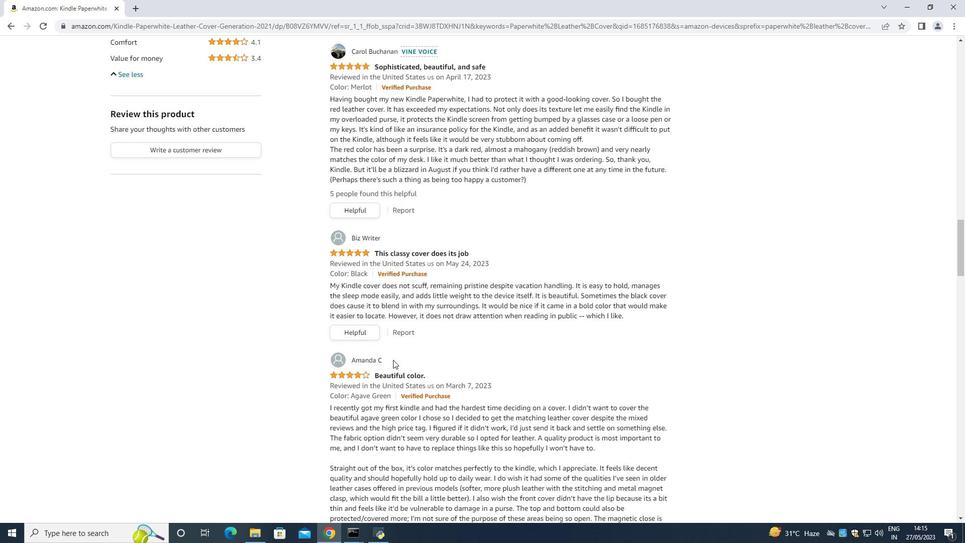 
Action: Mouse scrolled (393, 359) with delta (0, 0)
Screenshot: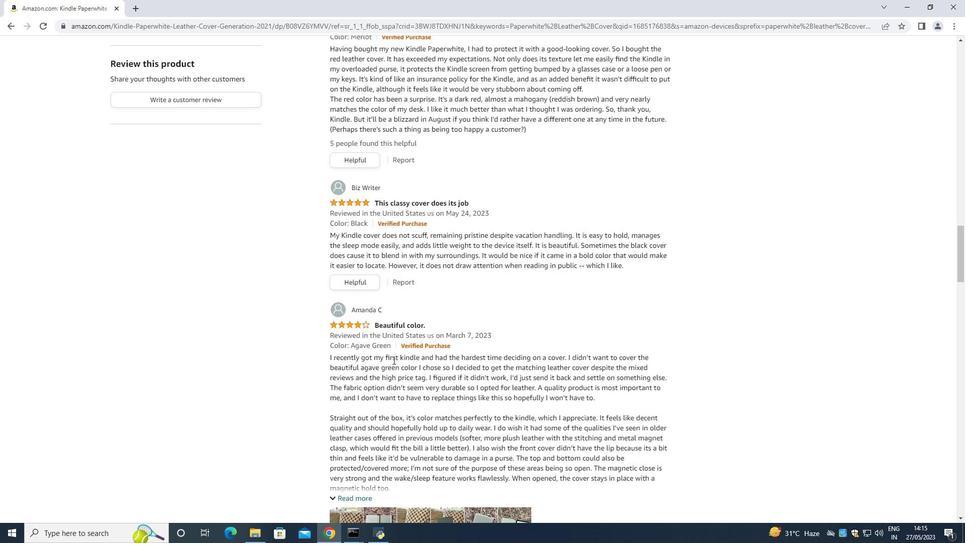 
Action: Mouse scrolled (393, 359) with delta (0, 0)
Screenshot: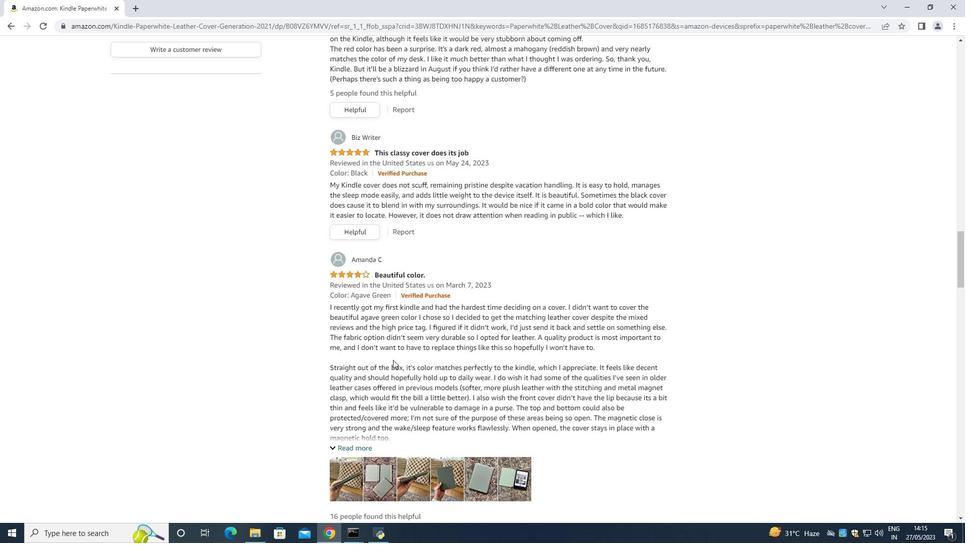 
Action: Mouse scrolled (393, 359) with delta (0, 0)
Screenshot: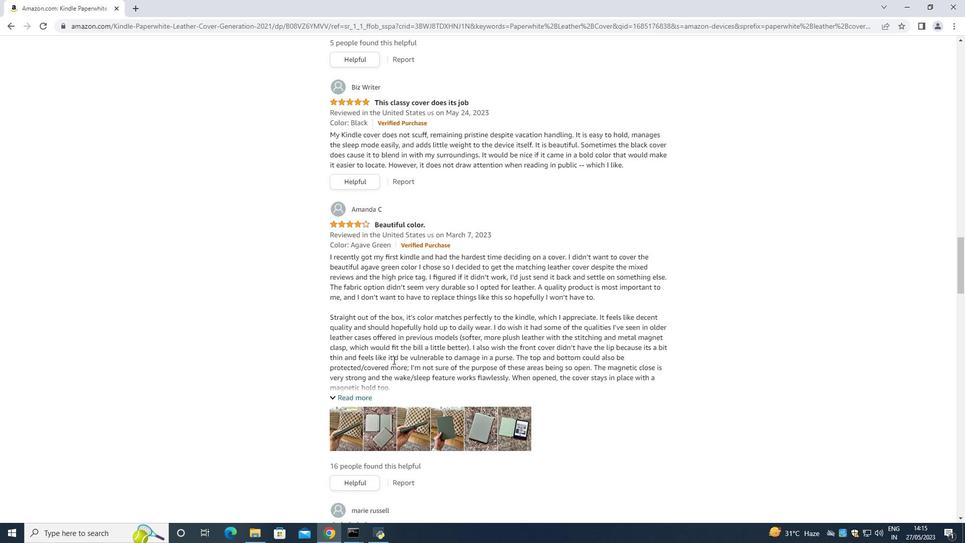 
Action: Mouse scrolled (393, 359) with delta (0, 0)
Screenshot: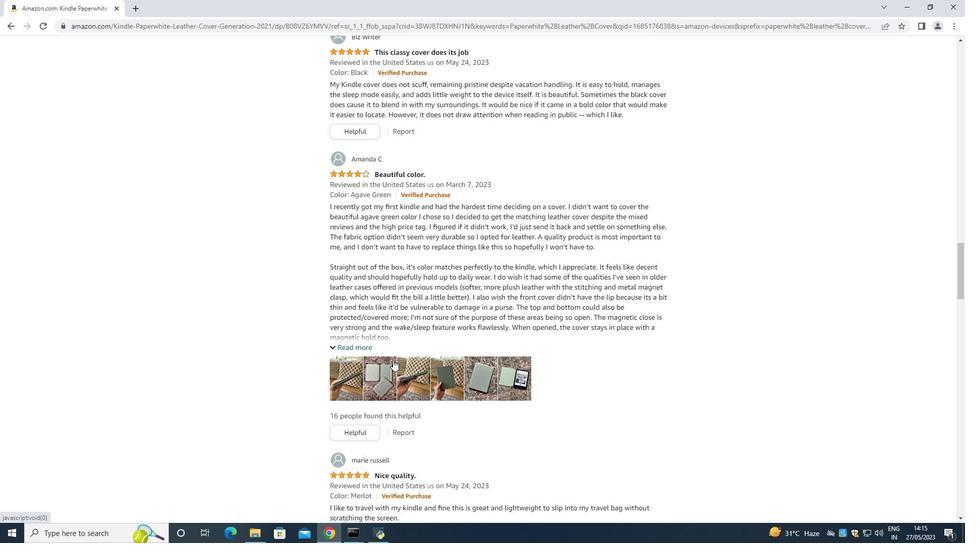 
Action: Mouse scrolled (393, 359) with delta (0, 0)
